 Task: Find connections with filter location Mabai with filter topic #Energywith filter profile language French with filter current company Cavista with filter school RK University with filter industry Child Day Care Services with filter service category Accounting with filter keywords title Management Consultant
Action: Mouse moved to (620, 105)
Screenshot: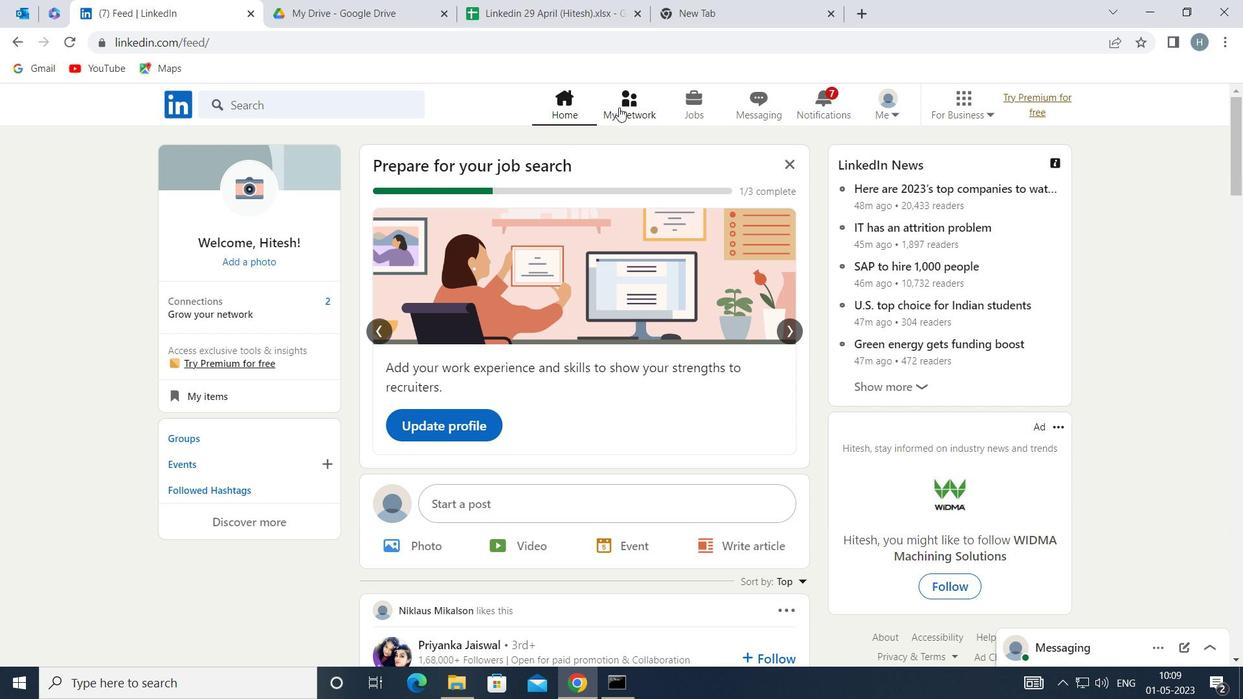 
Action: Mouse pressed left at (620, 105)
Screenshot: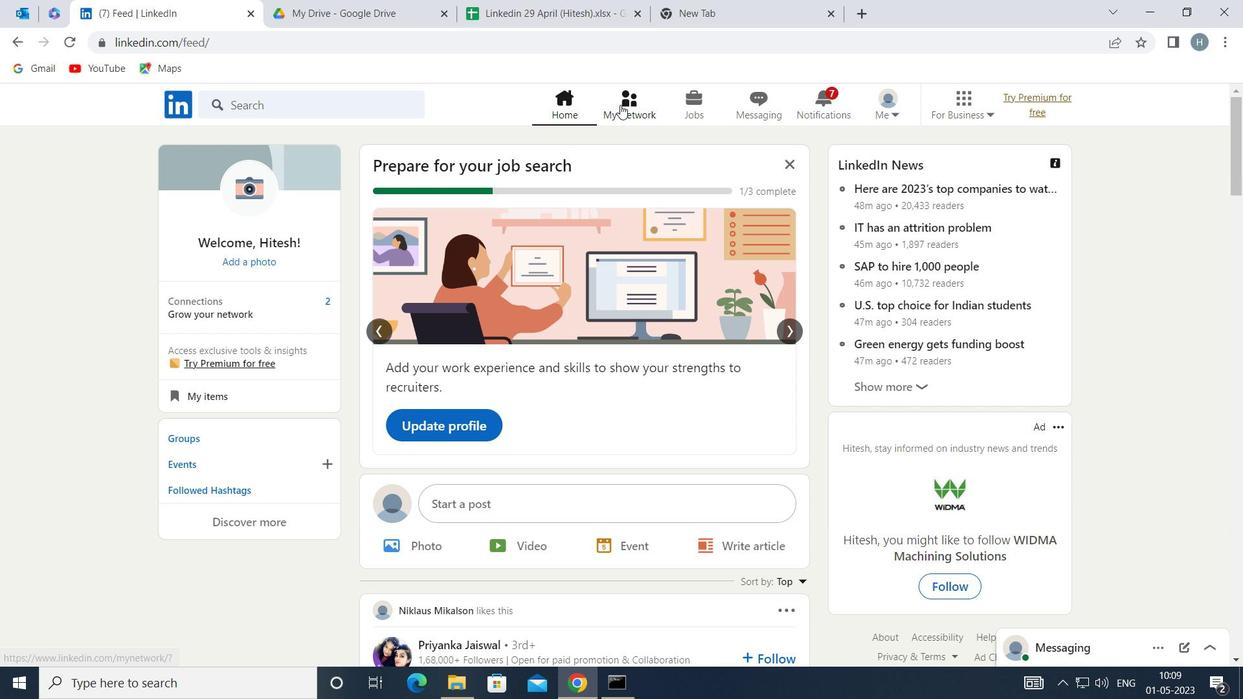 
Action: Mouse moved to (631, 106)
Screenshot: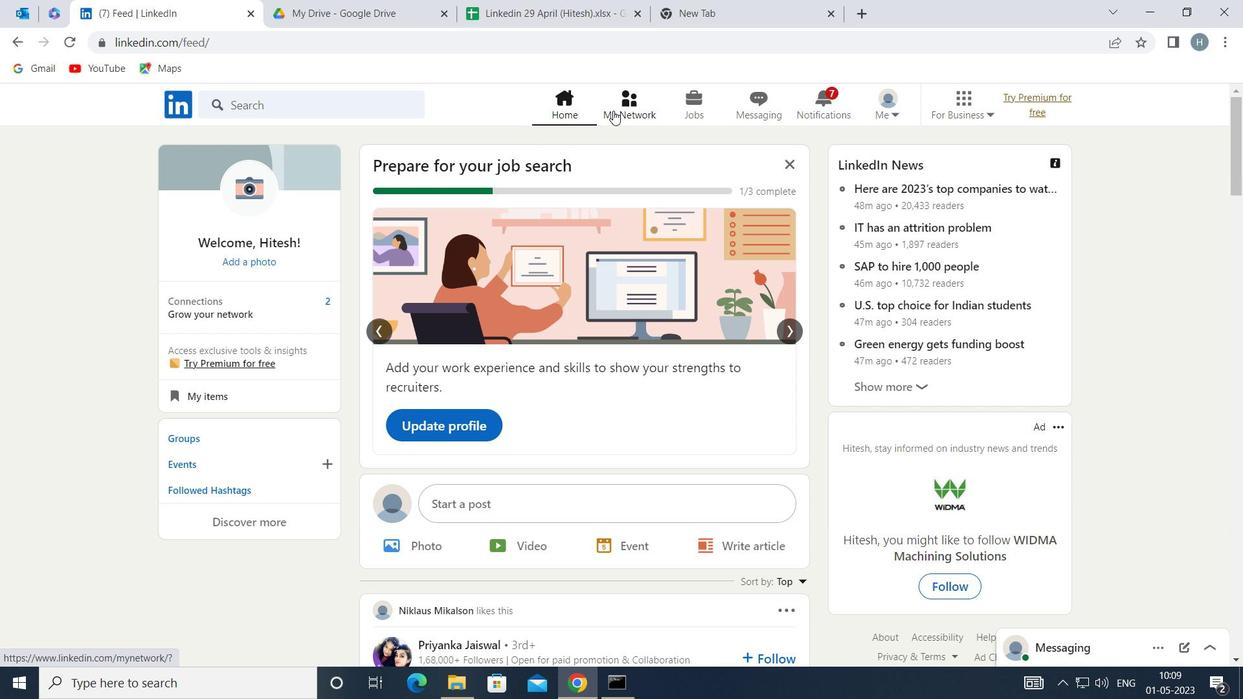 
Action: Mouse pressed left at (631, 106)
Screenshot: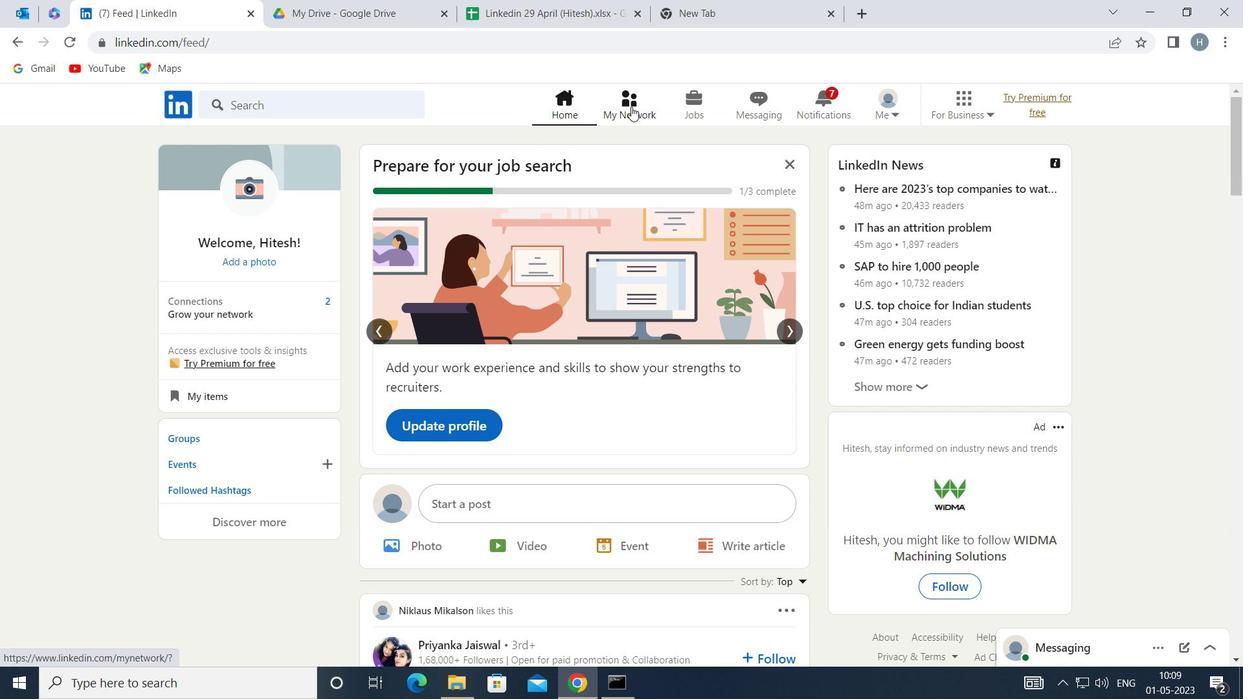 
Action: Mouse moved to (639, 103)
Screenshot: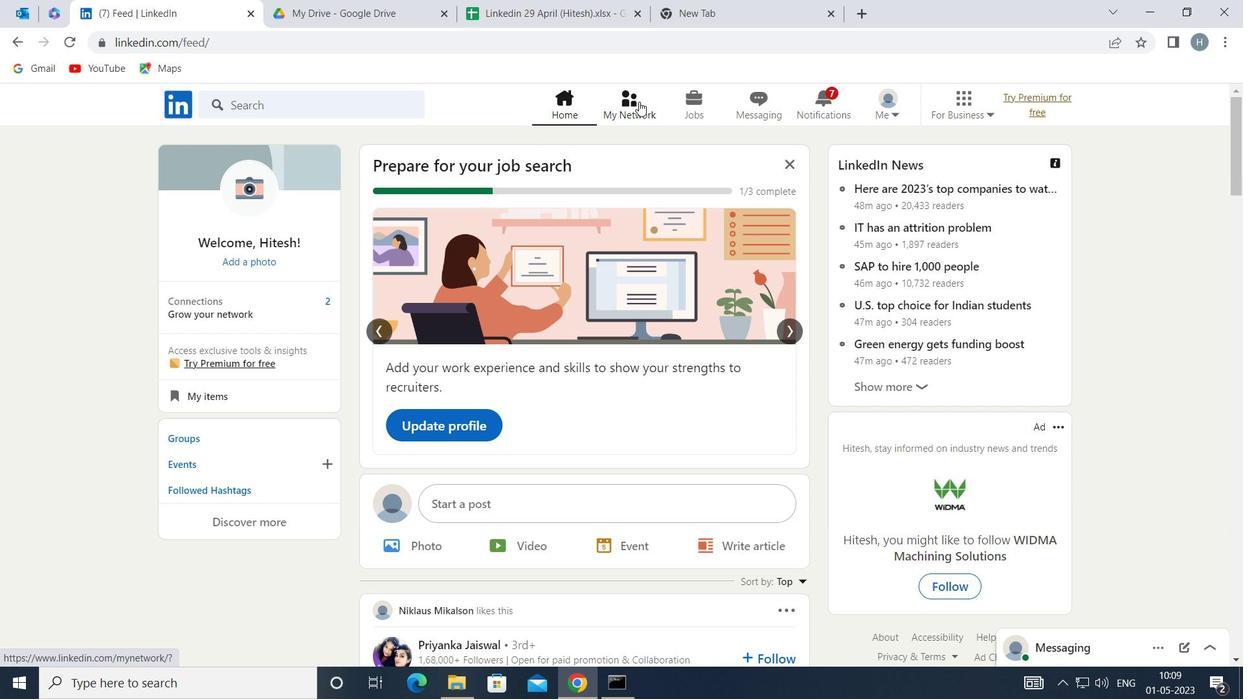 
Action: Mouse pressed left at (639, 103)
Screenshot: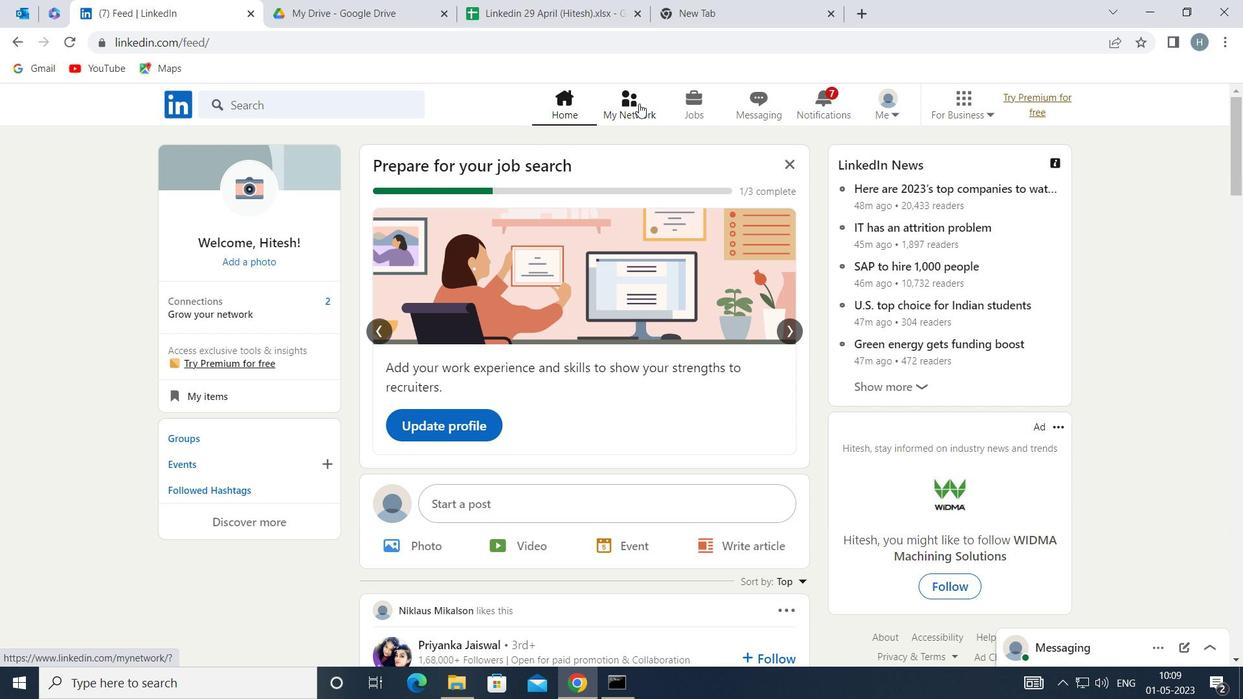 
Action: Mouse moved to (629, 110)
Screenshot: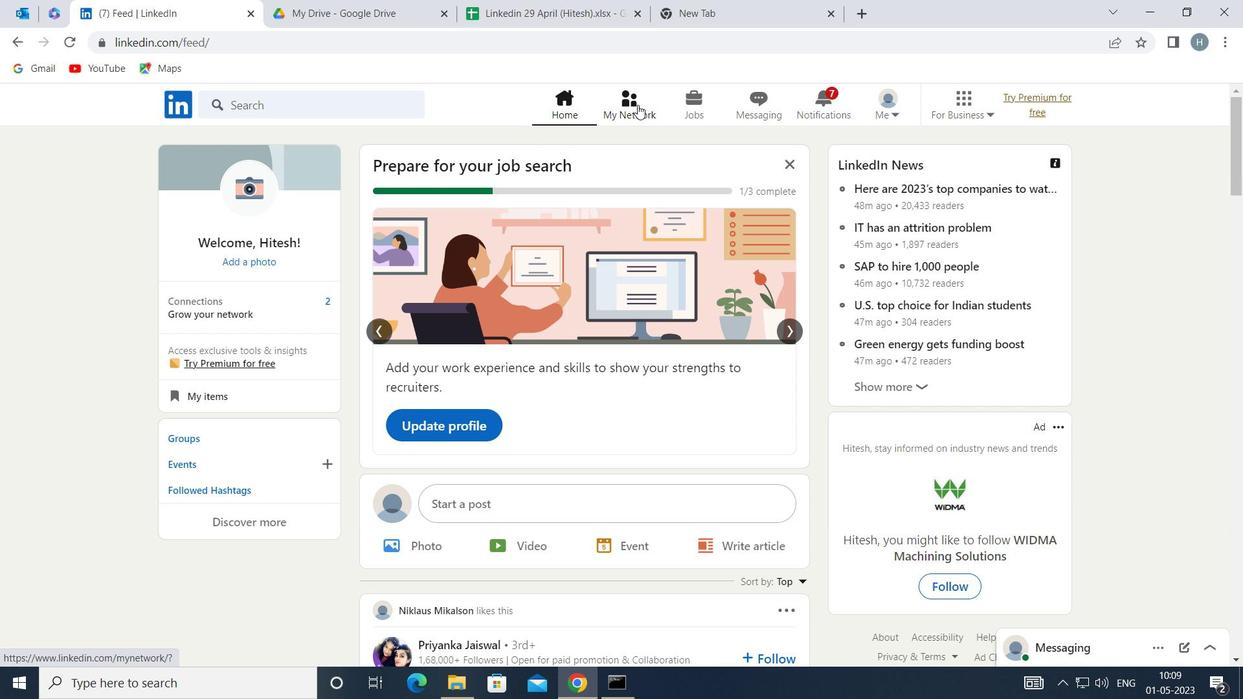 
Action: Mouse pressed left at (629, 110)
Screenshot: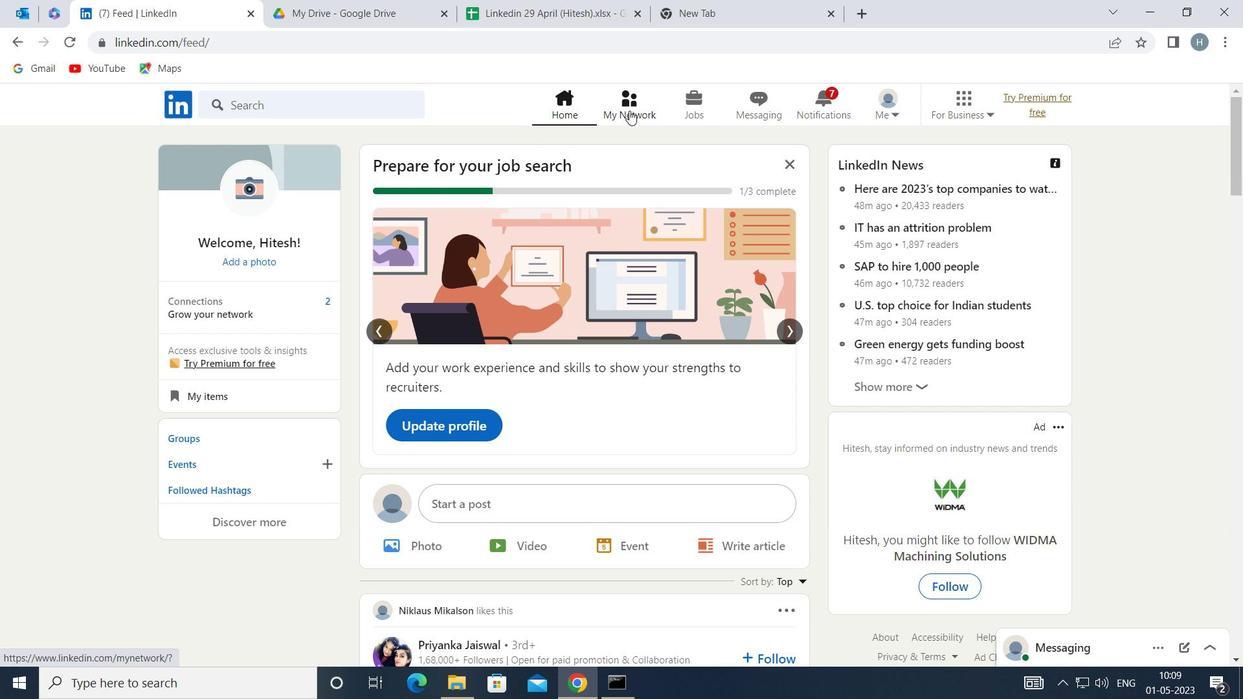 
Action: Mouse moved to (387, 193)
Screenshot: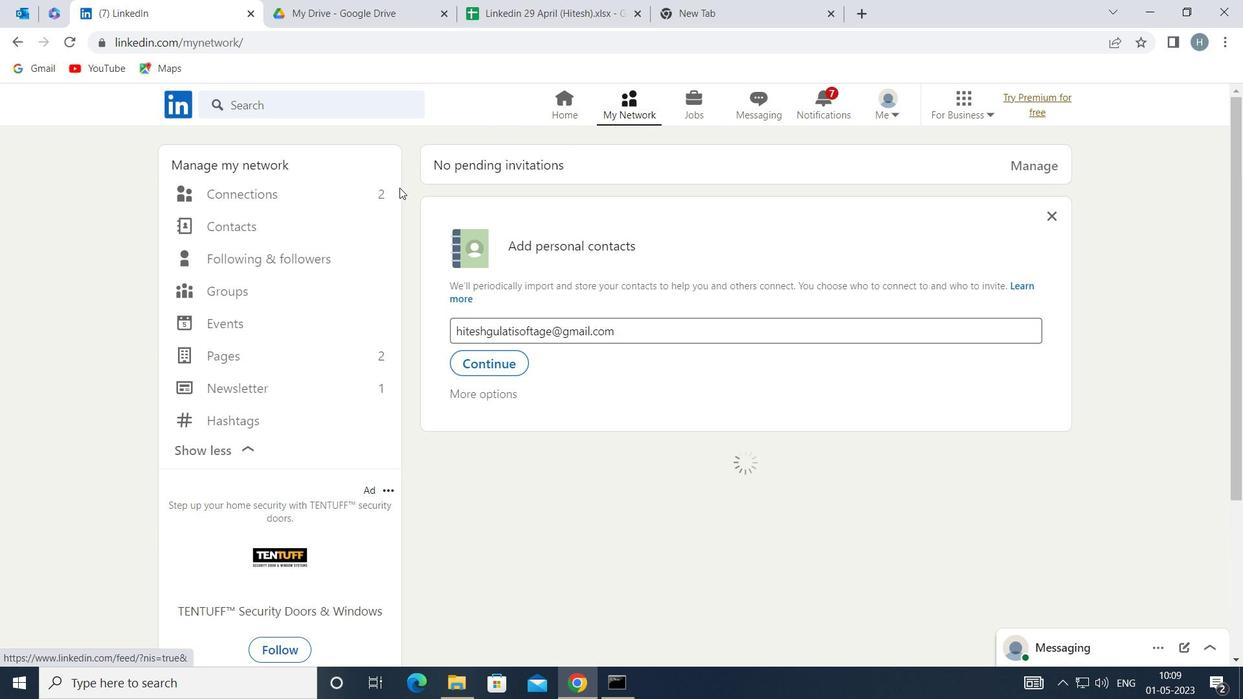 
Action: Mouse pressed left at (387, 193)
Screenshot: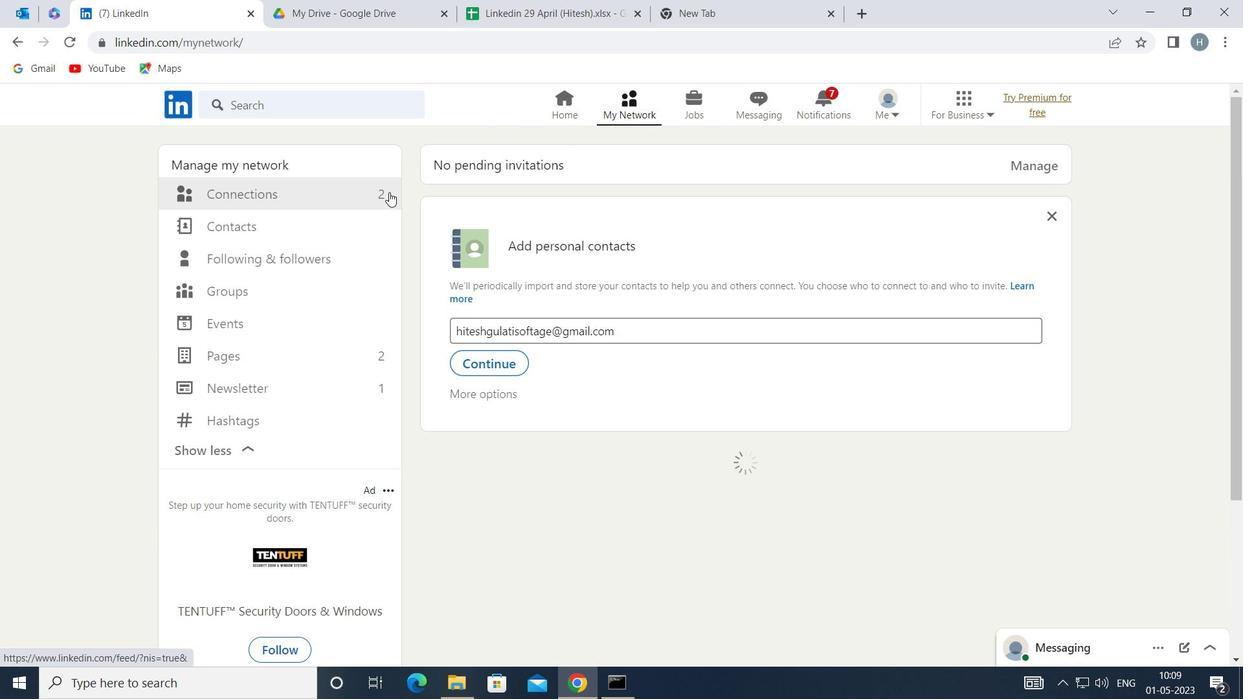 
Action: Mouse moved to (350, 193)
Screenshot: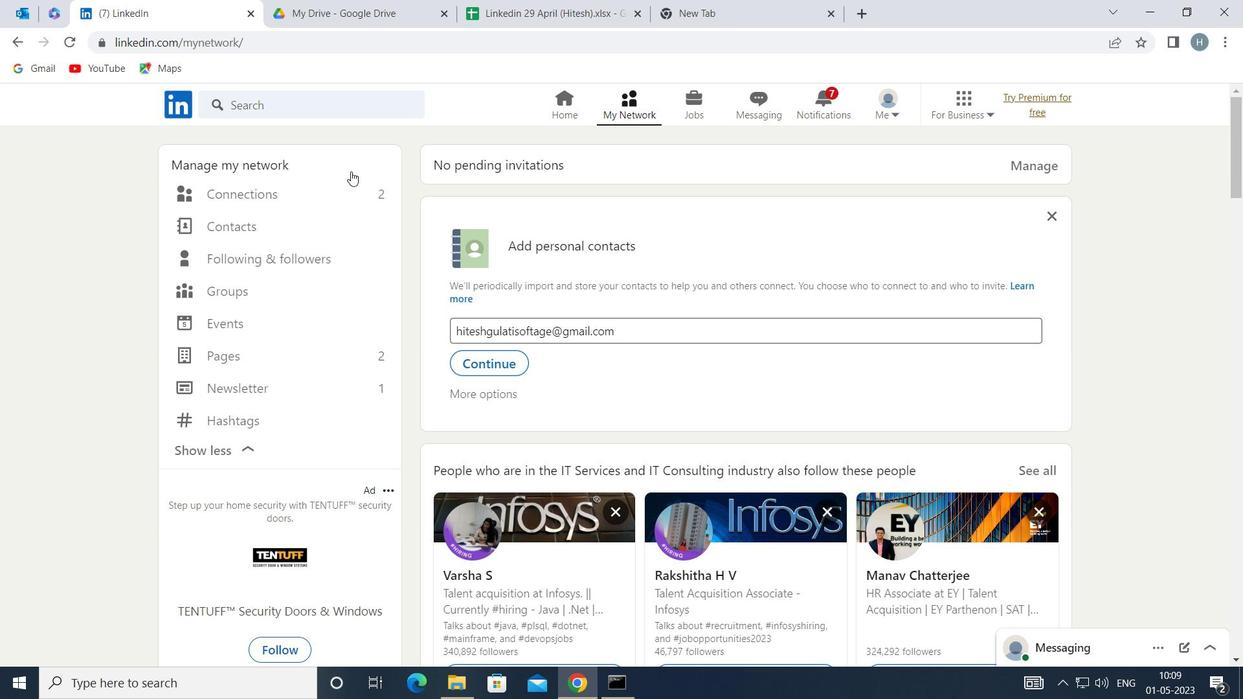 
Action: Mouse pressed left at (350, 193)
Screenshot: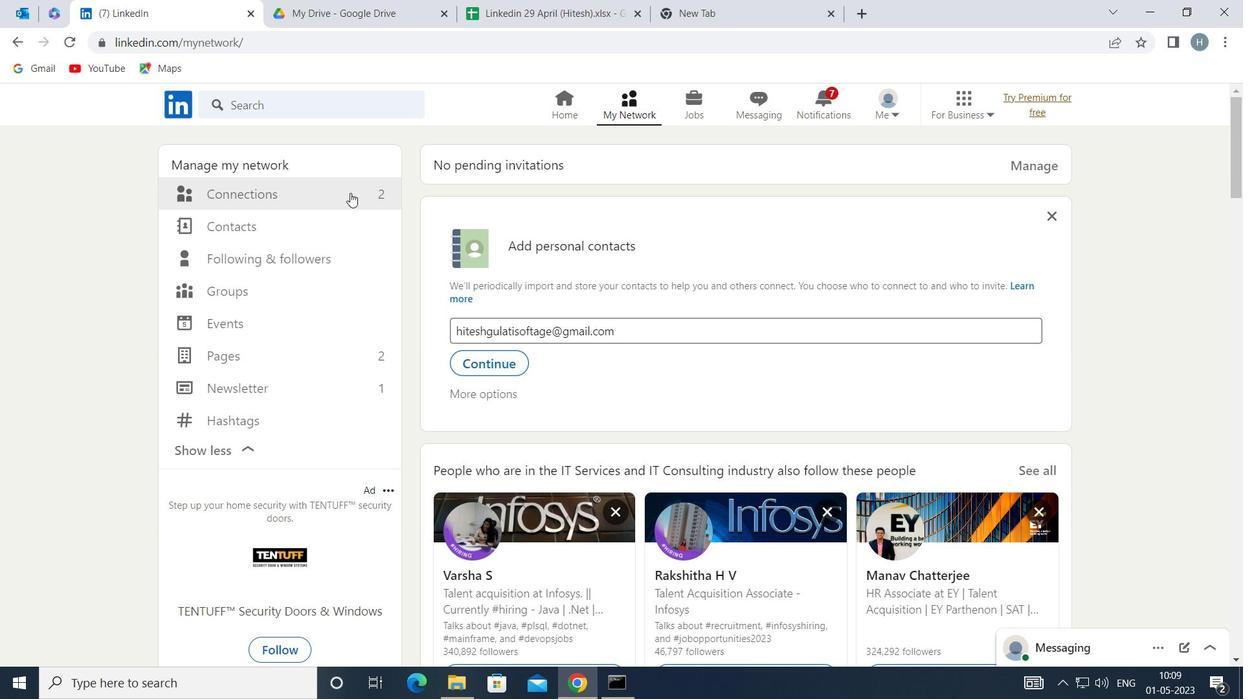 
Action: Mouse moved to (733, 198)
Screenshot: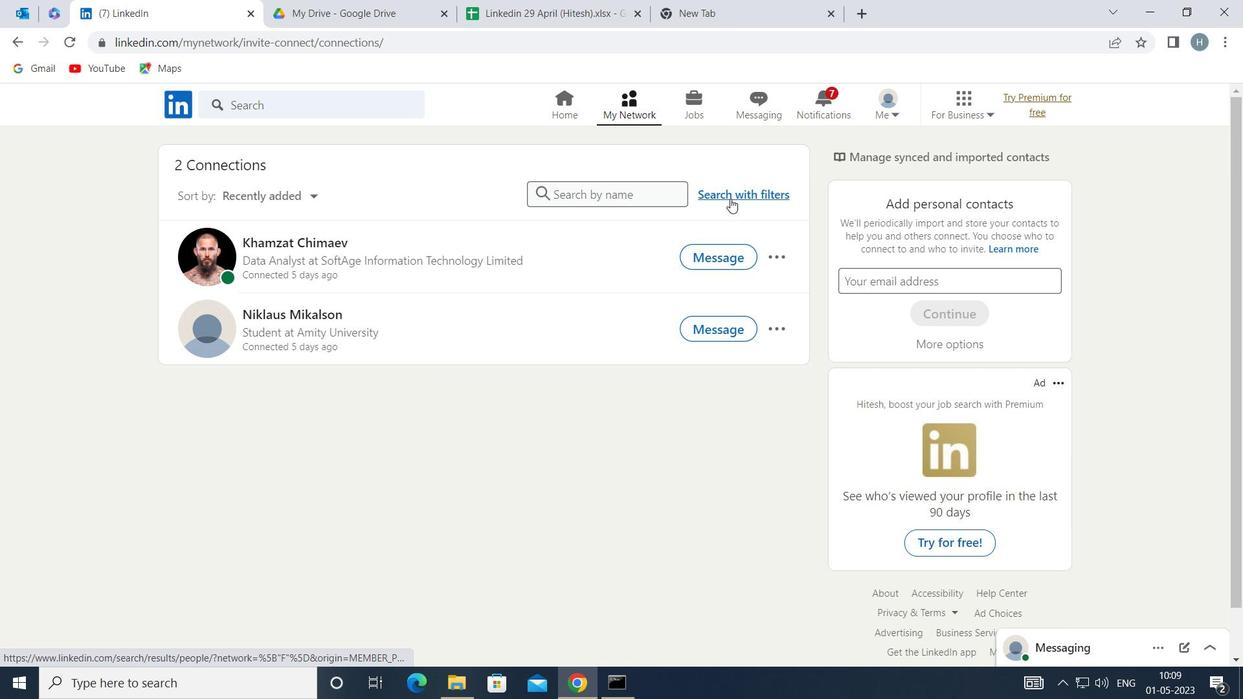 
Action: Mouse pressed left at (733, 198)
Screenshot: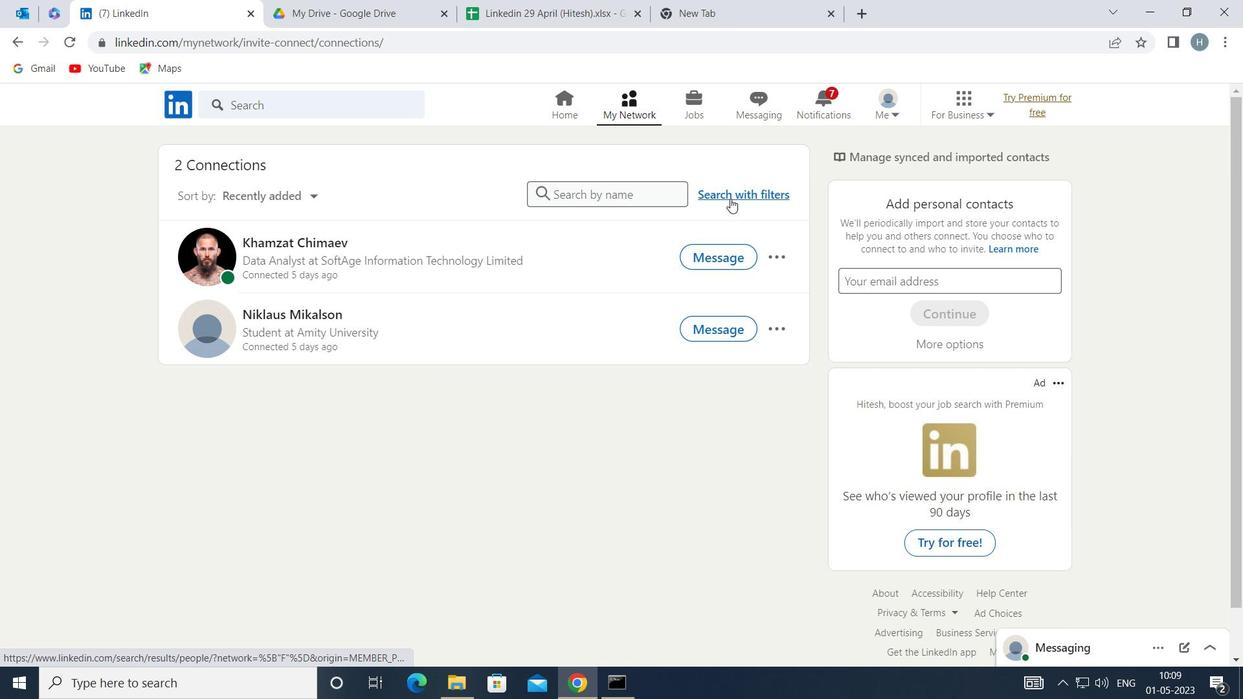 
Action: Mouse moved to (677, 153)
Screenshot: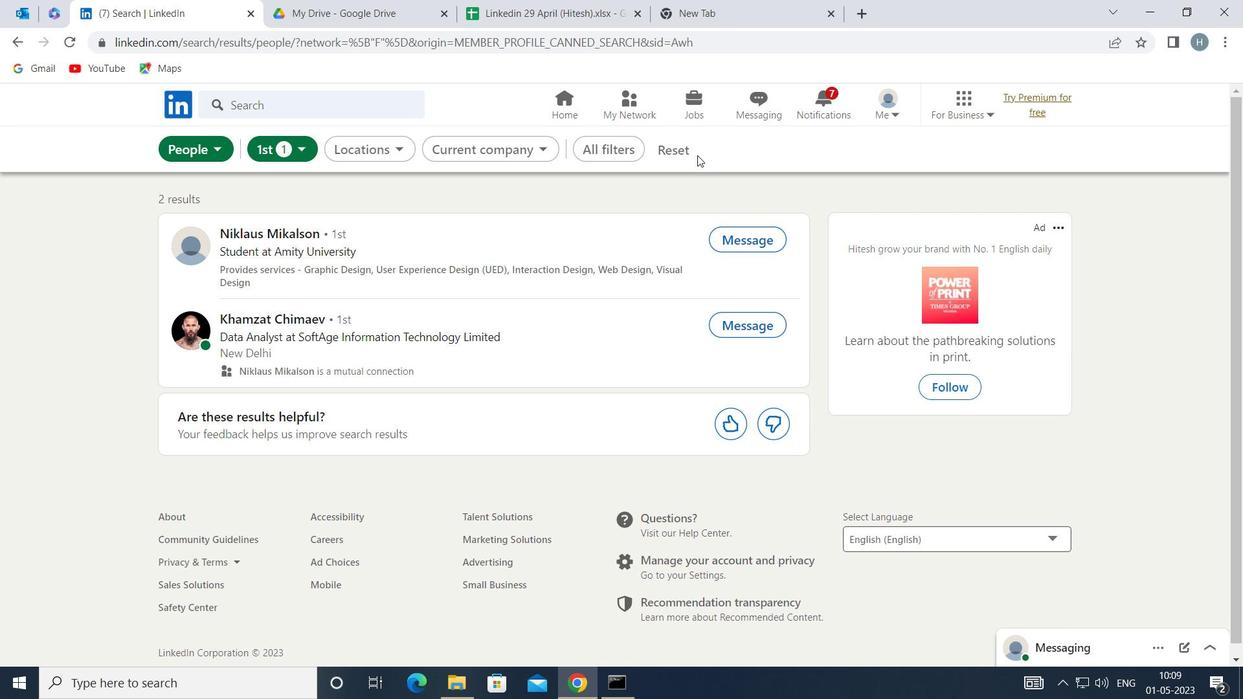 
Action: Mouse pressed left at (677, 153)
Screenshot: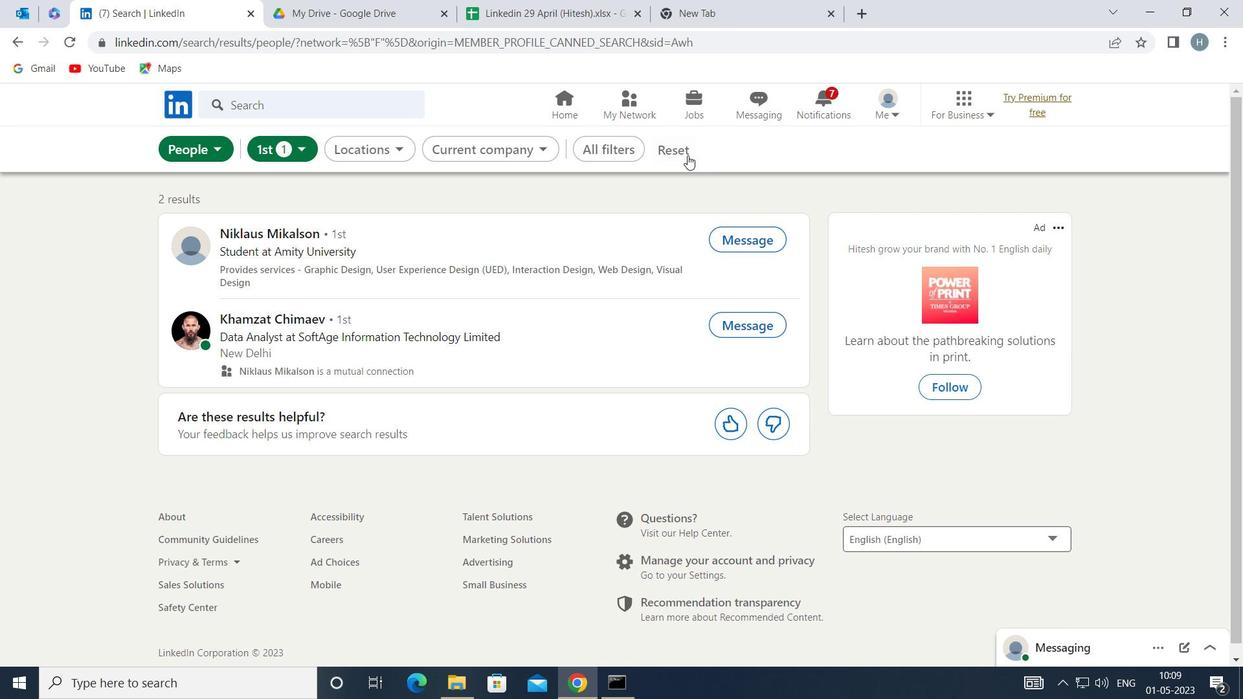 
Action: Mouse moved to (656, 150)
Screenshot: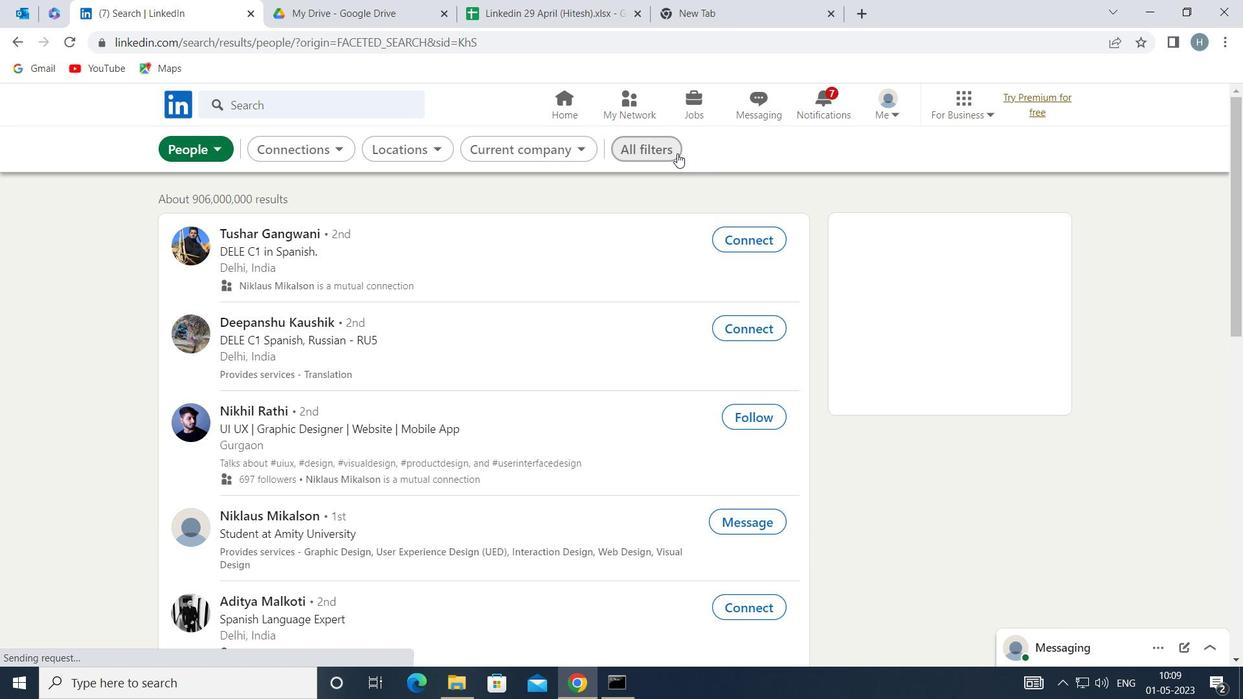 
Action: Mouse pressed left at (656, 150)
Screenshot: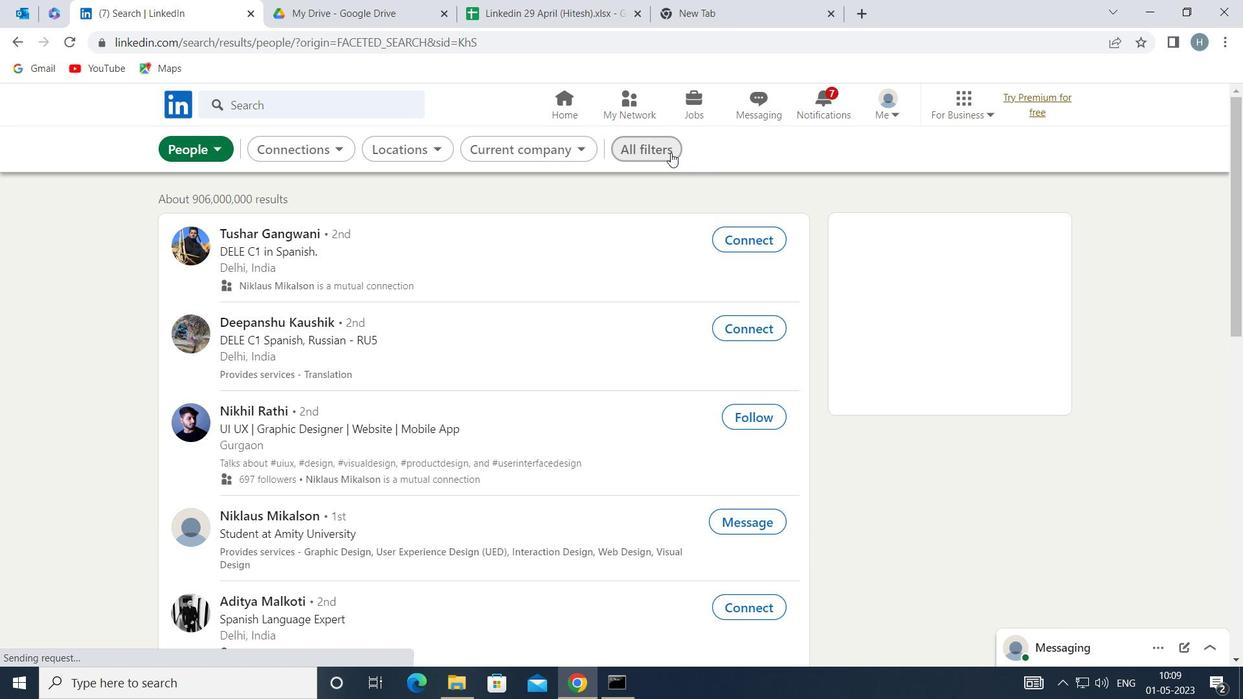 
Action: Mouse moved to (832, 356)
Screenshot: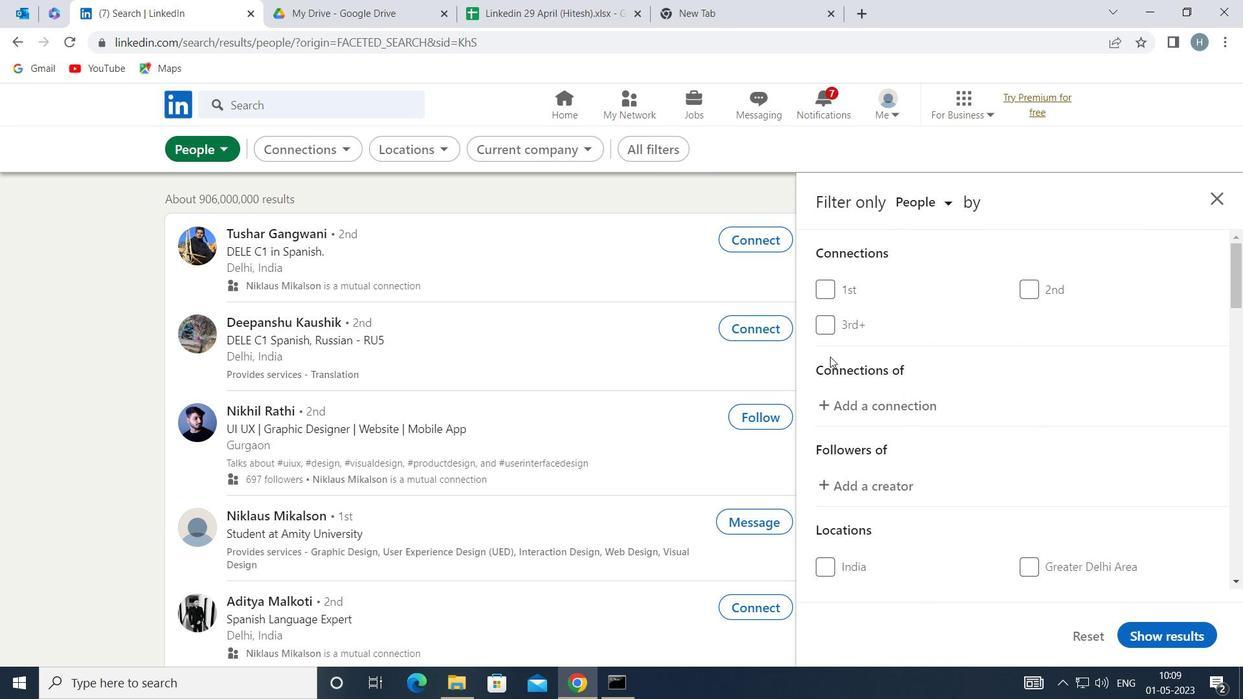 
Action: Mouse scrolled (832, 356) with delta (0, 0)
Screenshot: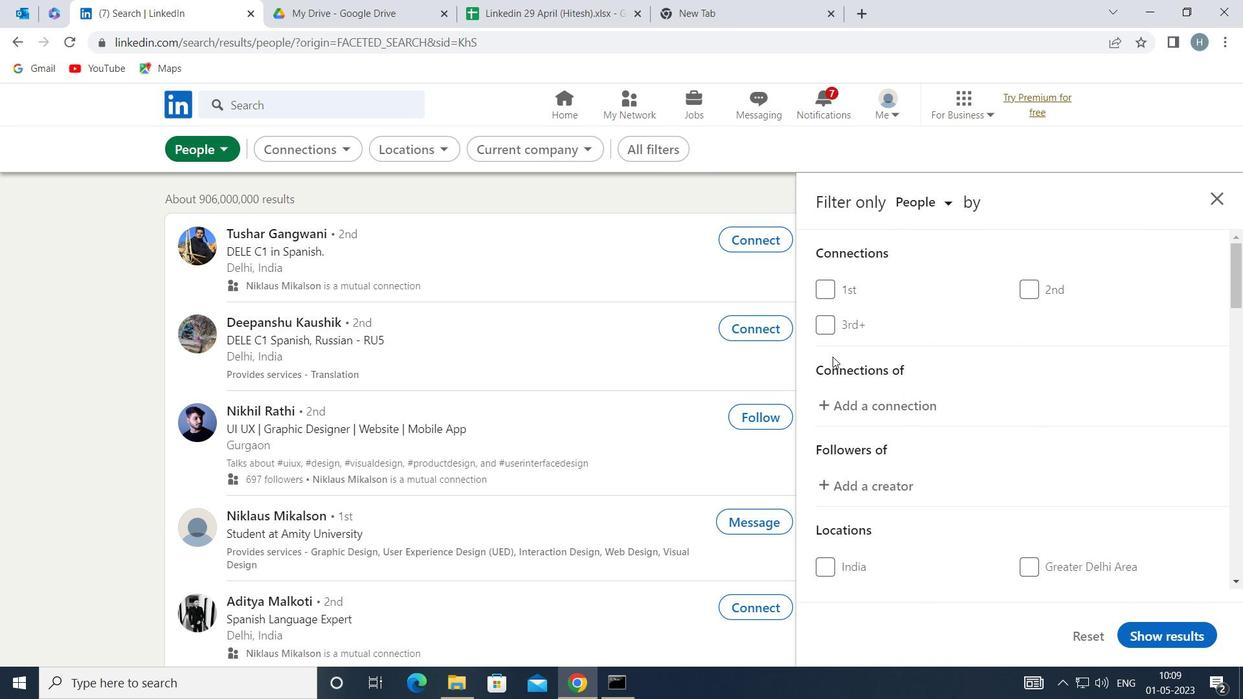 
Action: Mouse moved to (833, 356)
Screenshot: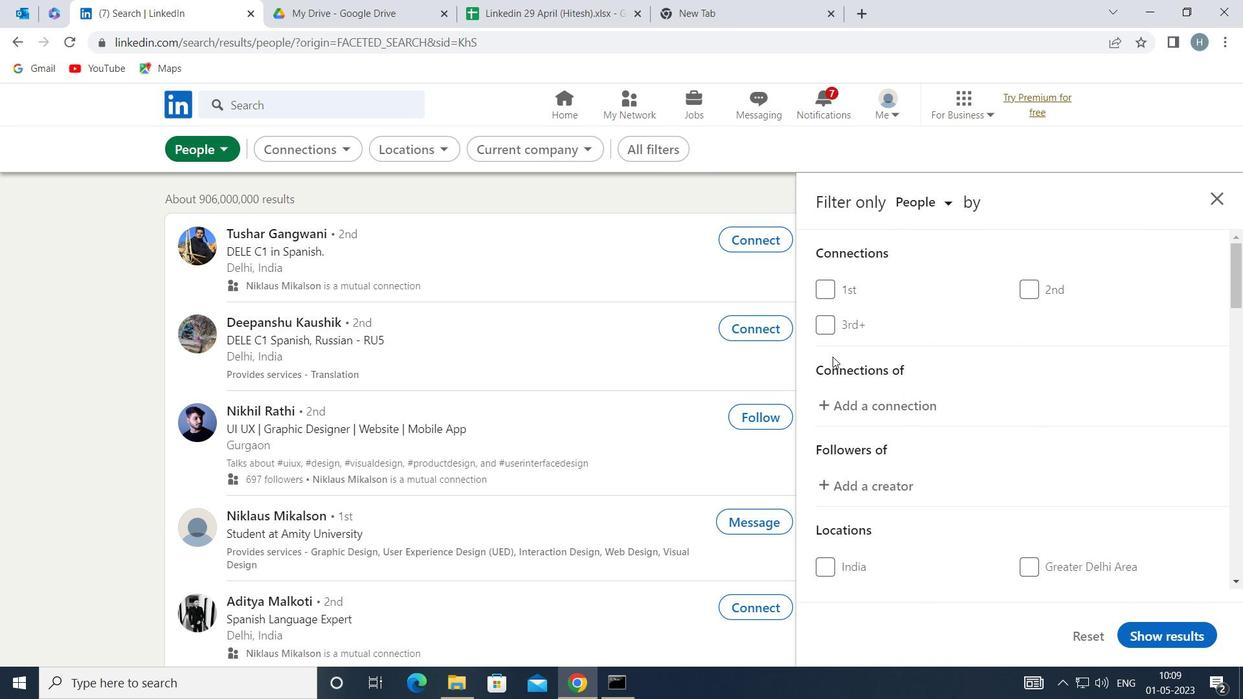 
Action: Mouse scrolled (833, 356) with delta (0, 0)
Screenshot: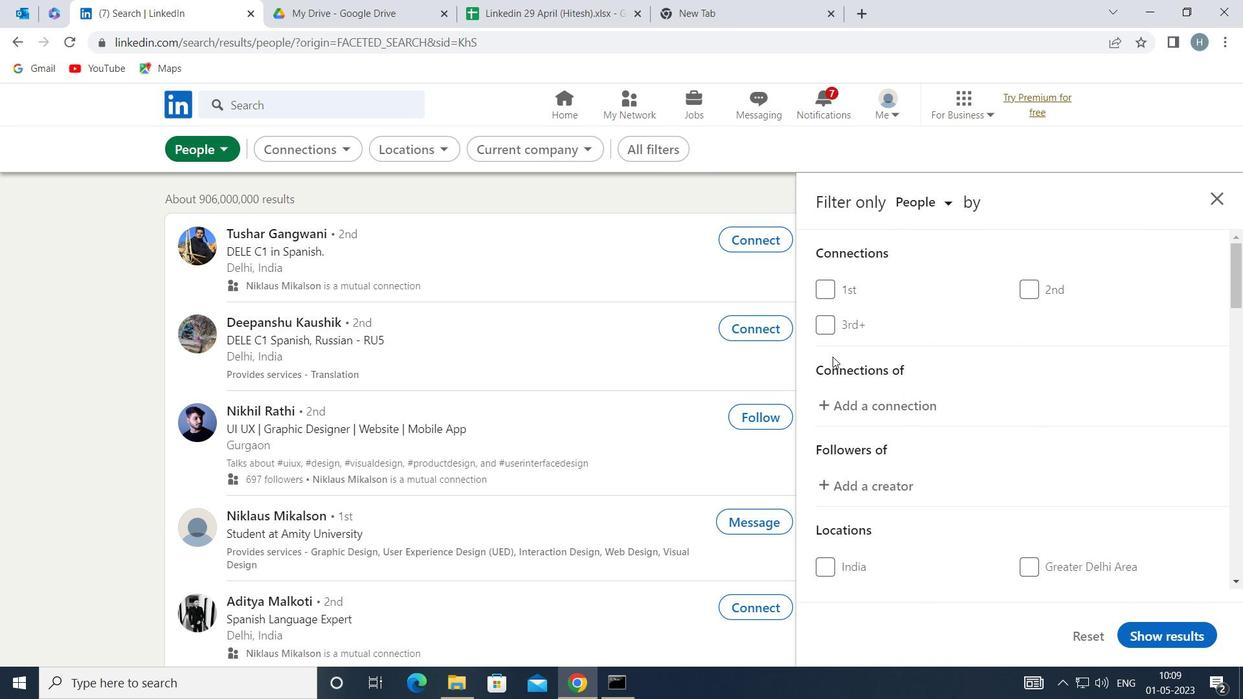 
Action: Mouse scrolled (833, 356) with delta (0, 0)
Screenshot: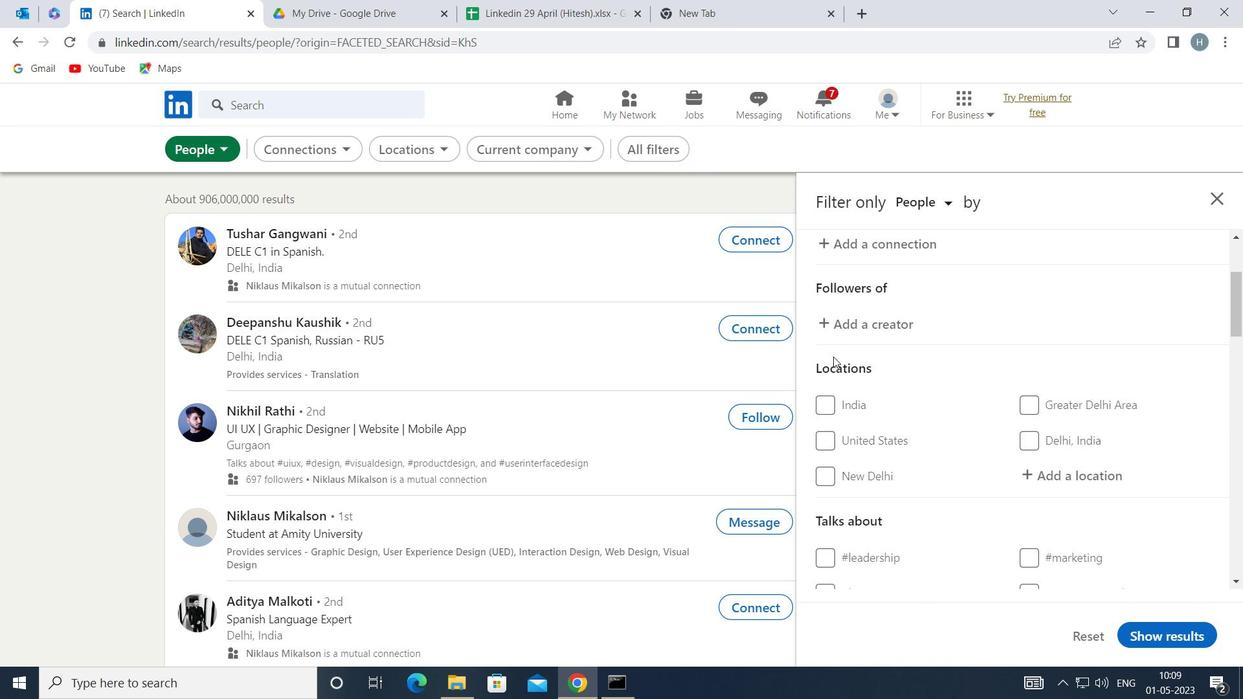 
Action: Mouse moved to (1028, 392)
Screenshot: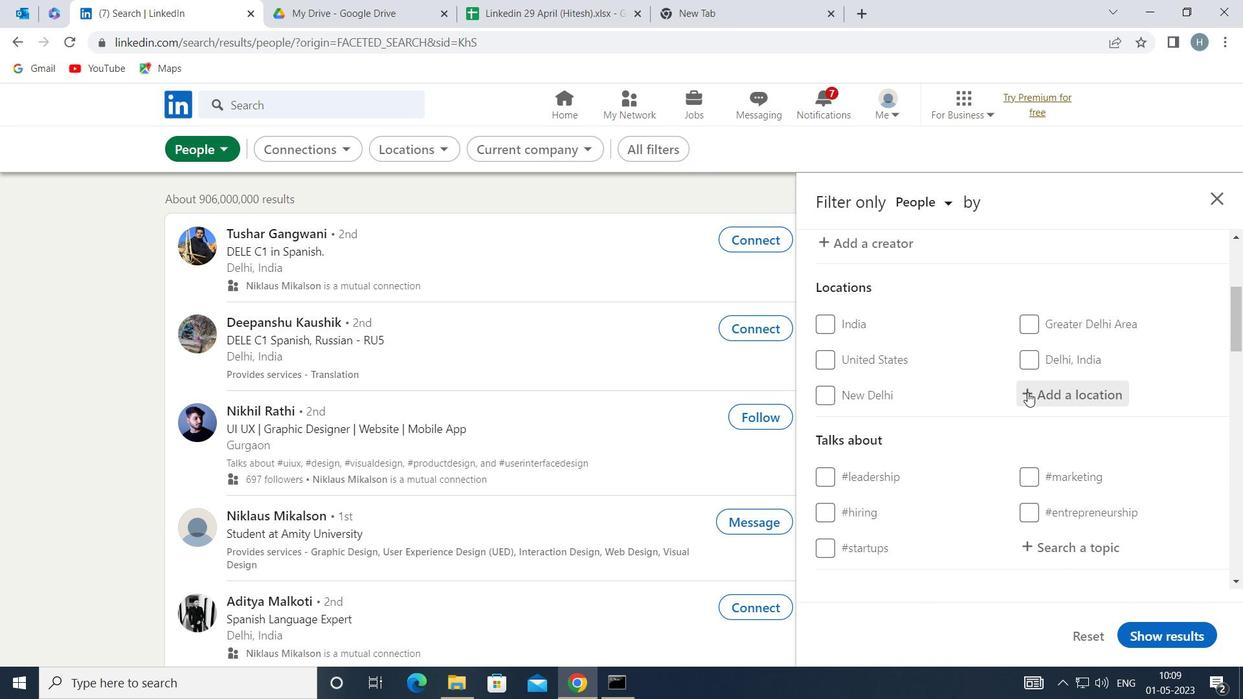 
Action: Mouse pressed left at (1028, 392)
Screenshot: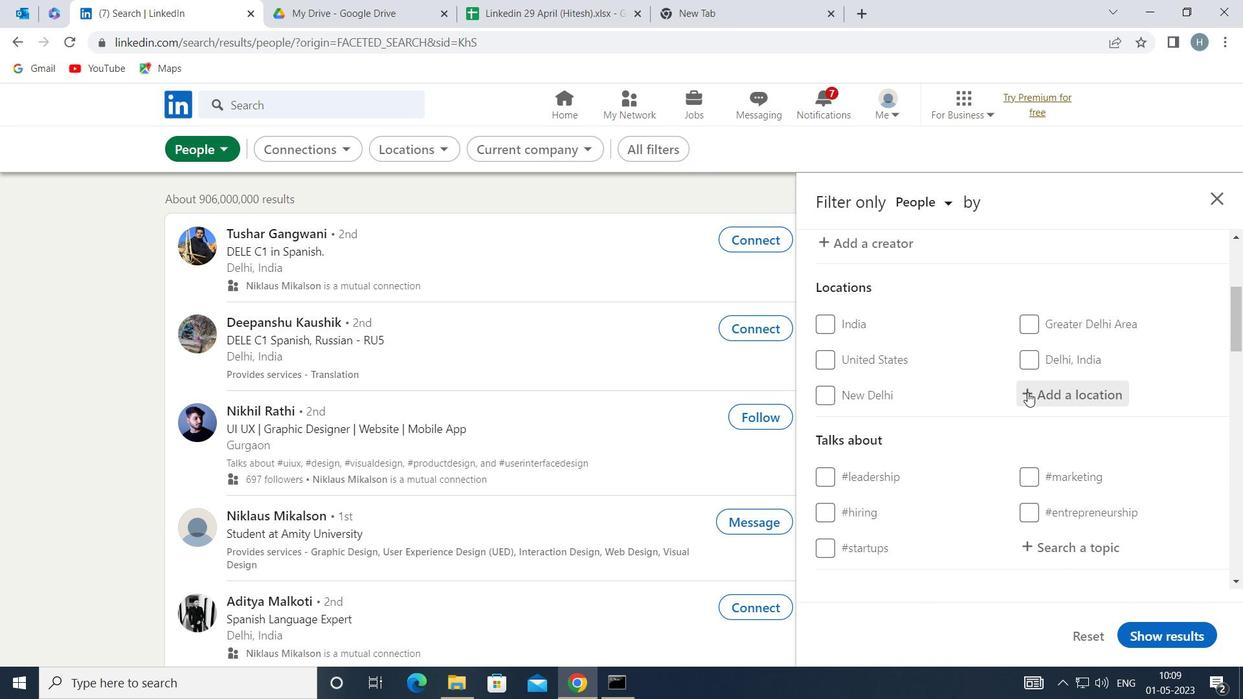 
Action: Key pressed <Key.shift>MABAI
Screenshot: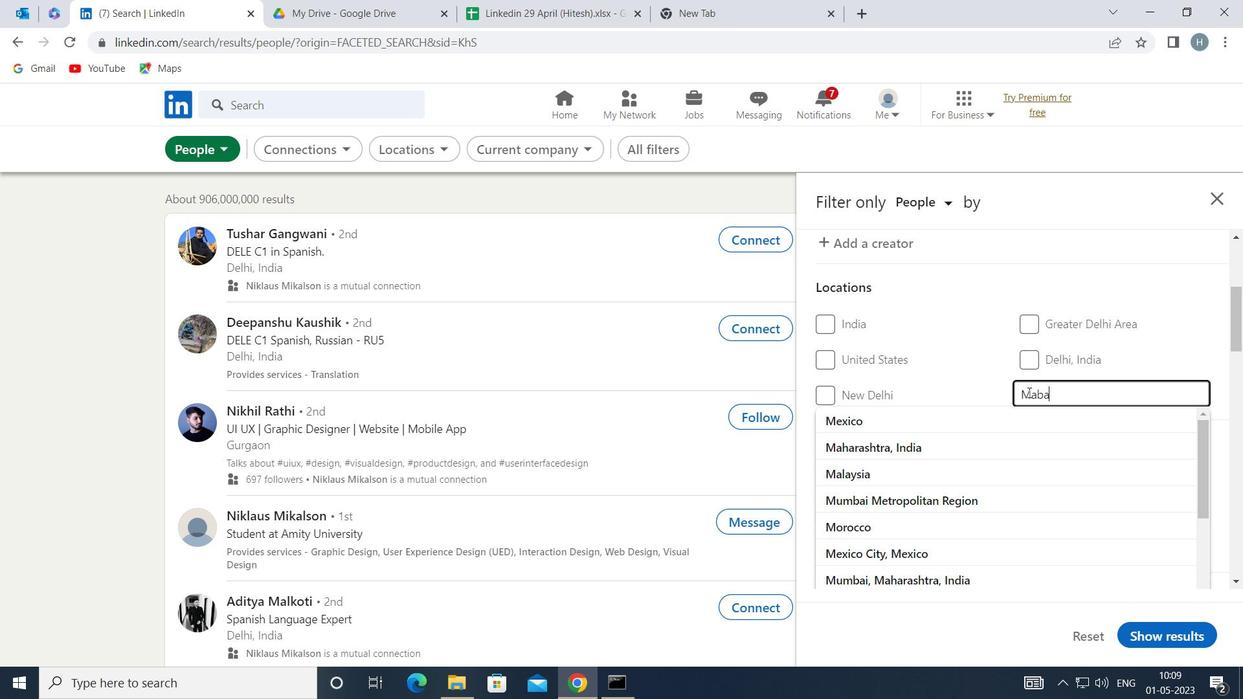 
Action: Mouse moved to (1052, 418)
Screenshot: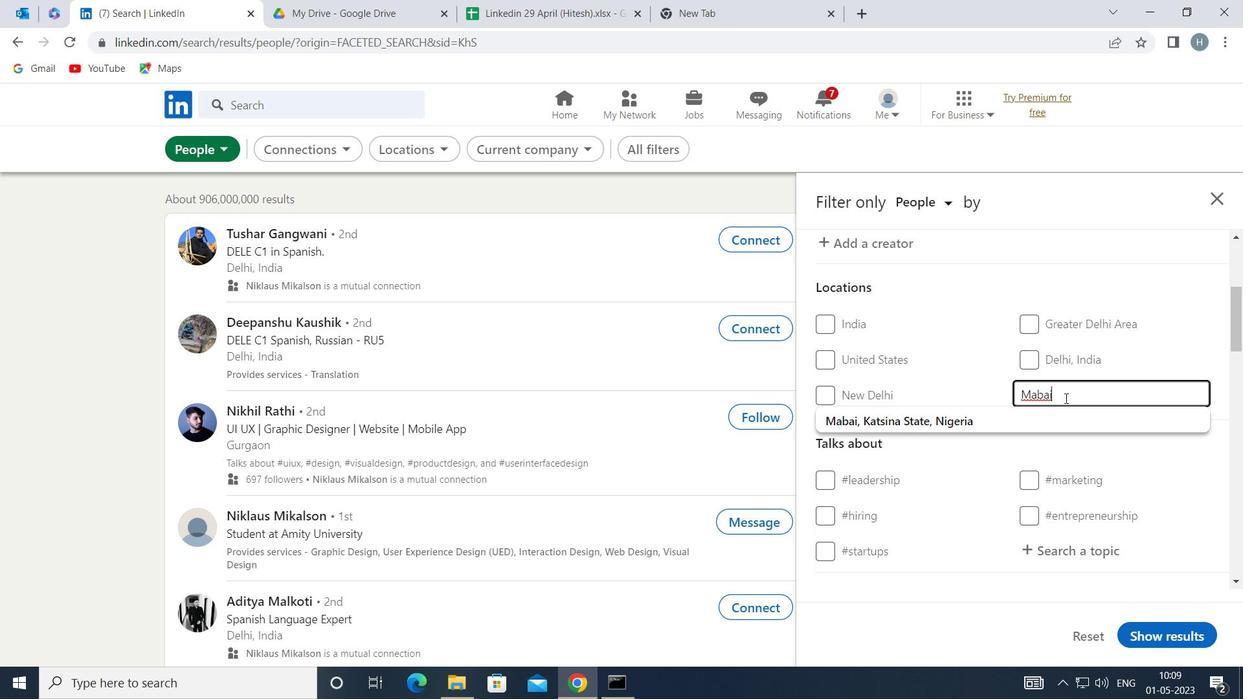 
Action: Mouse pressed left at (1052, 418)
Screenshot: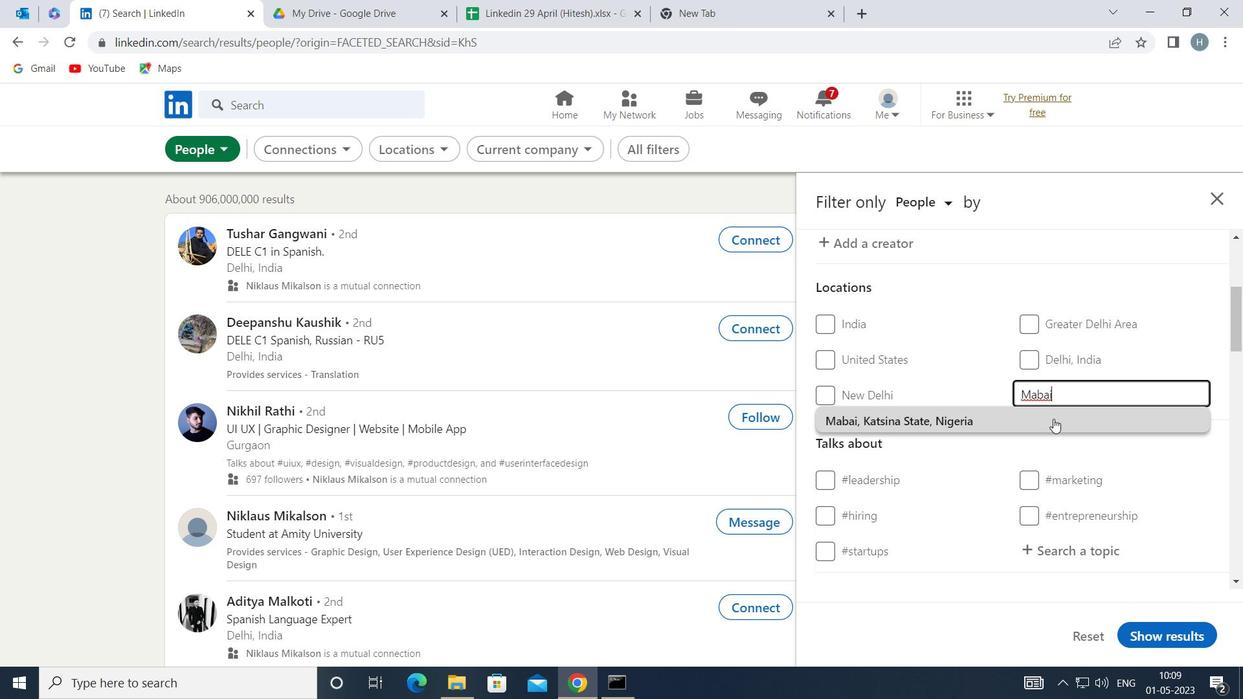 
Action: Mouse moved to (1015, 418)
Screenshot: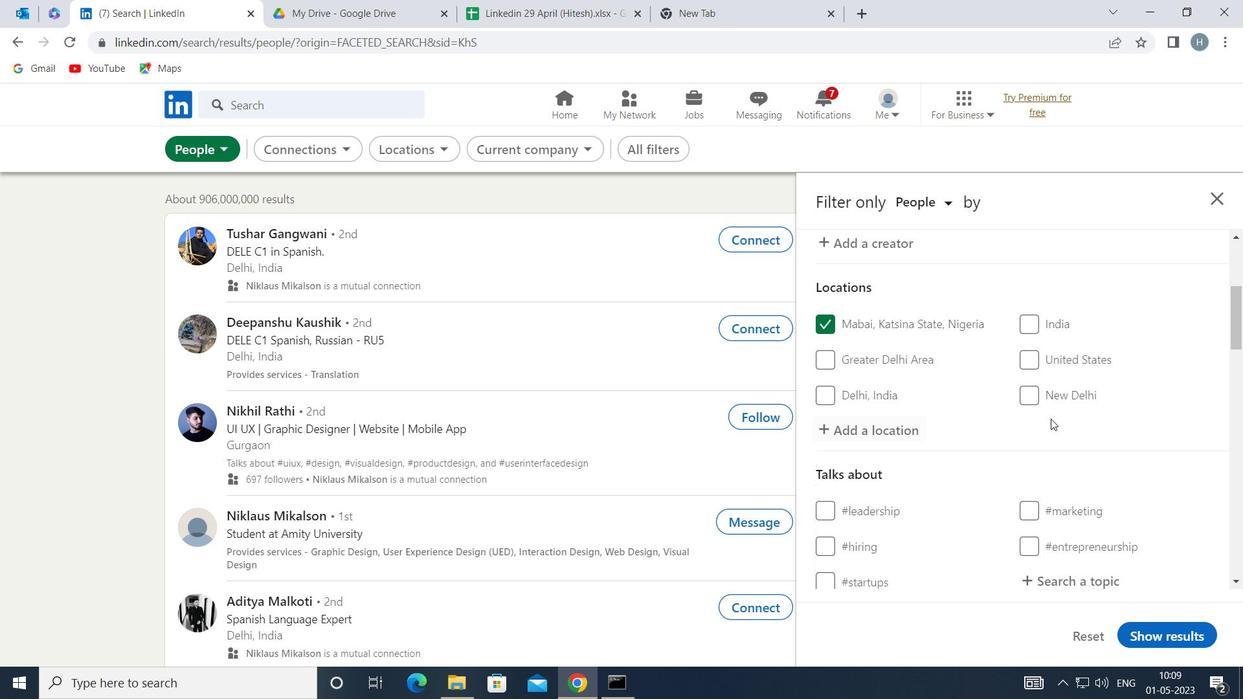 
Action: Mouse scrolled (1015, 418) with delta (0, 0)
Screenshot: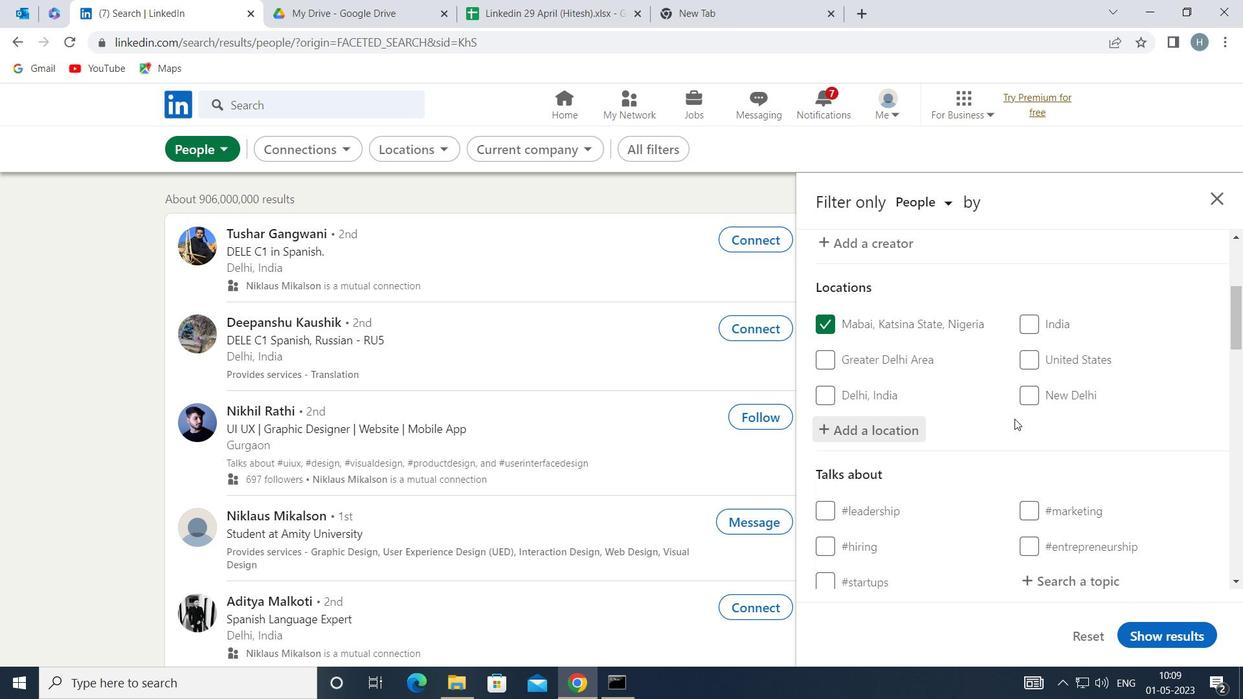 
Action: Mouse scrolled (1015, 418) with delta (0, 0)
Screenshot: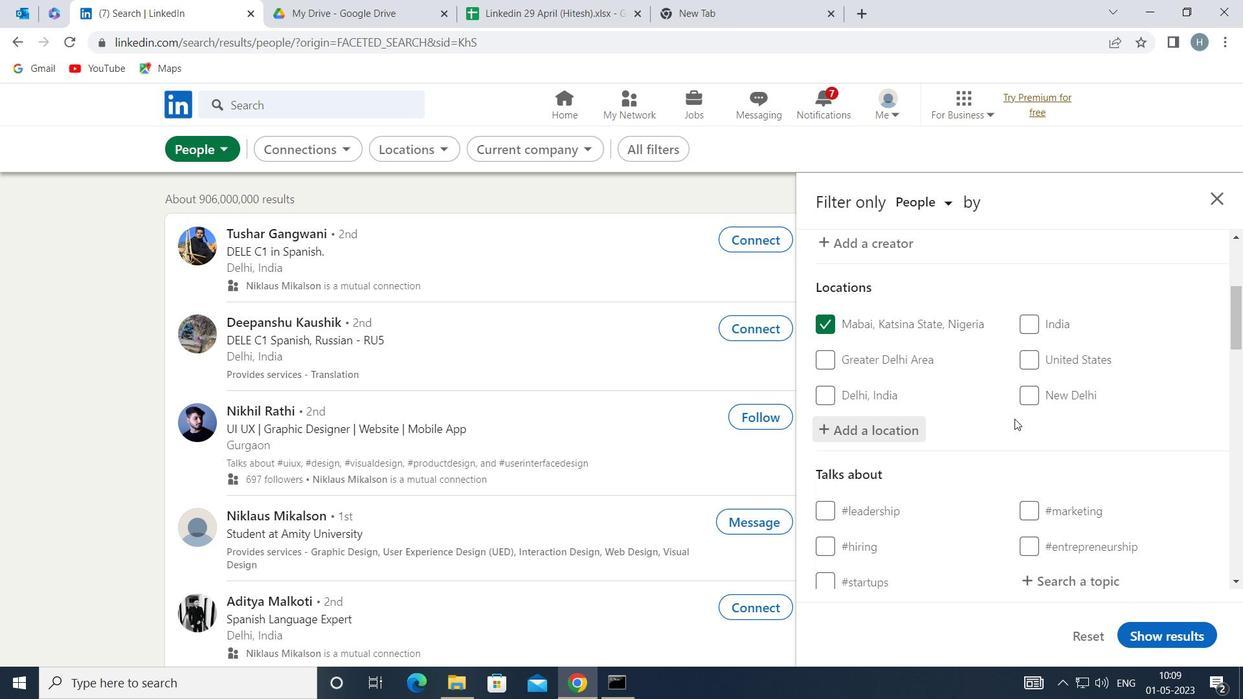 
Action: Mouse moved to (1054, 412)
Screenshot: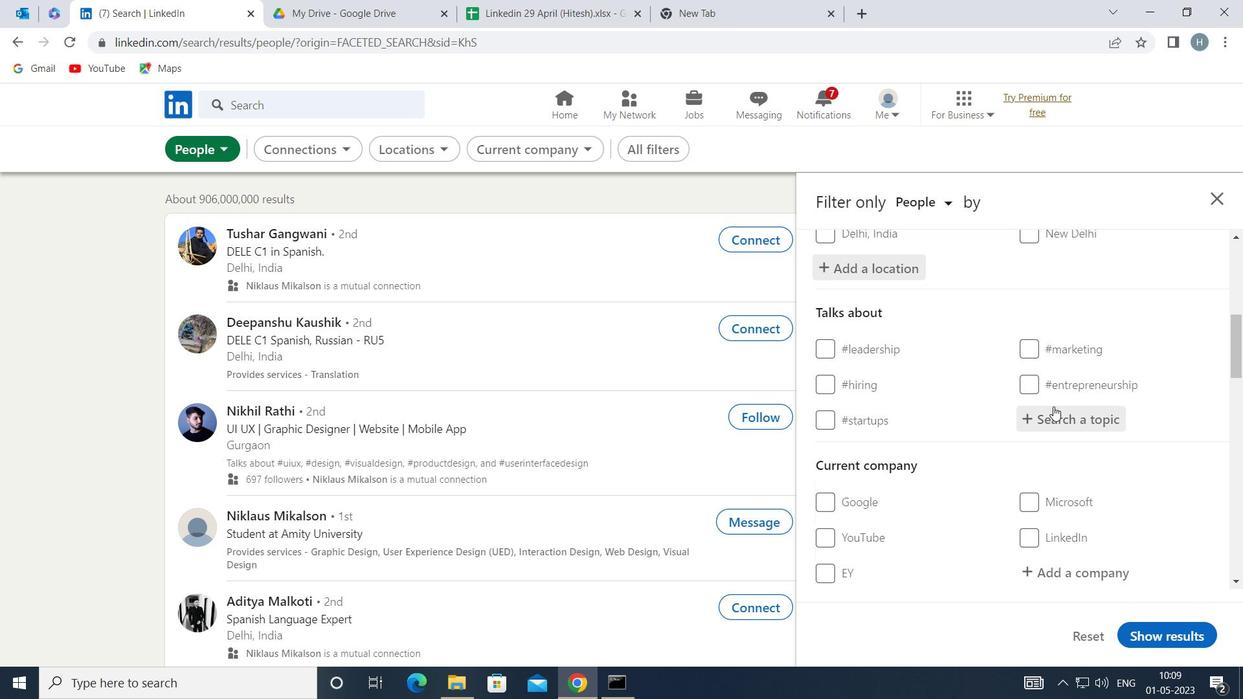 
Action: Mouse pressed left at (1054, 412)
Screenshot: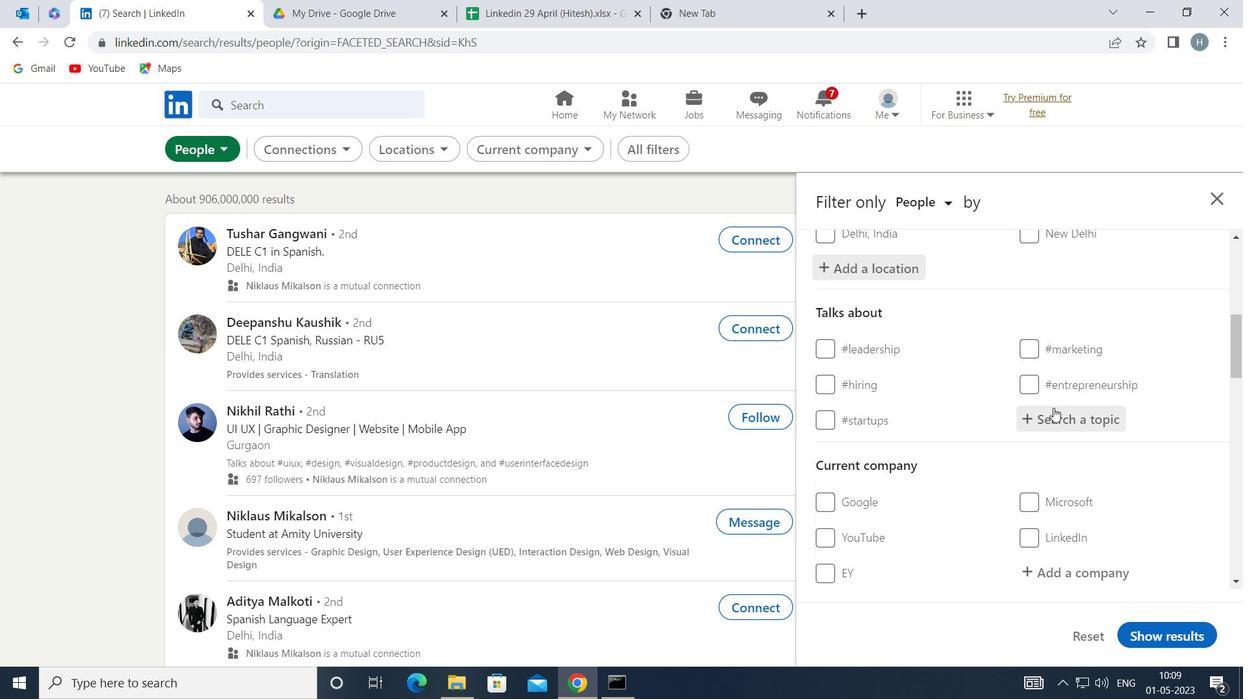 
Action: Mouse moved to (1053, 412)
Screenshot: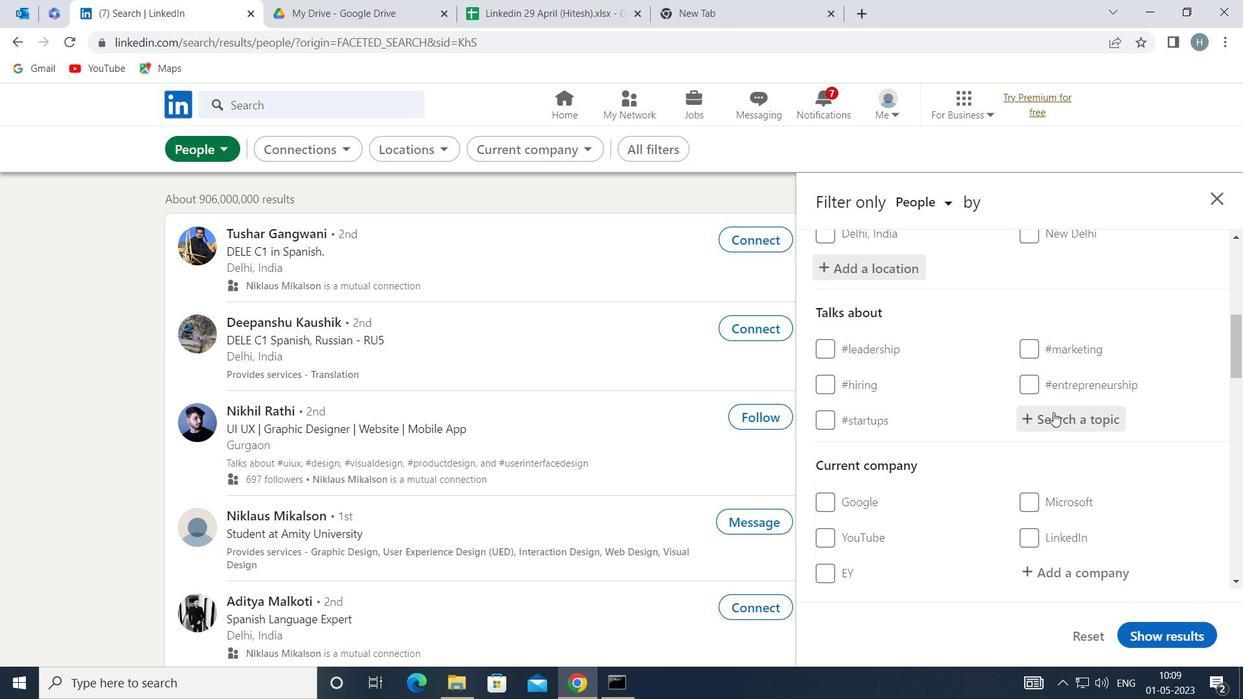 
Action: Key pressed <Key.shift>ENERGY
Screenshot: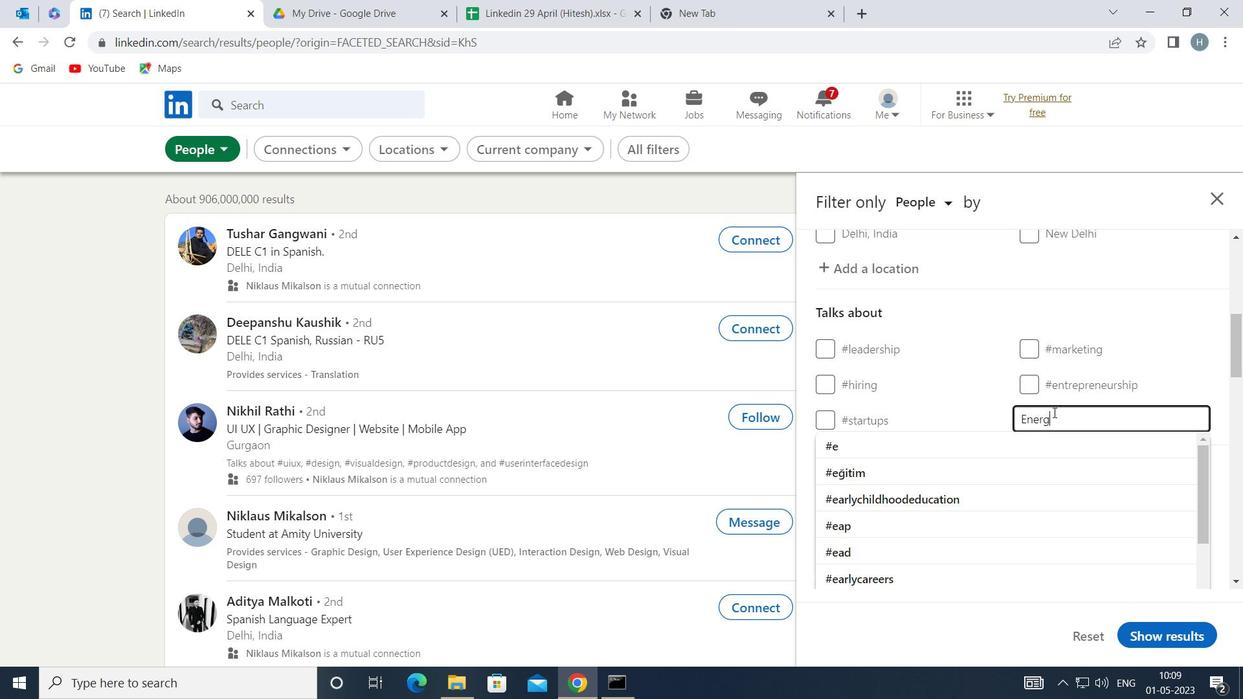 
Action: Mouse moved to (869, 448)
Screenshot: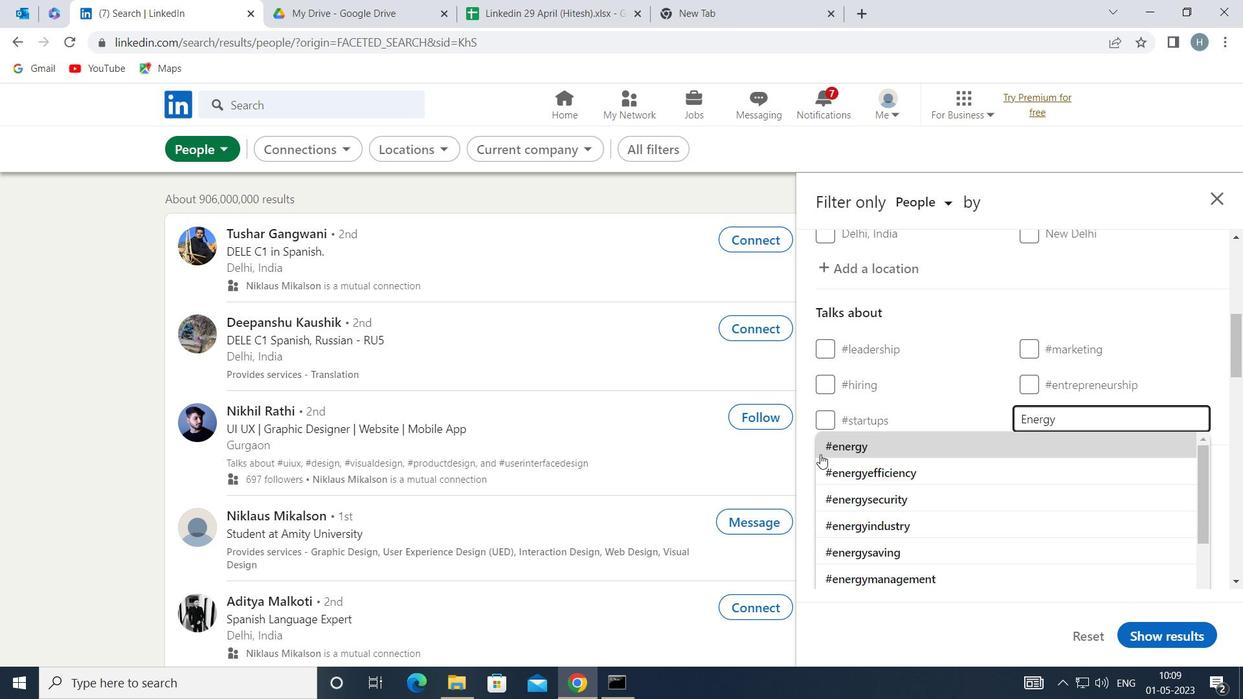 
Action: Mouse pressed left at (869, 448)
Screenshot: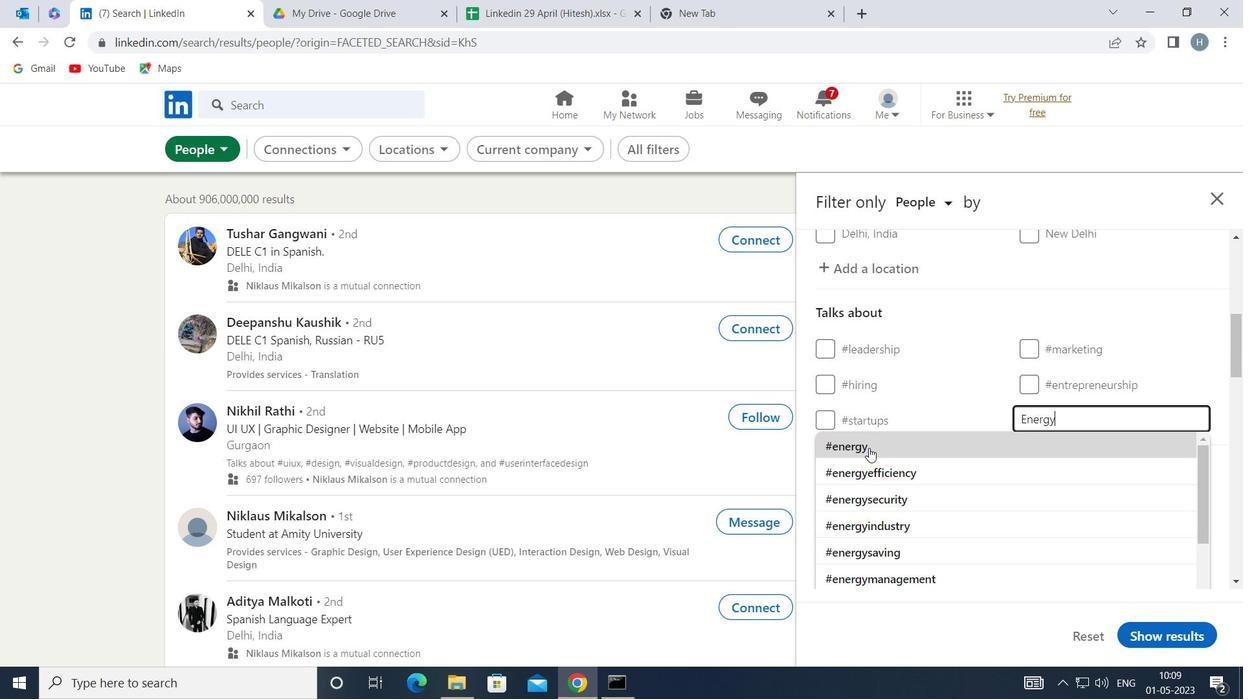 
Action: Mouse moved to (890, 440)
Screenshot: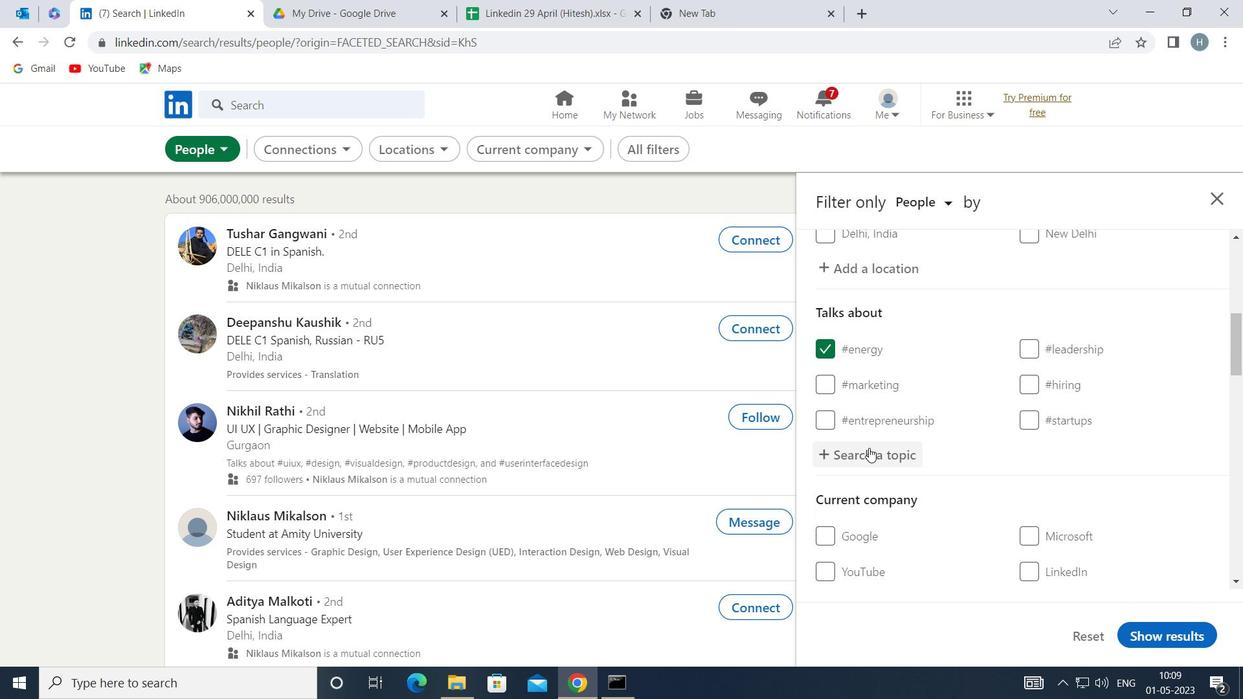 
Action: Mouse scrolled (890, 440) with delta (0, 0)
Screenshot: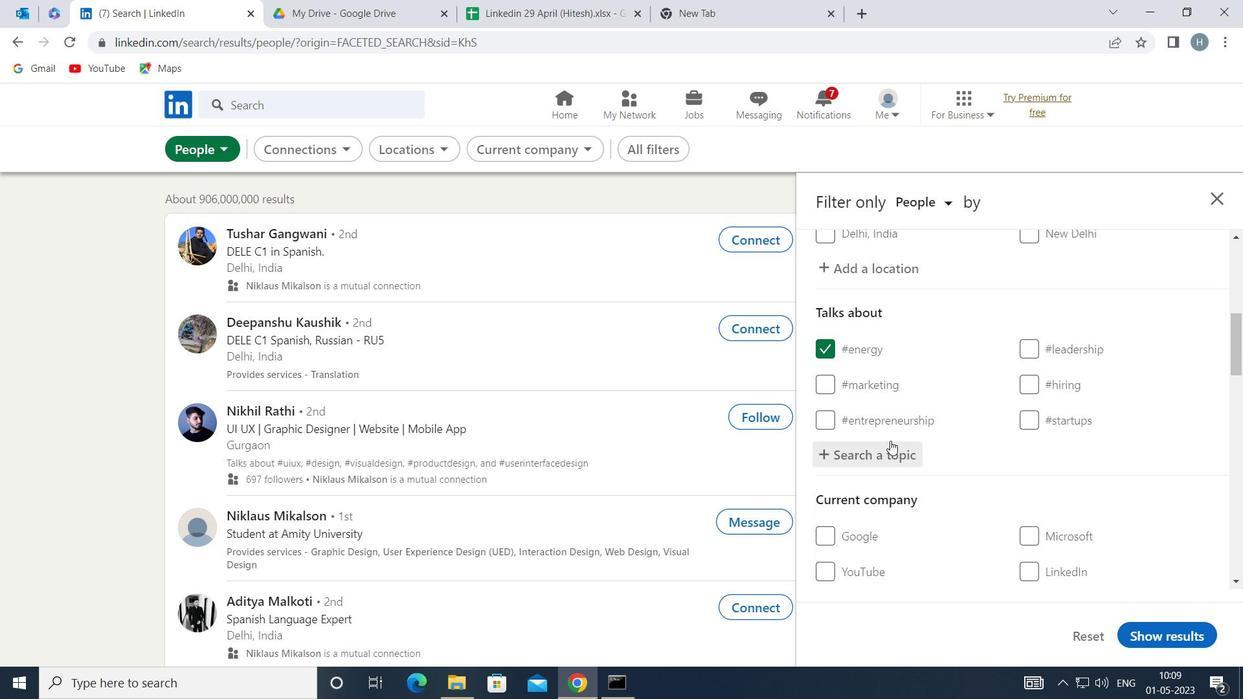 
Action: Mouse scrolled (890, 440) with delta (0, 0)
Screenshot: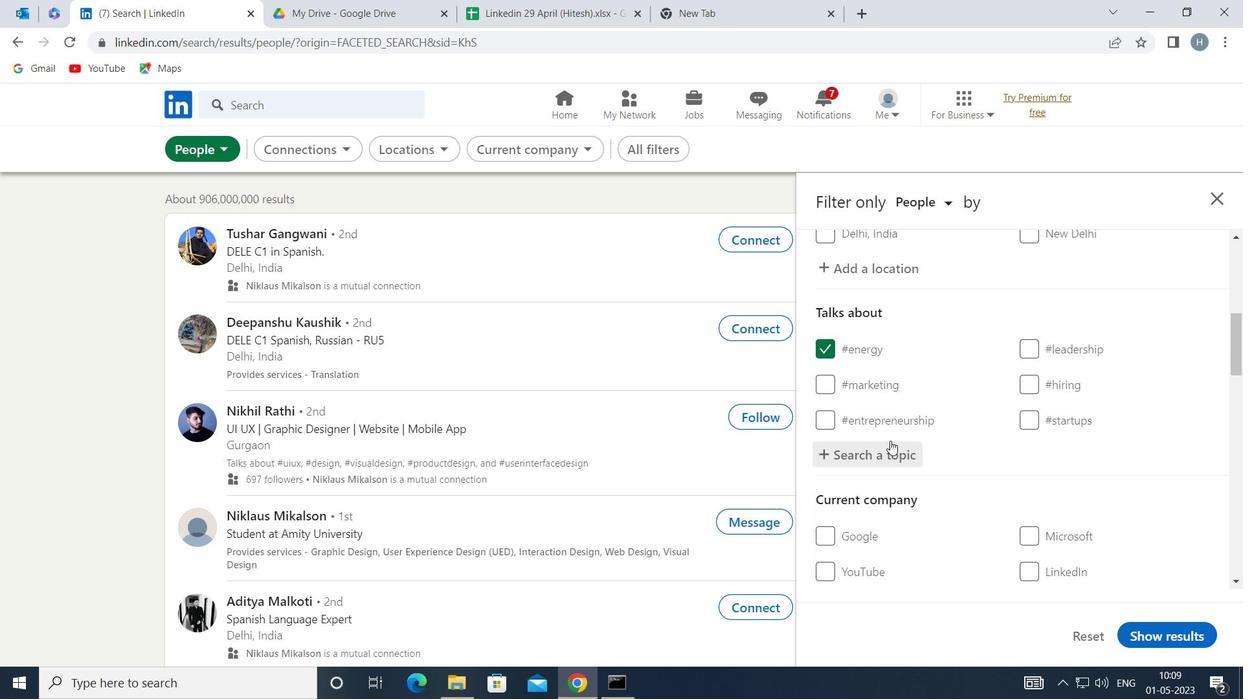 
Action: Mouse moved to (890, 440)
Screenshot: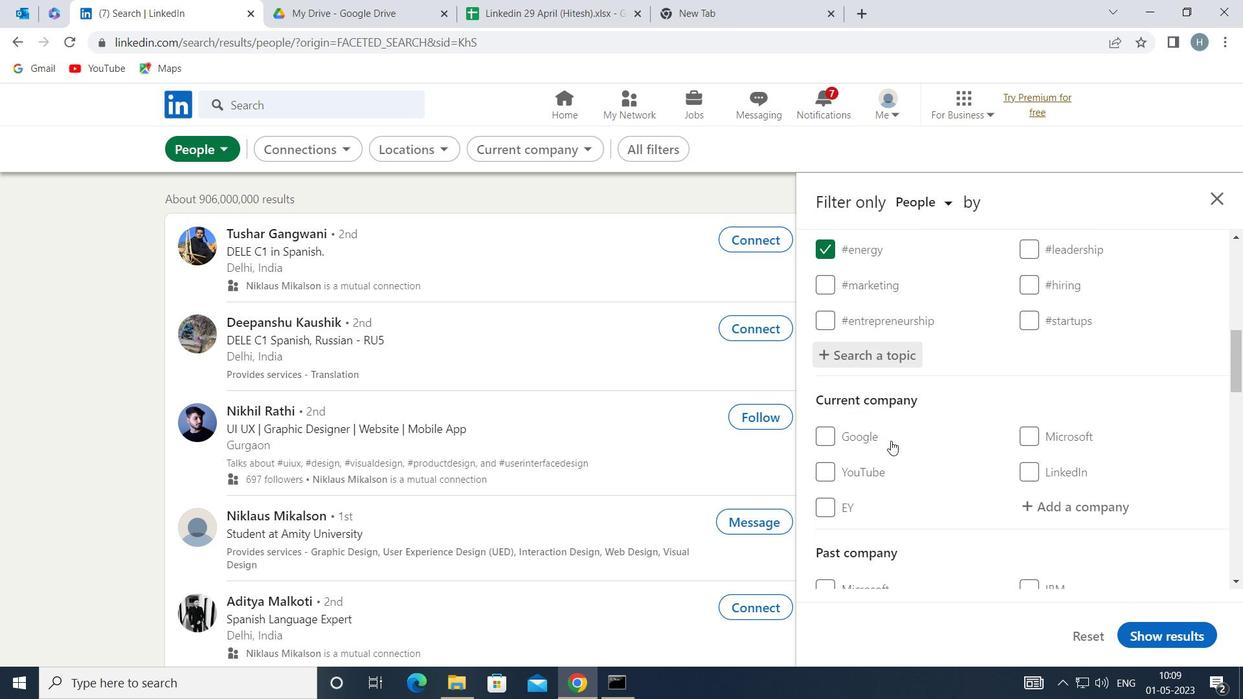 
Action: Mouse scrolled (890, 439) with delta (0, 0)
Screenshot: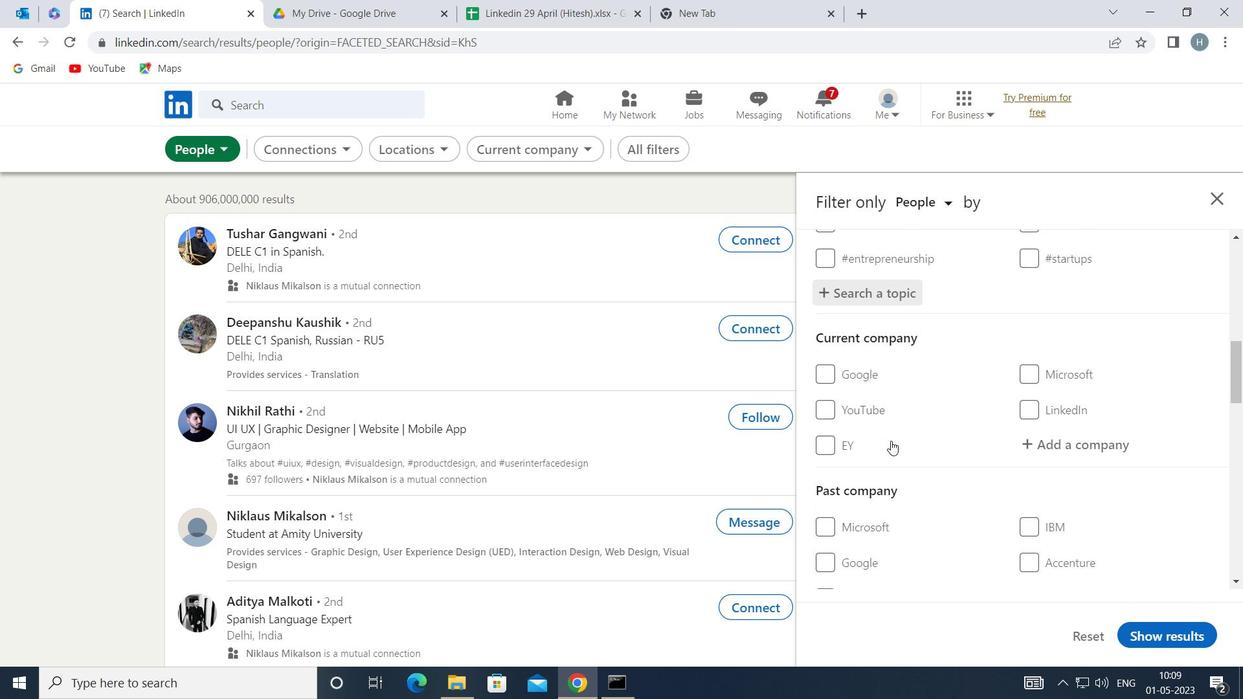 
Action: Mouse scrolled (890, 439) with delta (0, 0)
Screenshot: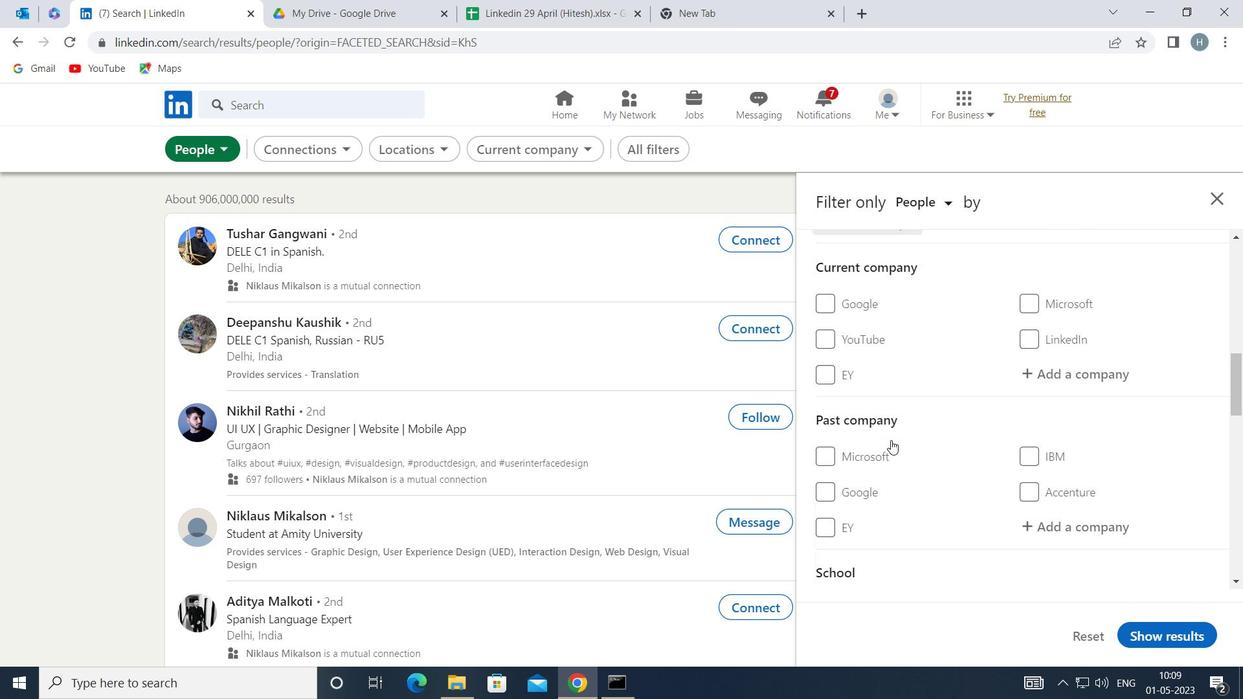 
Action: Mouse moved to (911, 447)
Screenshot: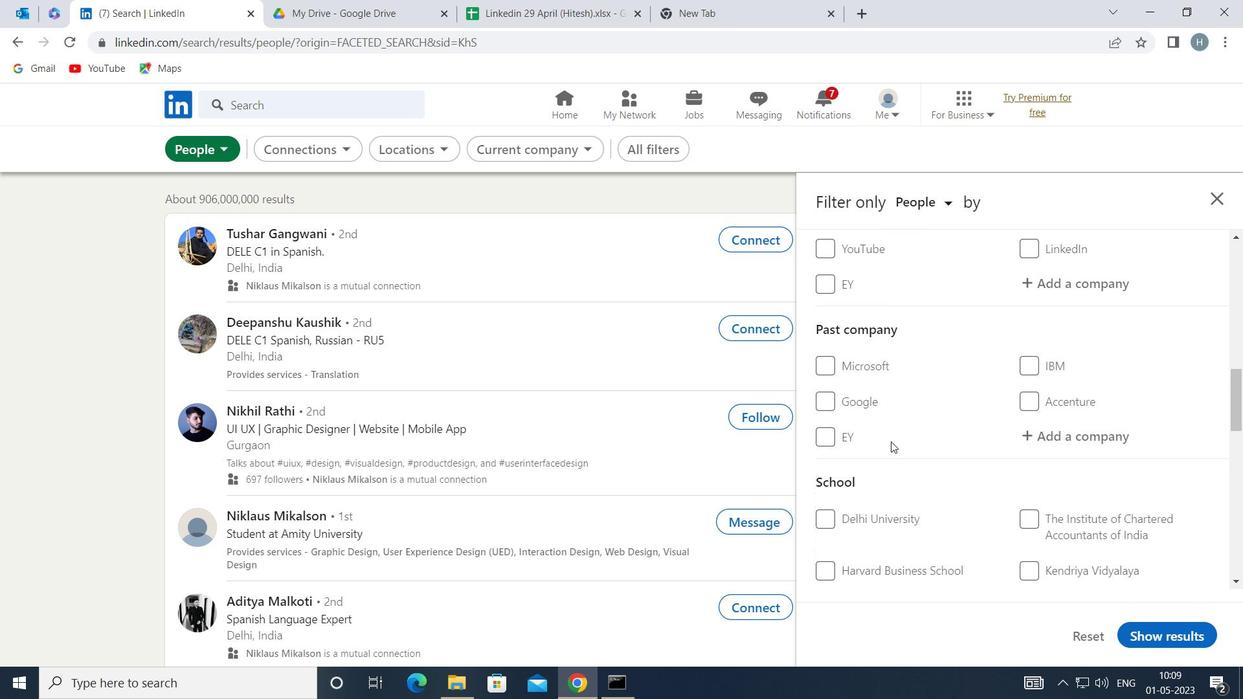 
Action: Mouse scrolled (911, 446) with delta (0, 0)
Screenshot: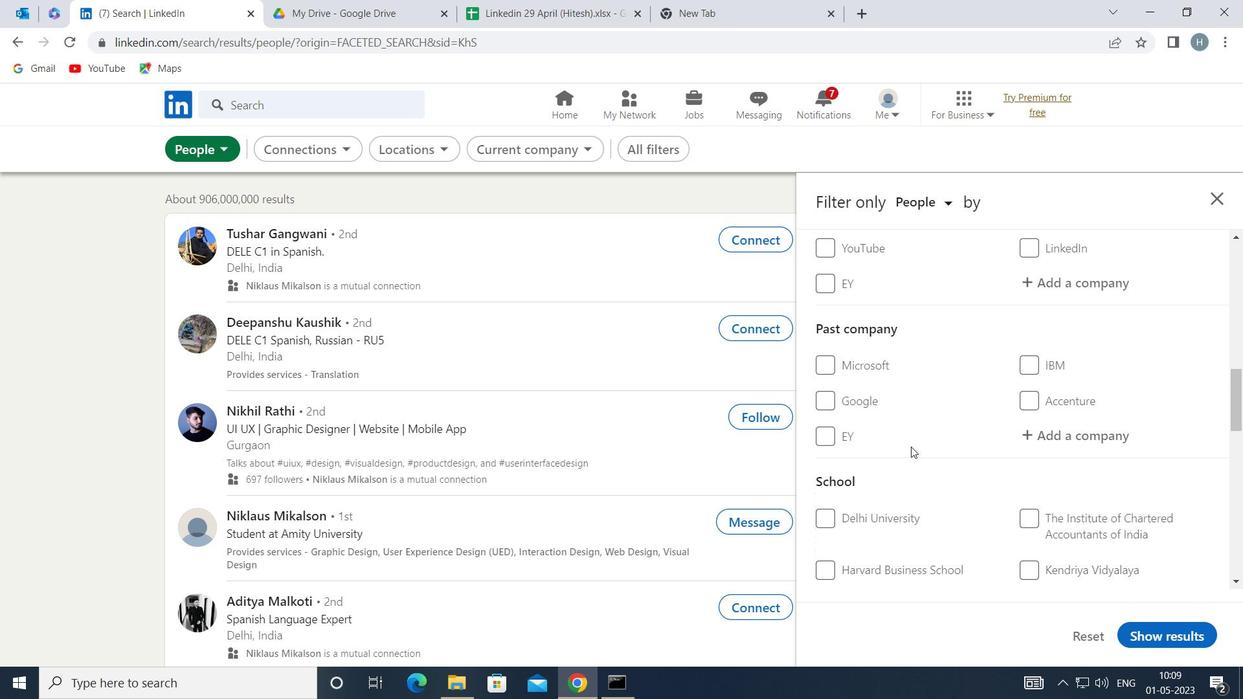 
Action: Mouse moved to (912, 448)
Screenshot: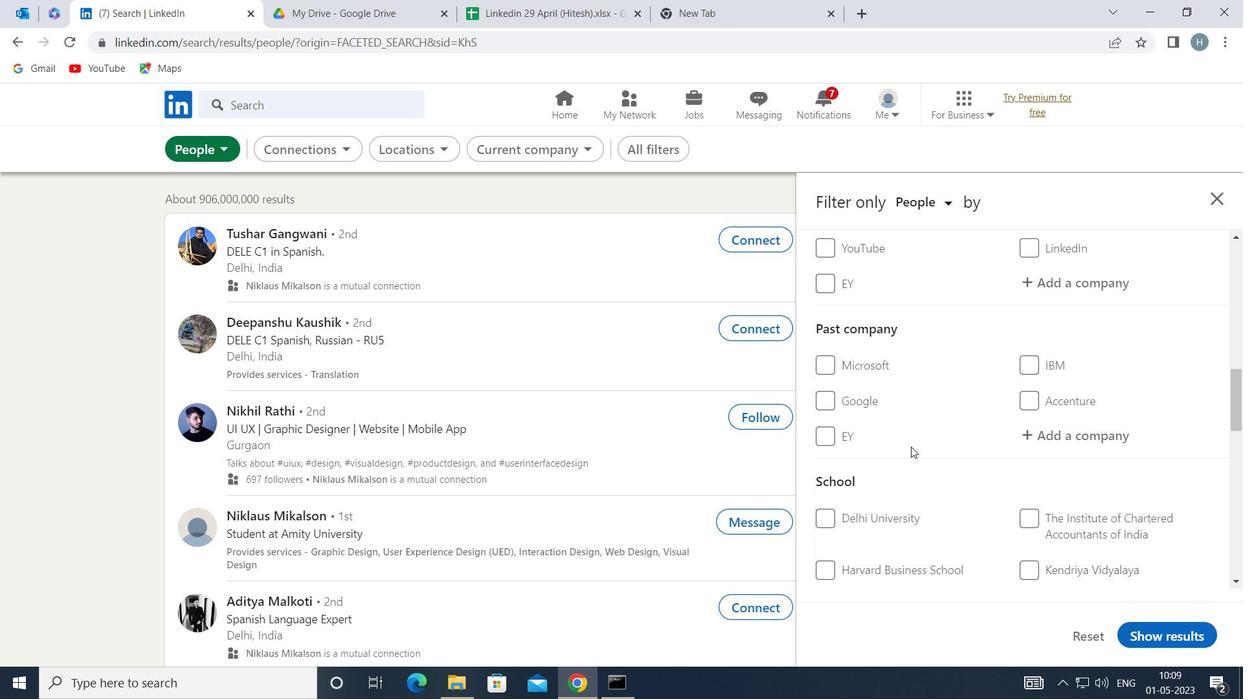 
Action: Mouse scrolled (912, 447) with delta (0, 0)
Screenshot: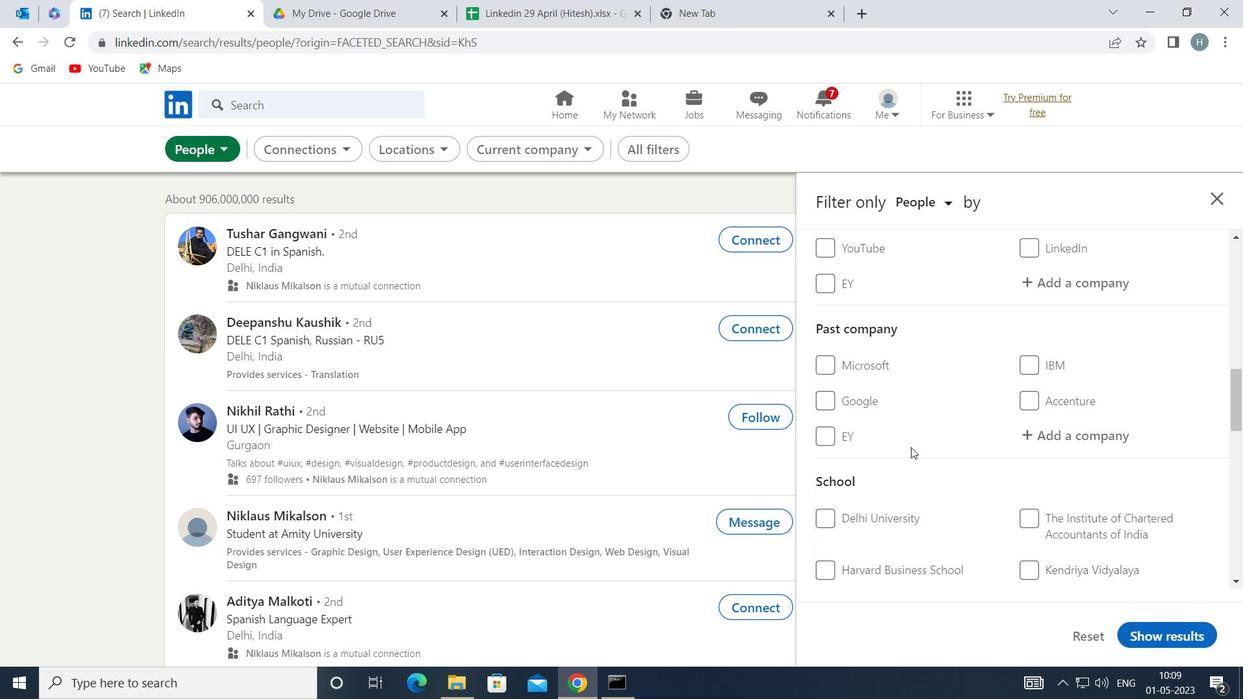 
Action: Mouse scrolled (912, 447) with delta (0, 0)
Screenshot: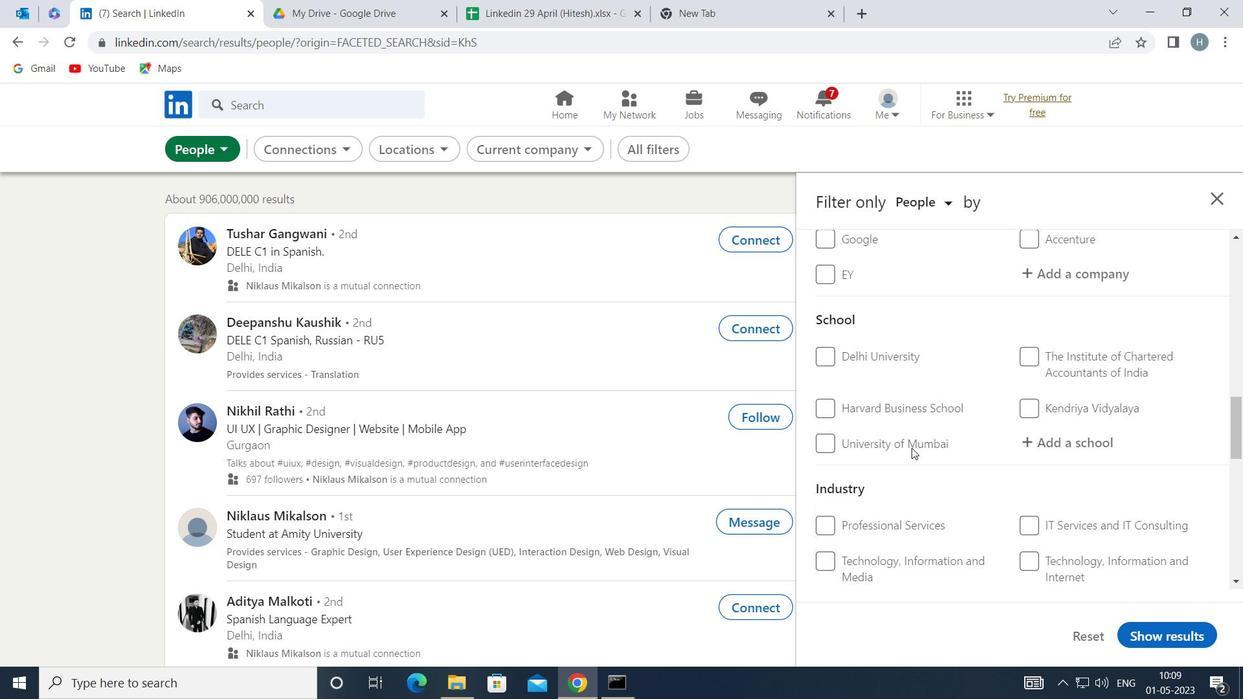 
Action: Mouse scrolled (912, 447) with delta (0, 0)
Screenshot: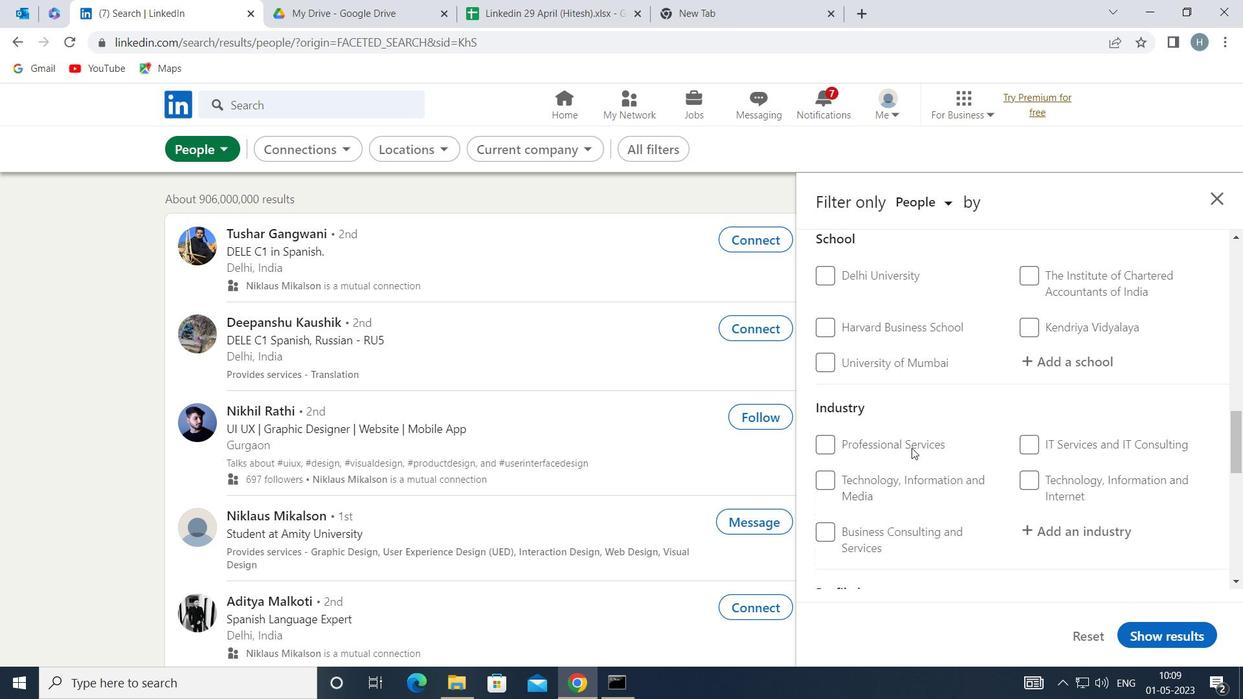 
Action: Mouse moved to (927, 456)
Screenshot: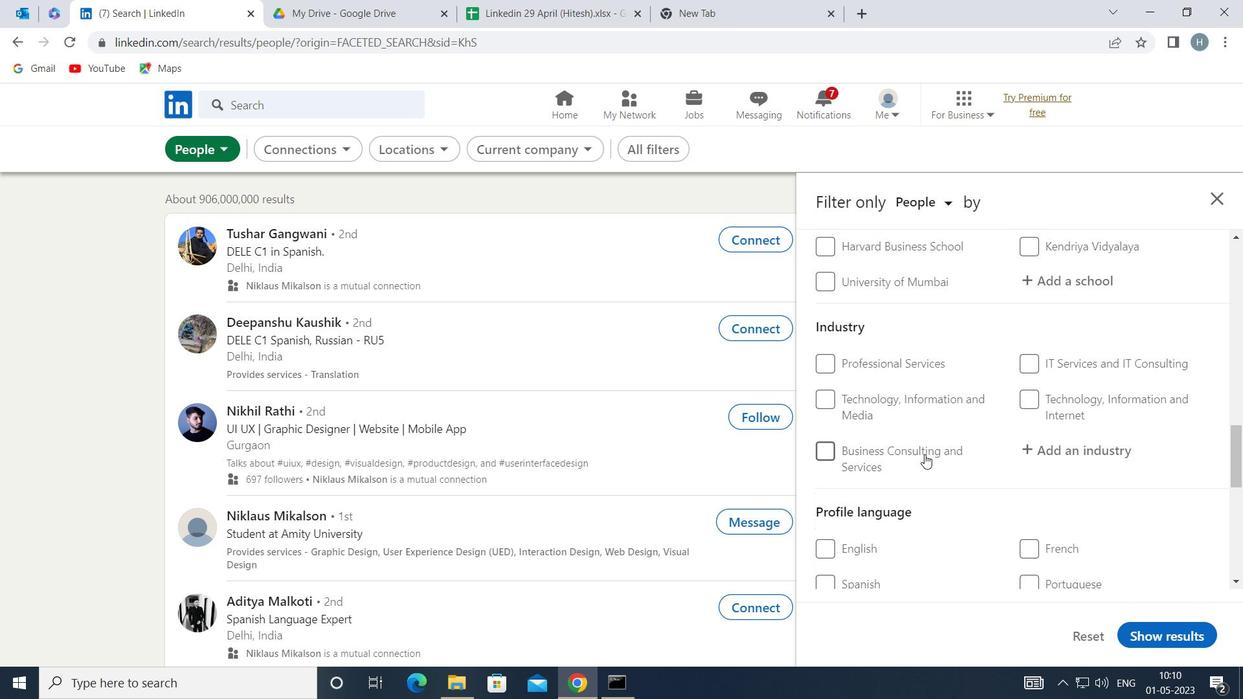 
Action: Mouse scrolled (927, 455) with delta (0, 0)
Screenshot: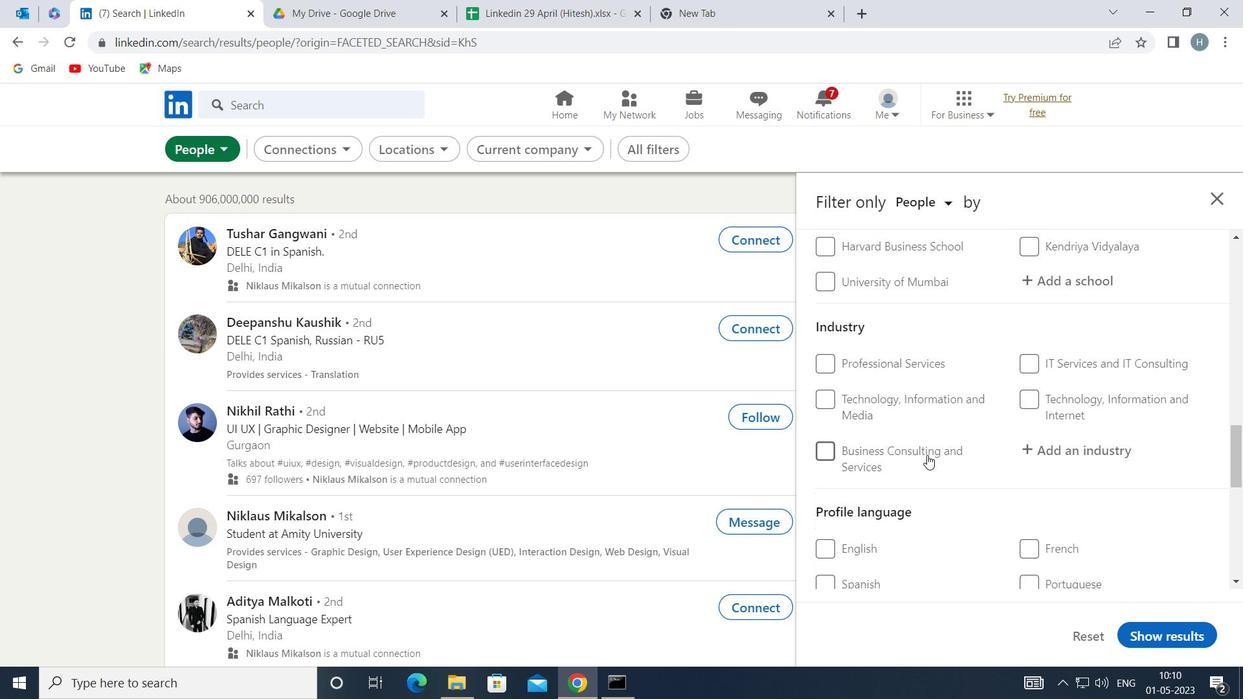 
Action: Mouse moved to (1033, 470)
Screenshot: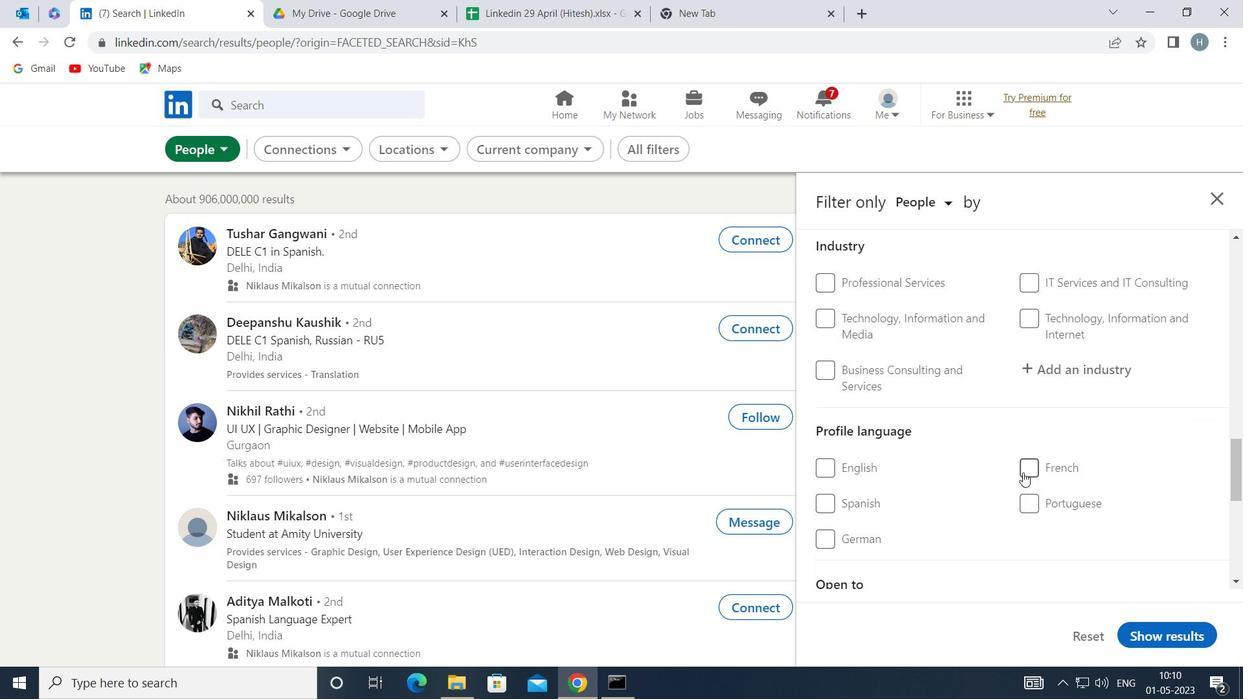 
Action: Mouse pressed left at (1033, 470)
Screenshot: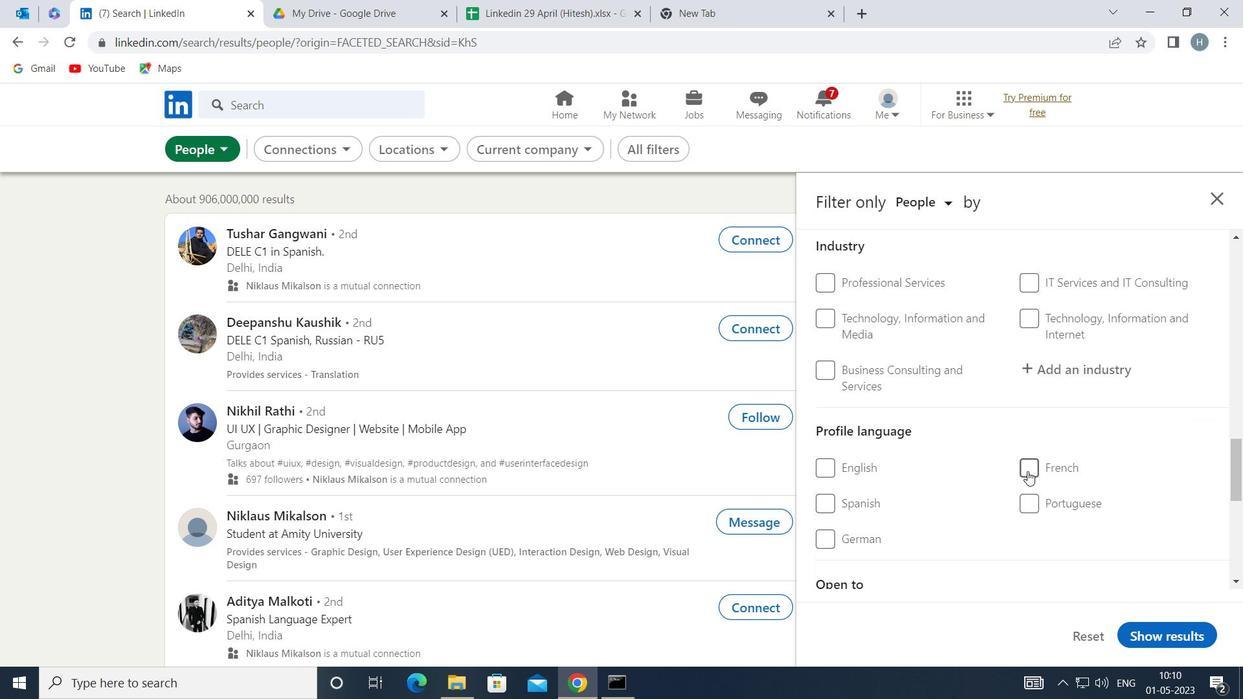 
Action: Mouse moved to (978, 479)
Screenshot: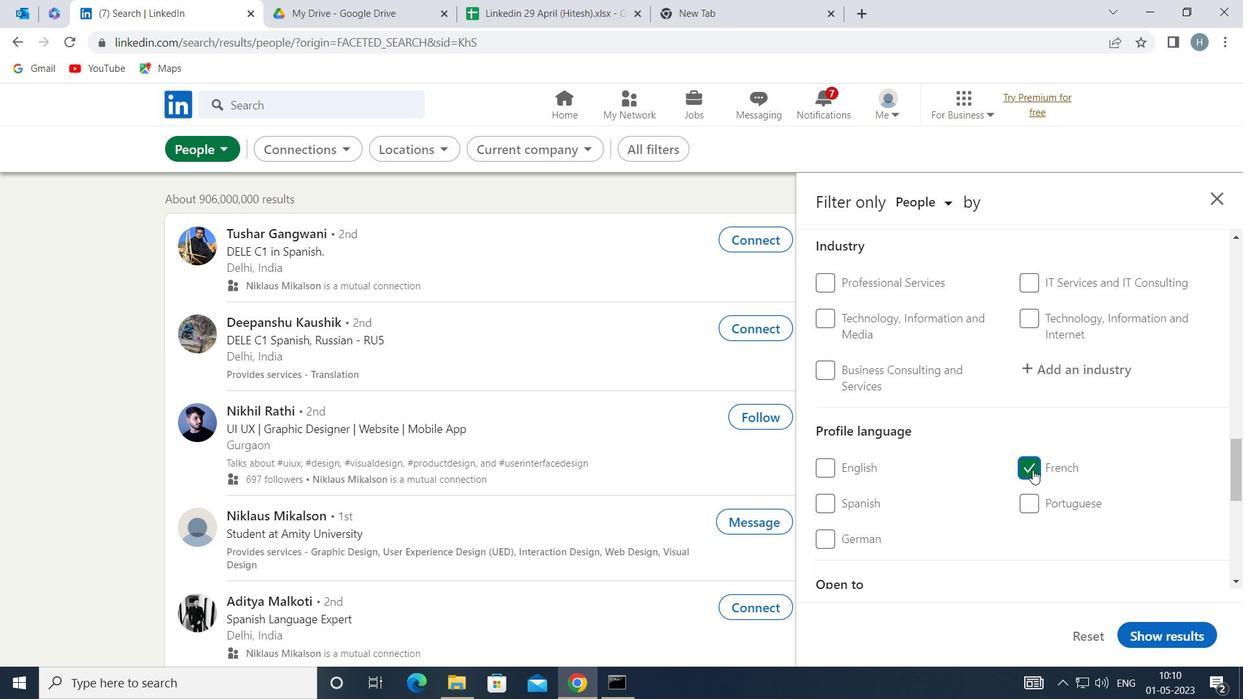 
Action: Mouse scrolled (978, 480) with delta (0, 0)
Screenshot: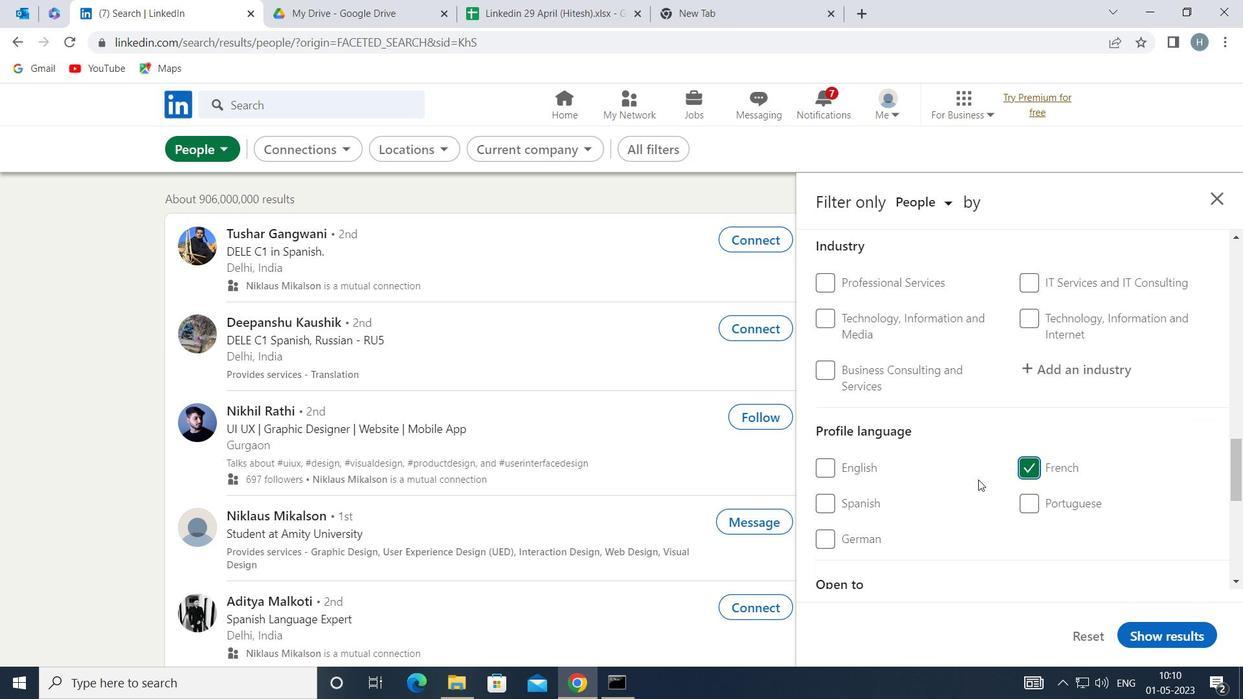 
Action: Mouse moved to (977, 479)
Screenshot: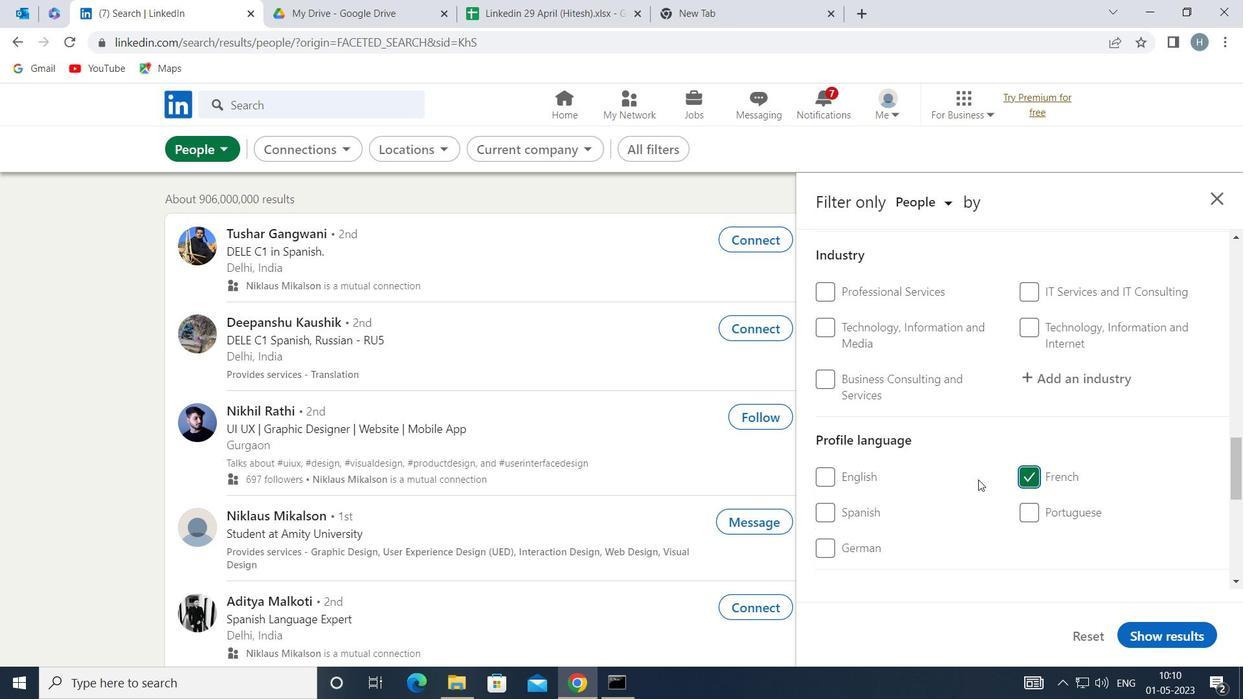 
Action: Mouse scrolled (977, 480) with delta (0, 0)
Screenshot: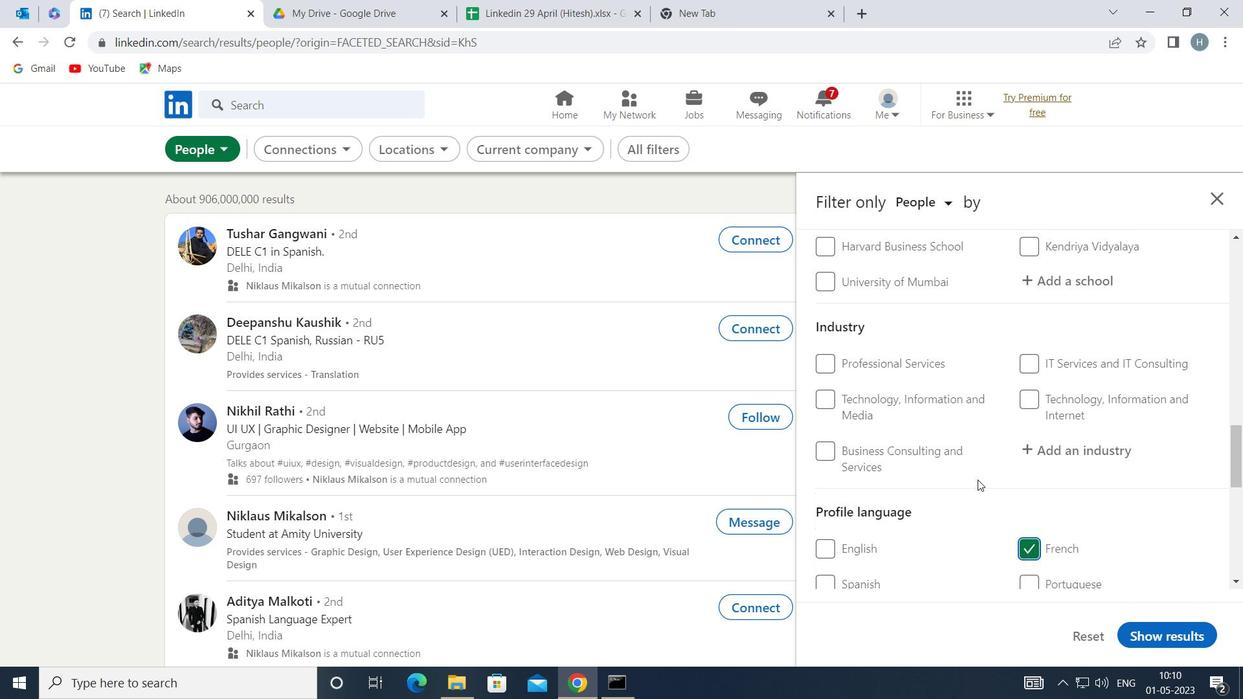 
Action: Mouse moved to (977, 477)
Screenshot: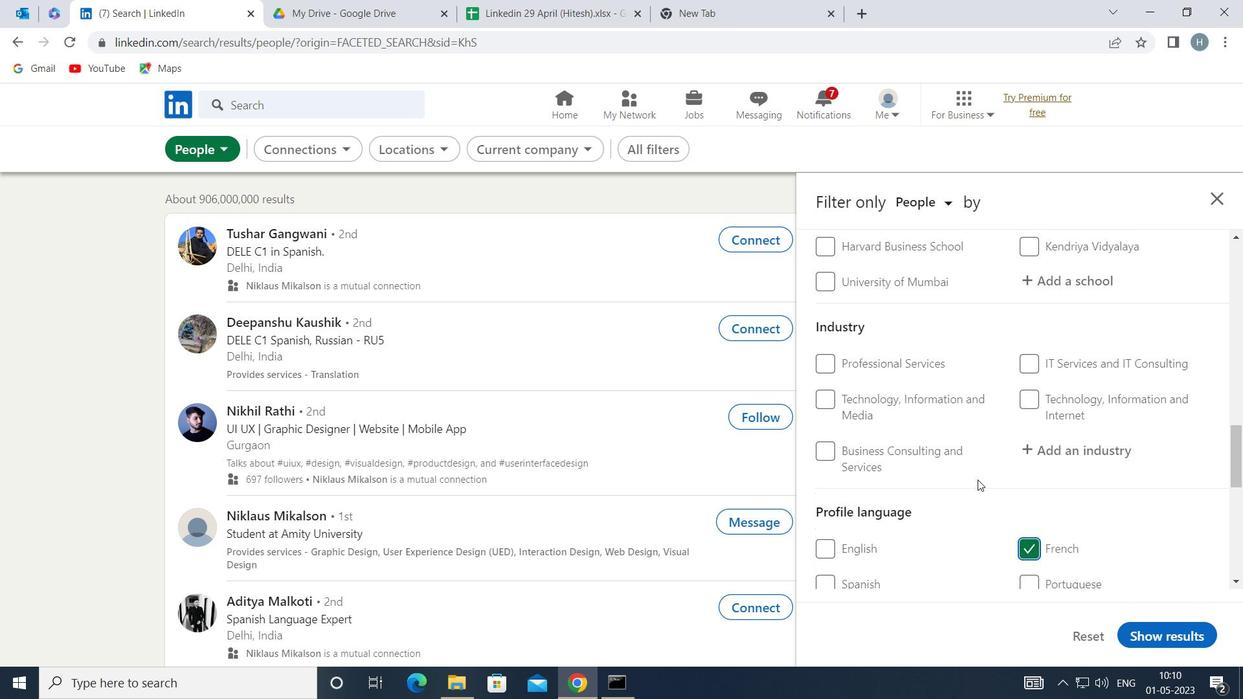 
Action: Mouse scrolled (977, 478) with delta (0, 0)
Screenshot: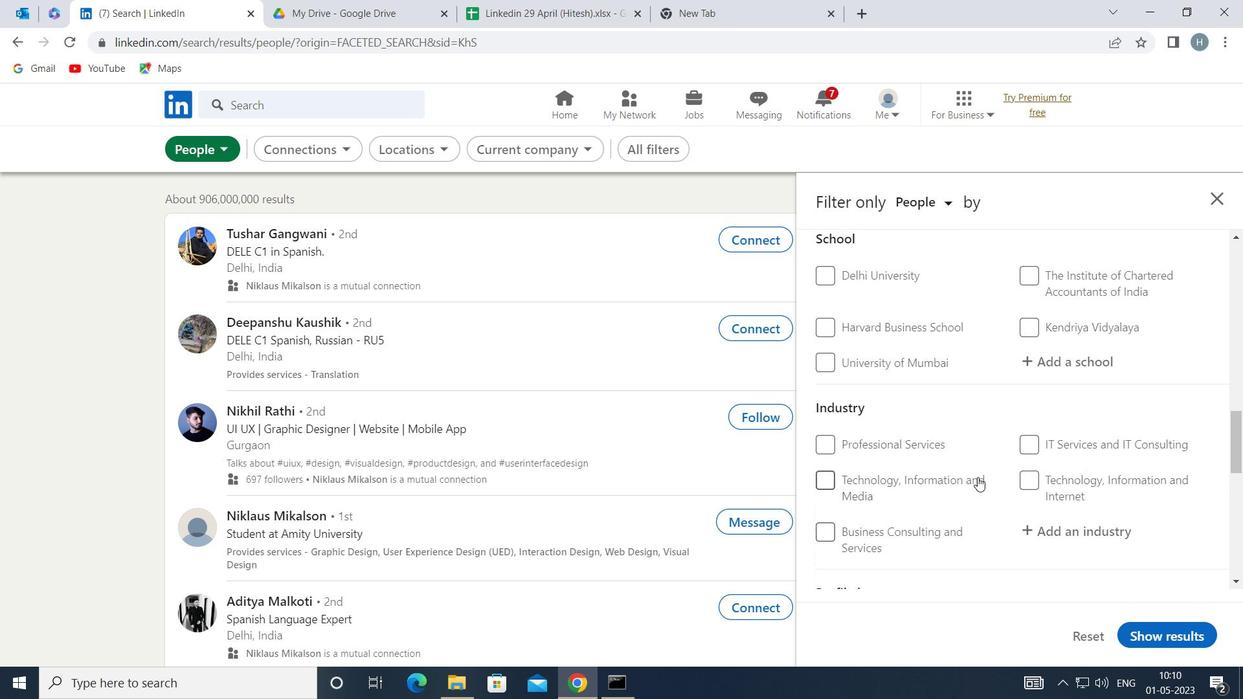 
Action: Mouse moved to (978, 475)
Screenshot: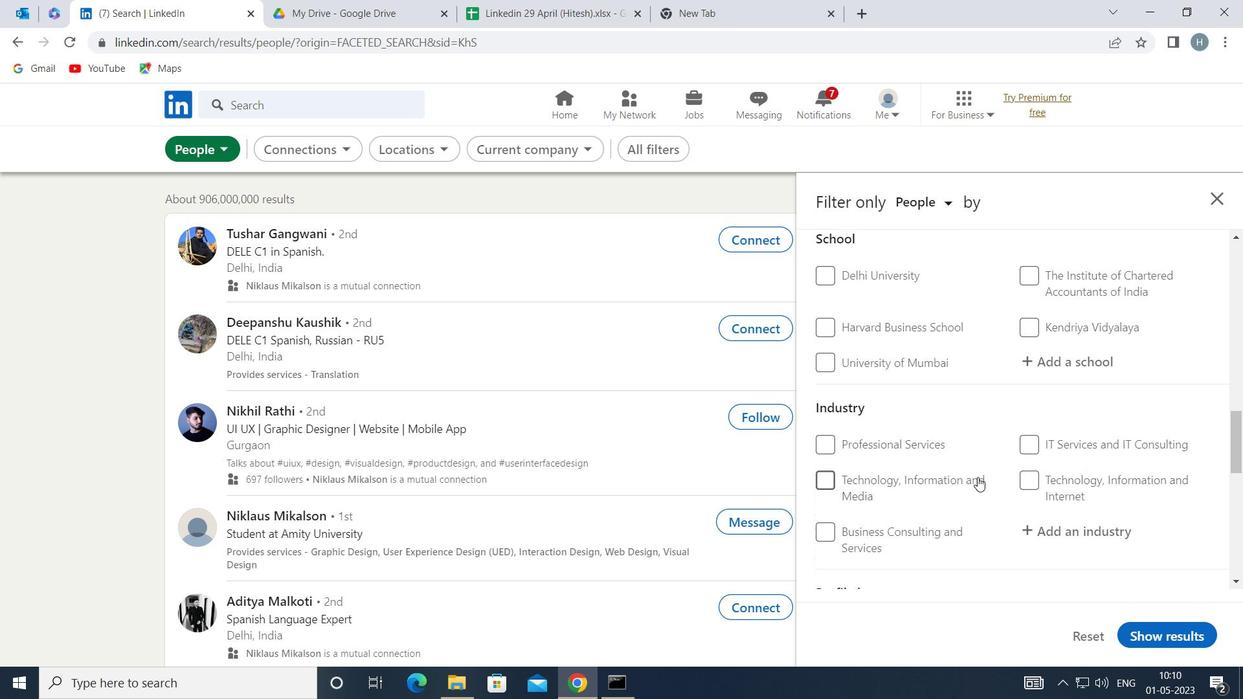 
Action: Mouse scrolled (978, 476) with delta (0, 0)
Screenshot: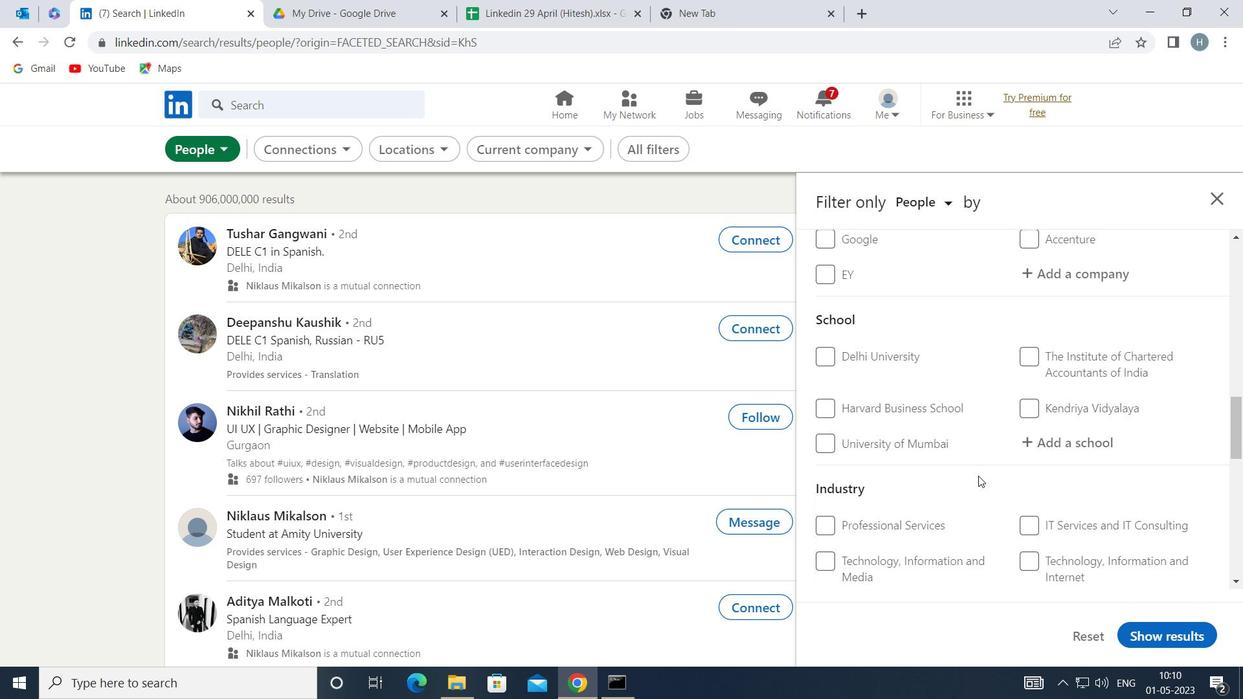 
Action: Mouse scrolled (978, 476) with delta (0, 0)
Screenshot: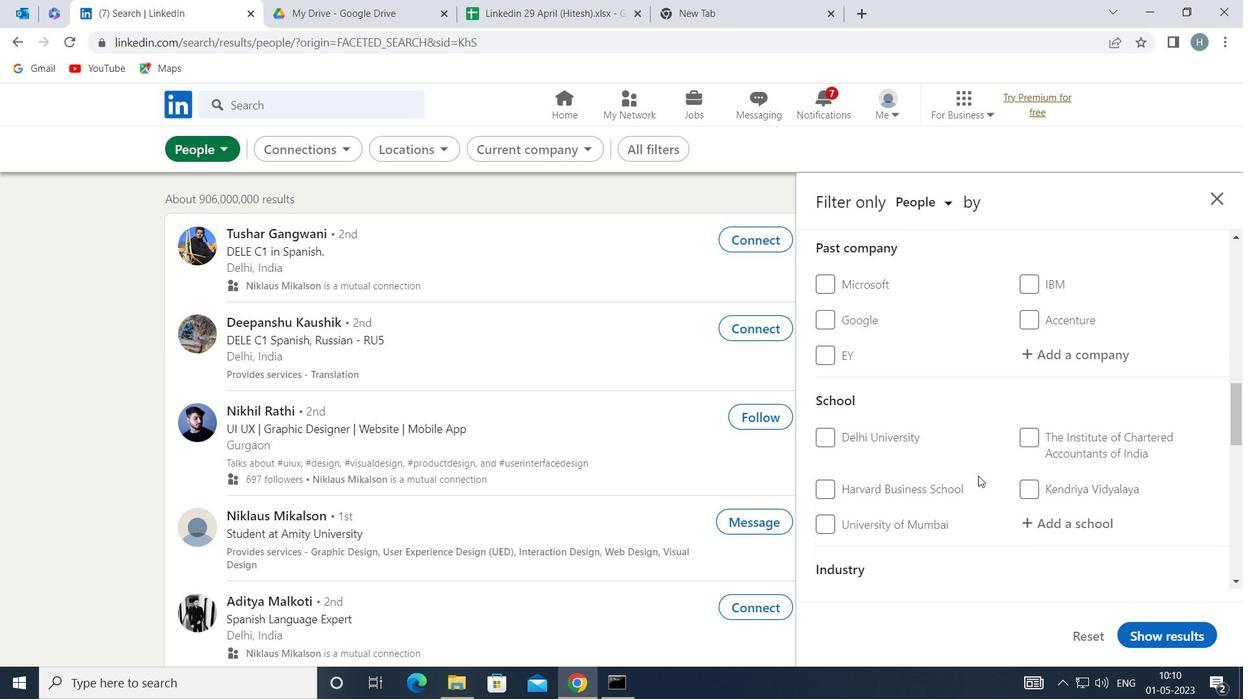 
Action: Mouse scrolled (978, 476) with delta (0, 0)
Screenshot: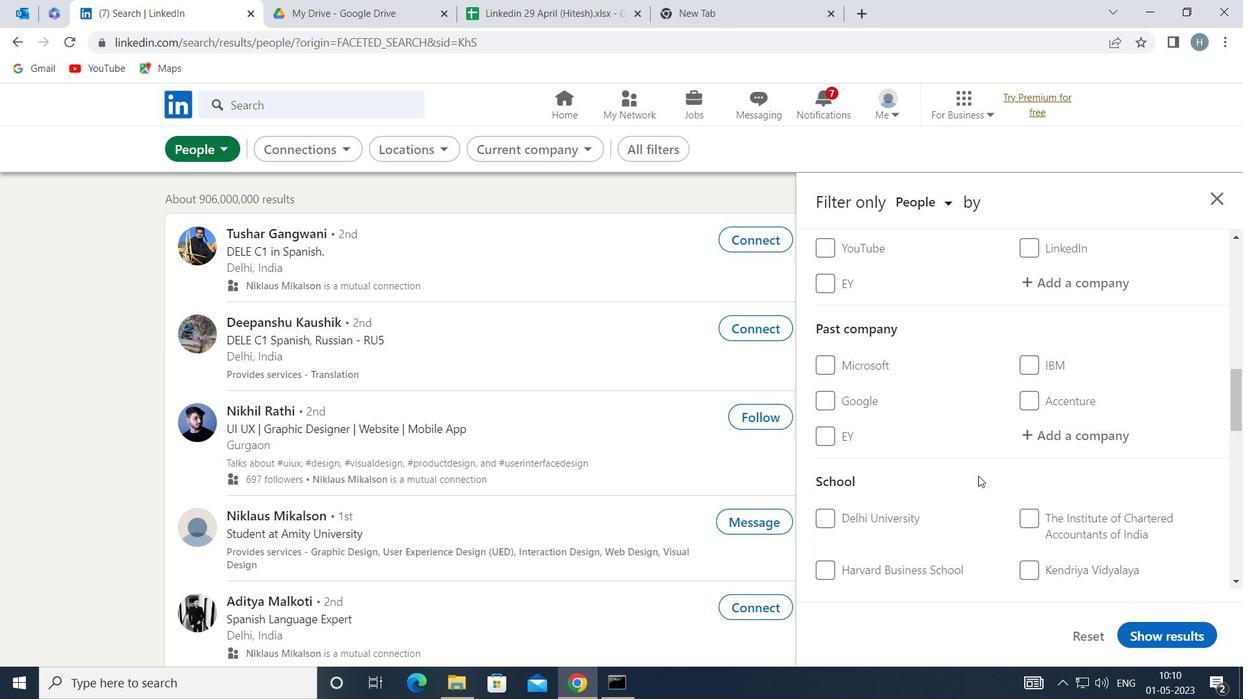 
Action: Mouse scrolled (978, 476) with delta (0, 0)
Screenshot: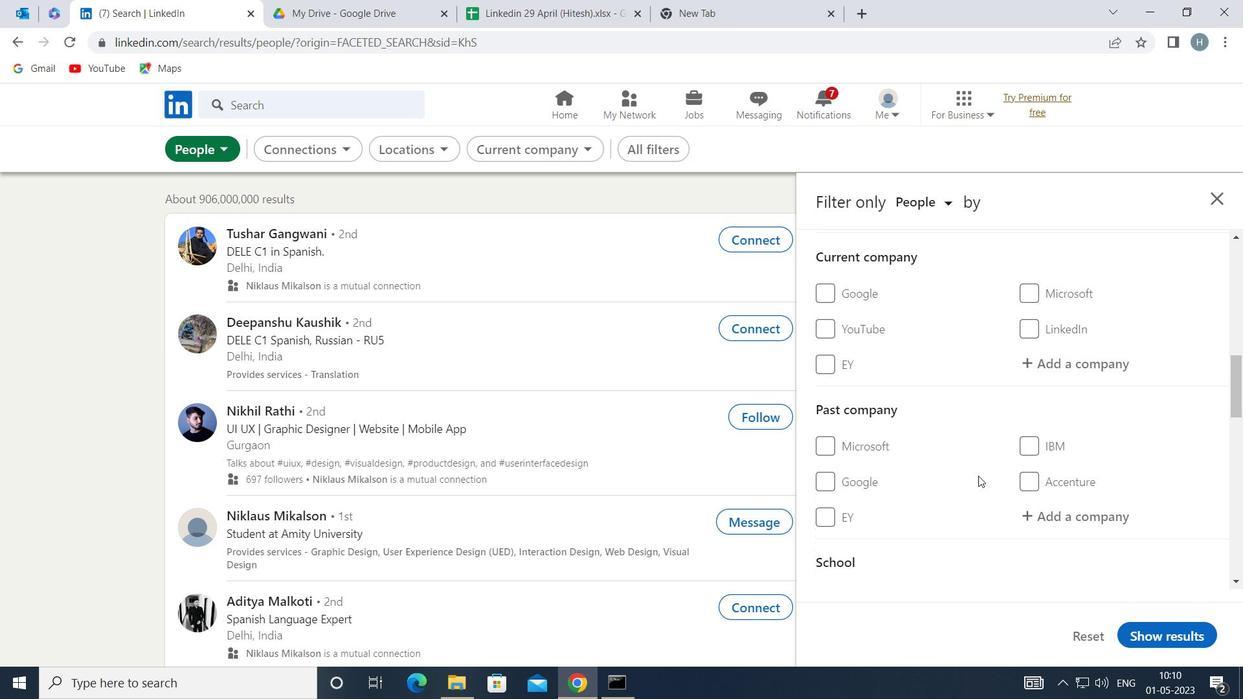 
Action: Mouse moved to (1048, 451)
Screenshot: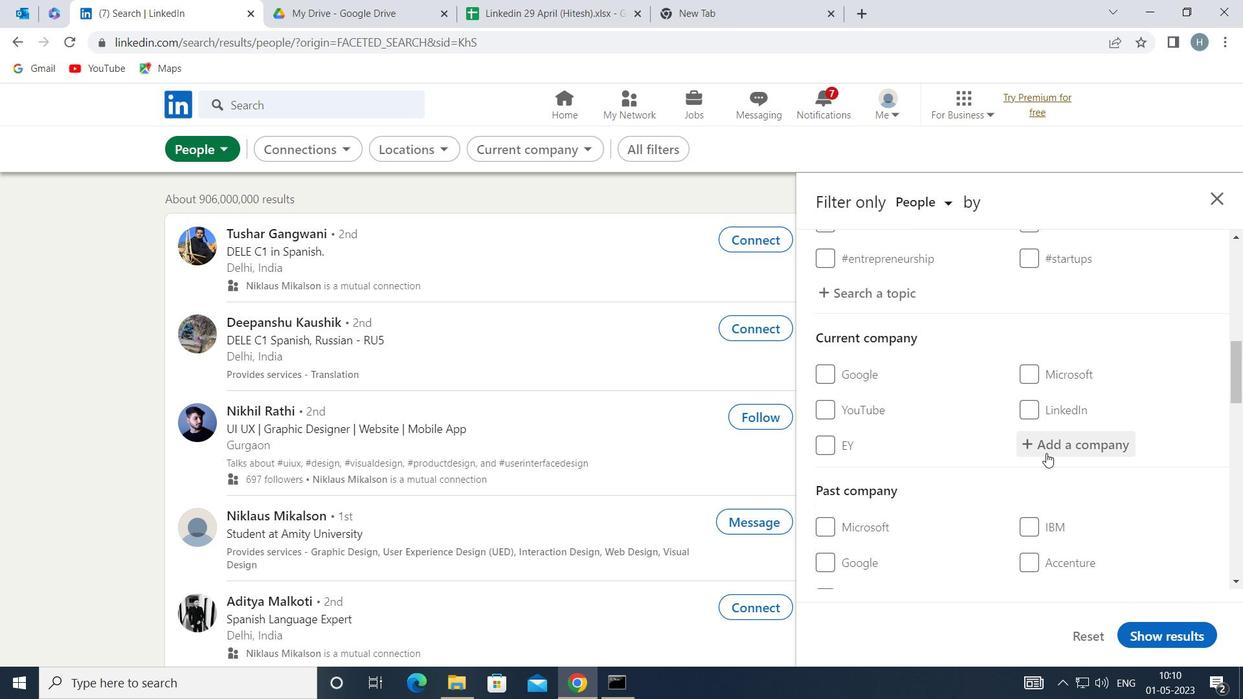 
Action: Mouse pressed left at (1048, 451)
Screenshot: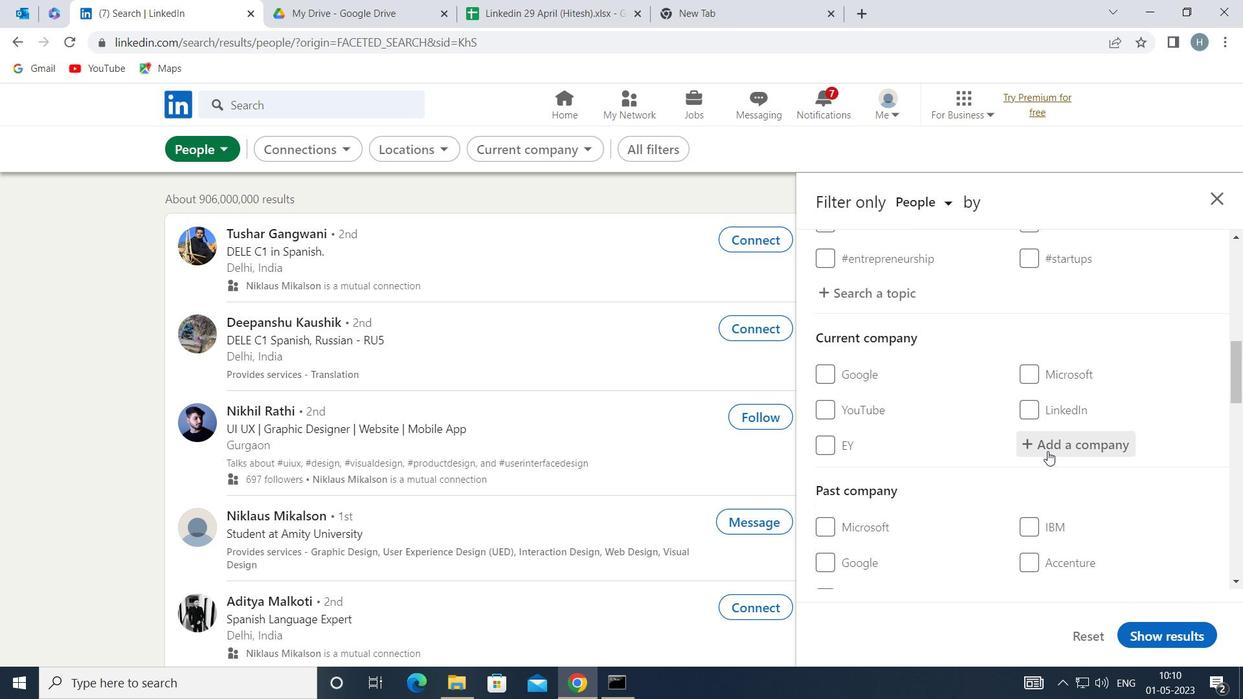 
Action: Mouse moved to (1048, 448)
Screenshot: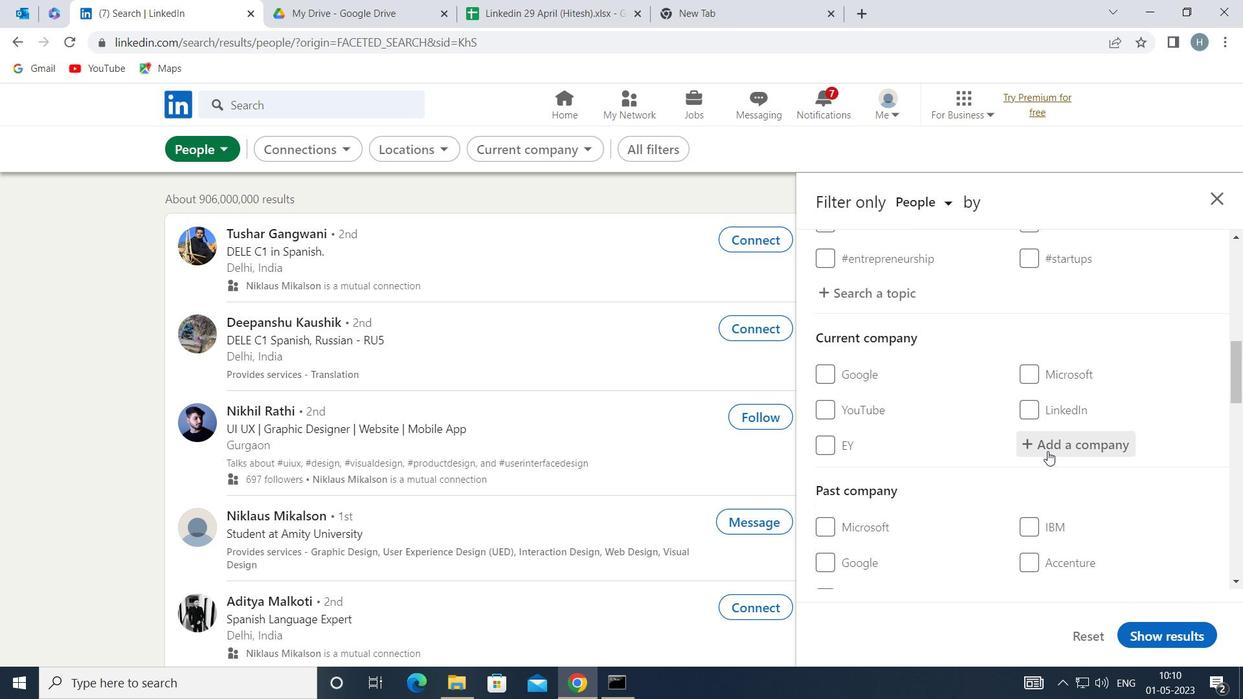 
Action: Key pressed <Key.shift>CAVISTA
Screenshot: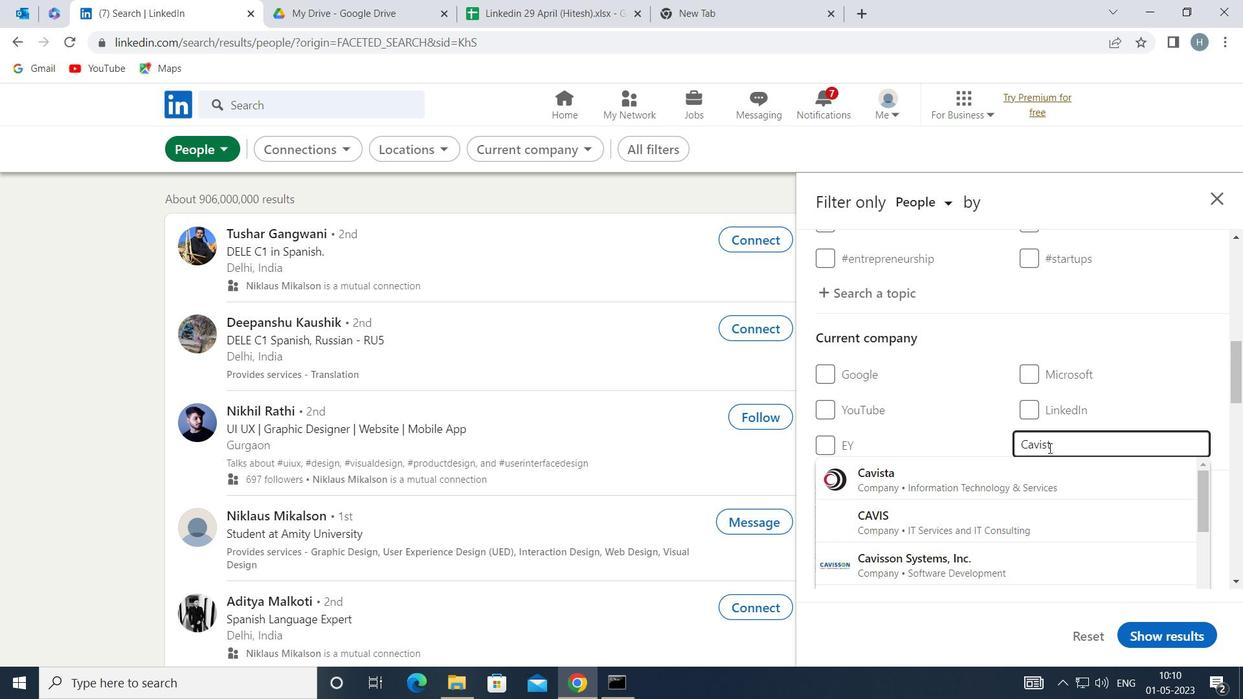 
Action: Mouse moved to (980, 483)
Screenshot: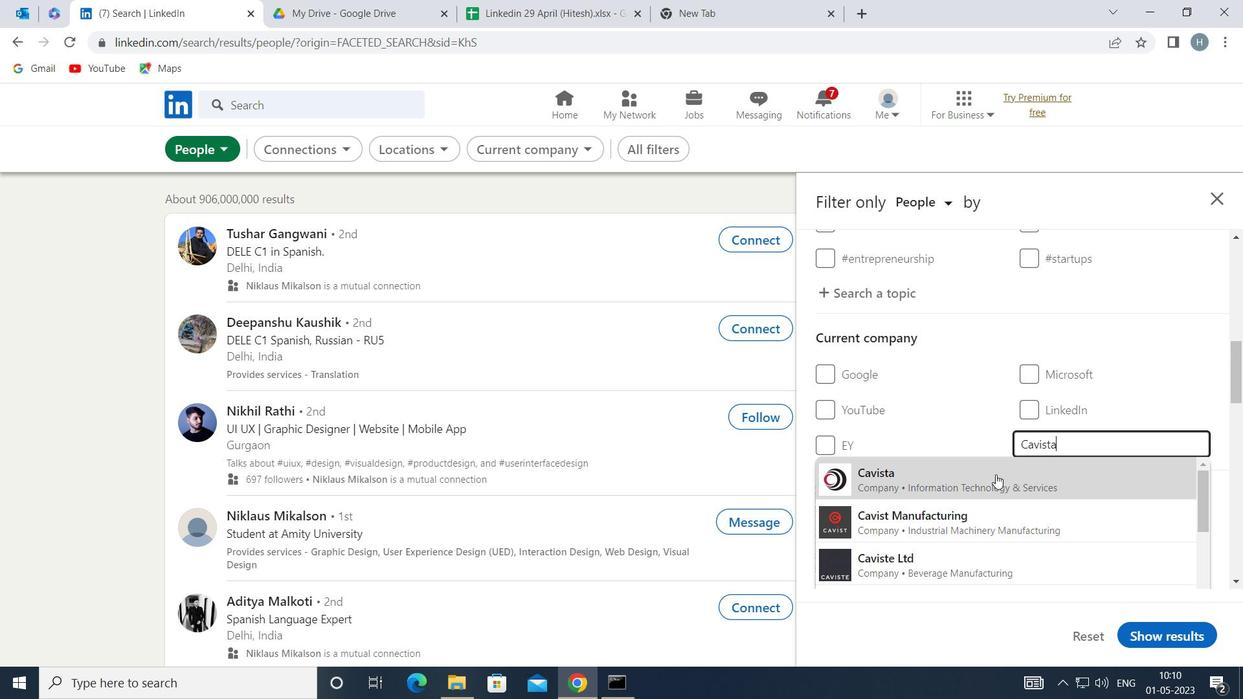 
Action: Mouse pressed left at (980, 483)
Screenshot: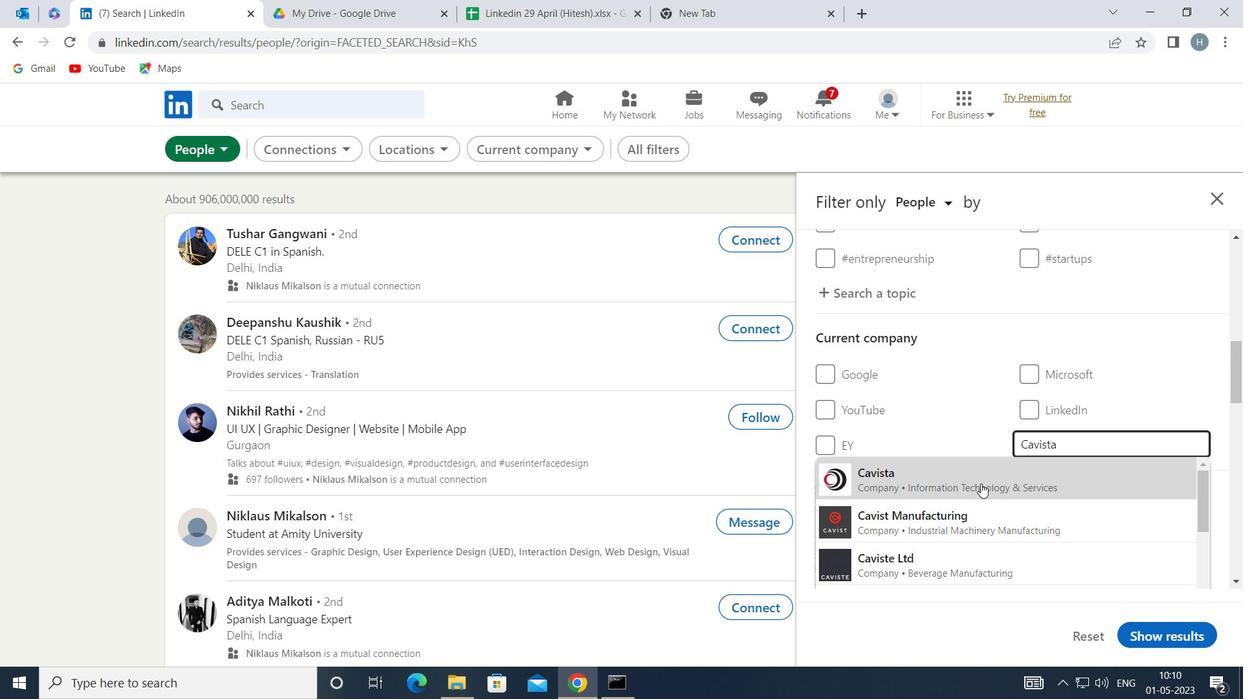 
Action: Mouse moved to (986, 470)
Screenshot: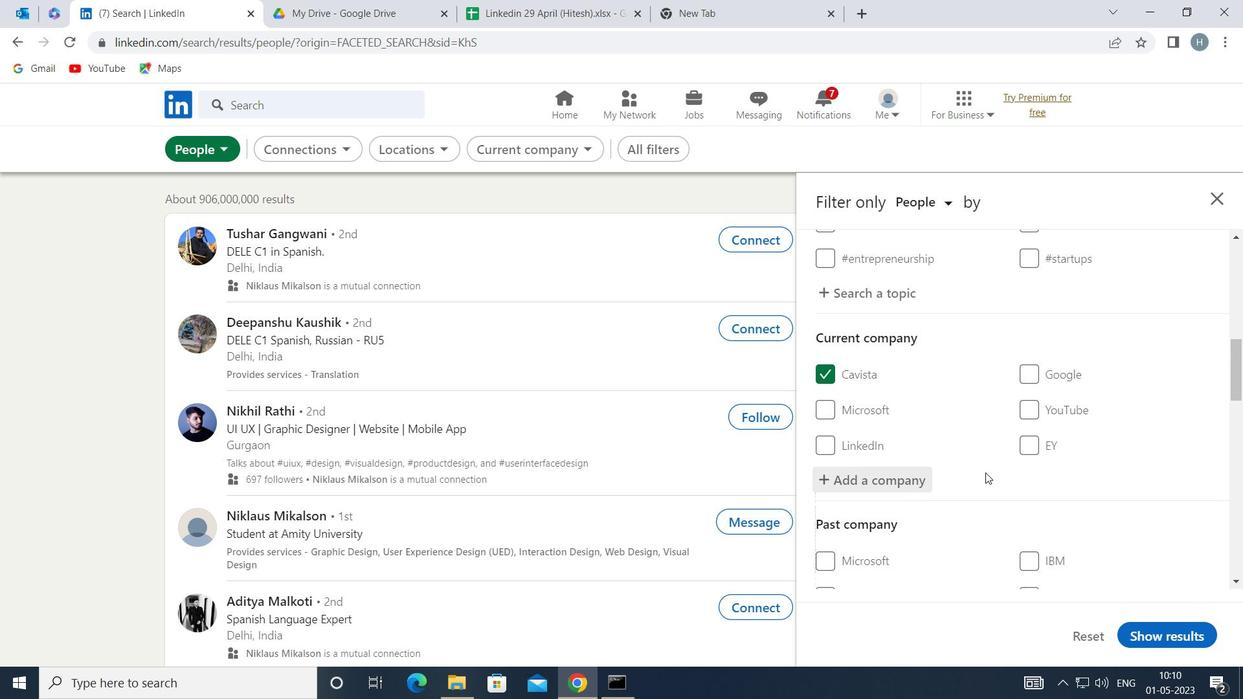 
Action: Mouse scrolled (986, 470) with delta (0, 0)
Screenshot: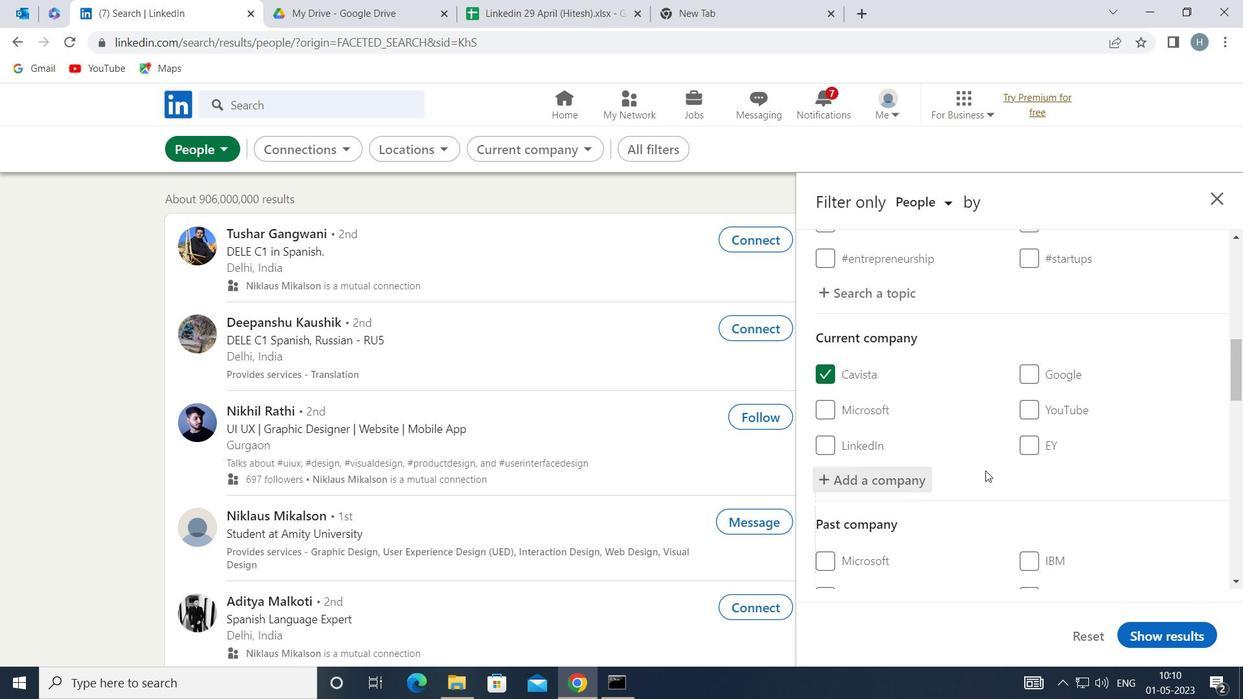 
Action: Mouse scrolled (986, 470) with delta (0, 0)
Screenshot: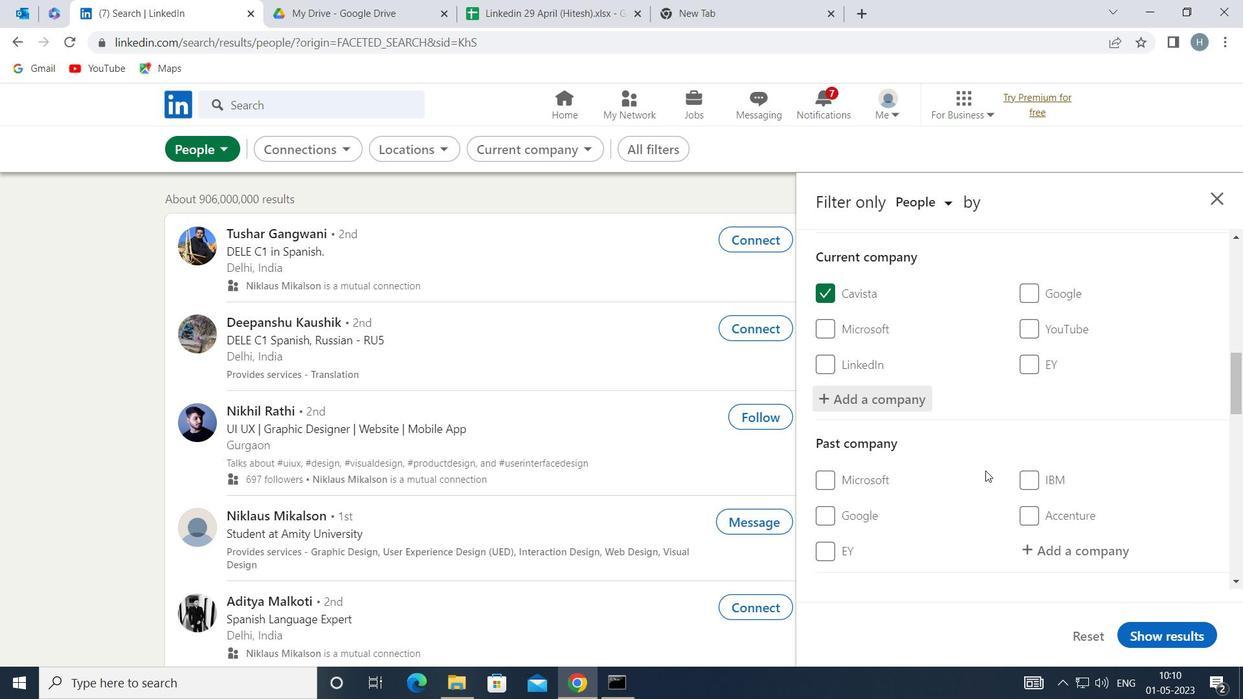 
Action: Mouse scrolled (986, 470) with delta (0, 0)
Screenshot: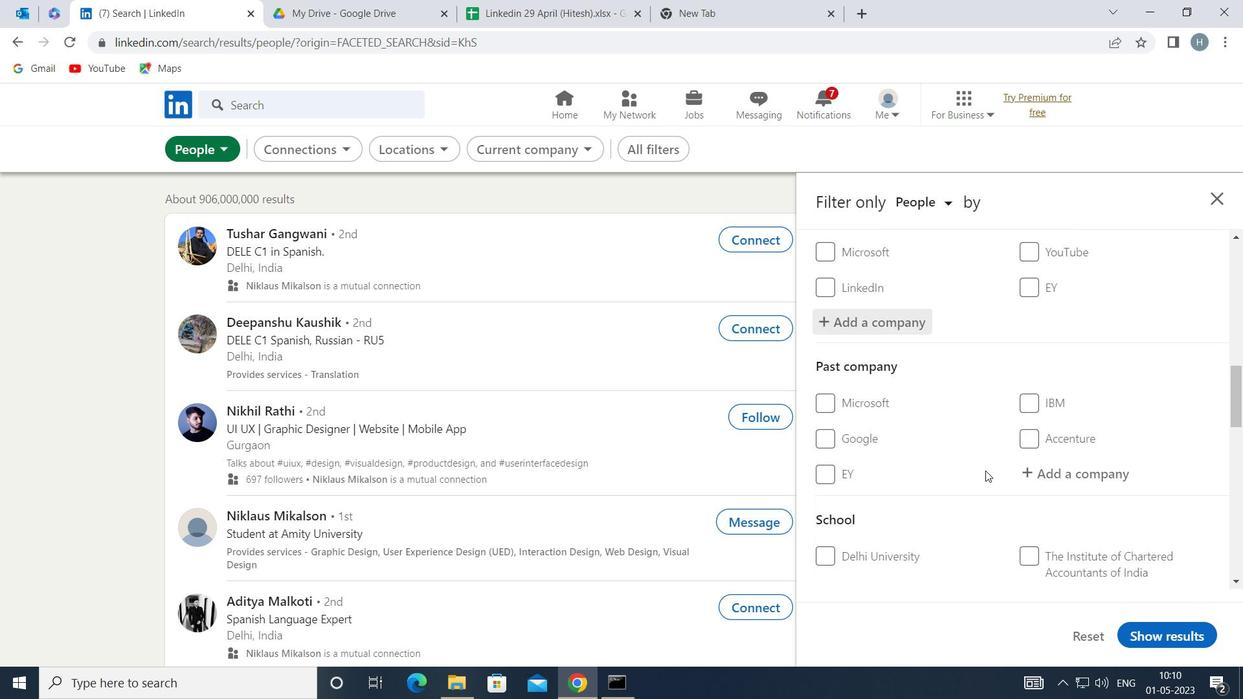 
Action: Mouse scrolled (986, 470) with delta (0, 0)
Screenshot: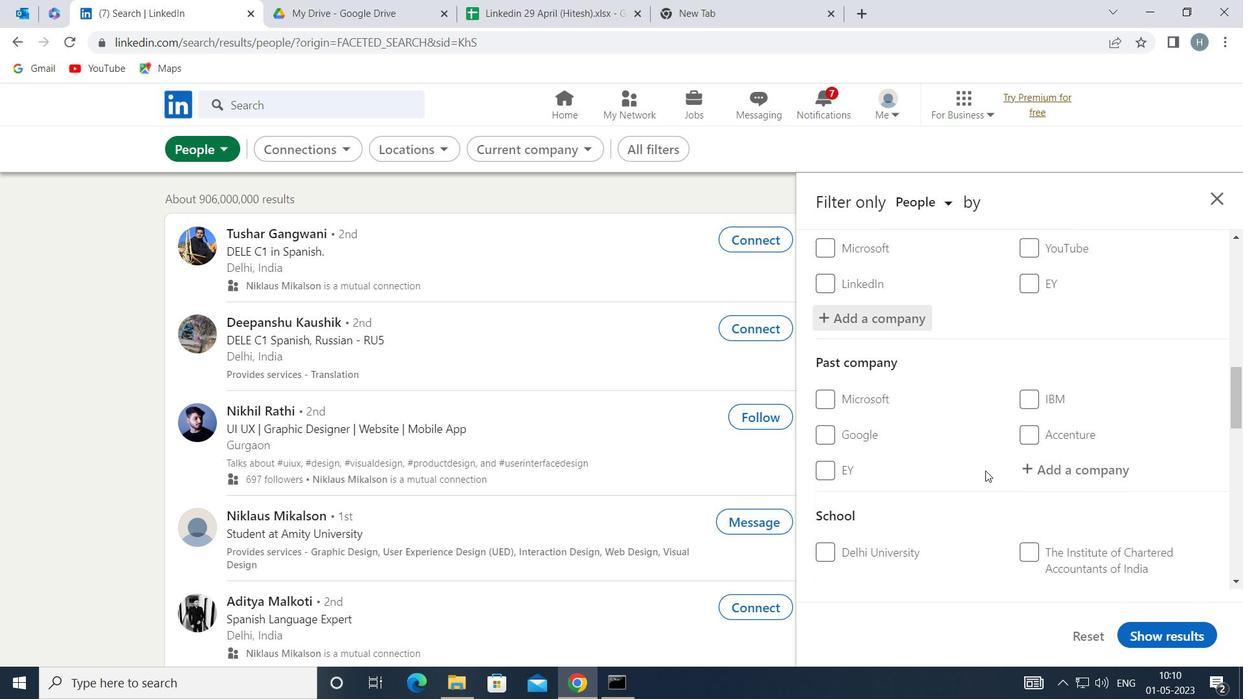 
Action: Mouse scrolled (986, 471) with delta (0, 0)
Screenshot: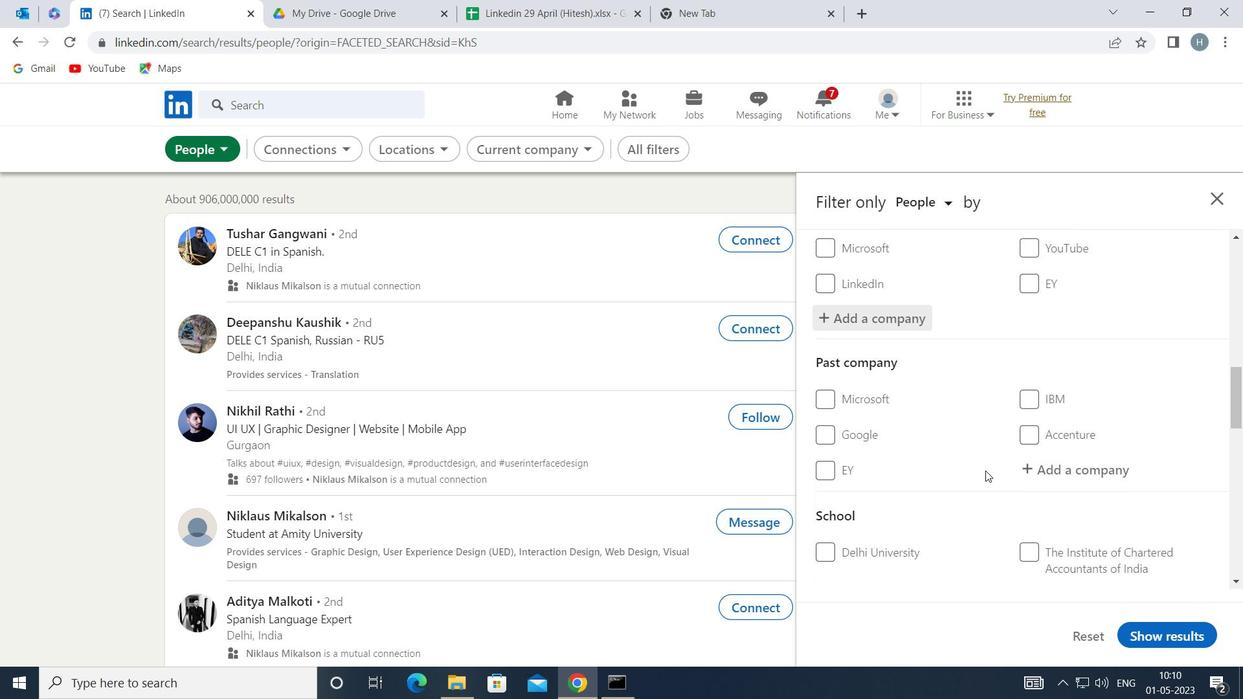 
Action: Mouse moved to (1041, 499)
Screenshot: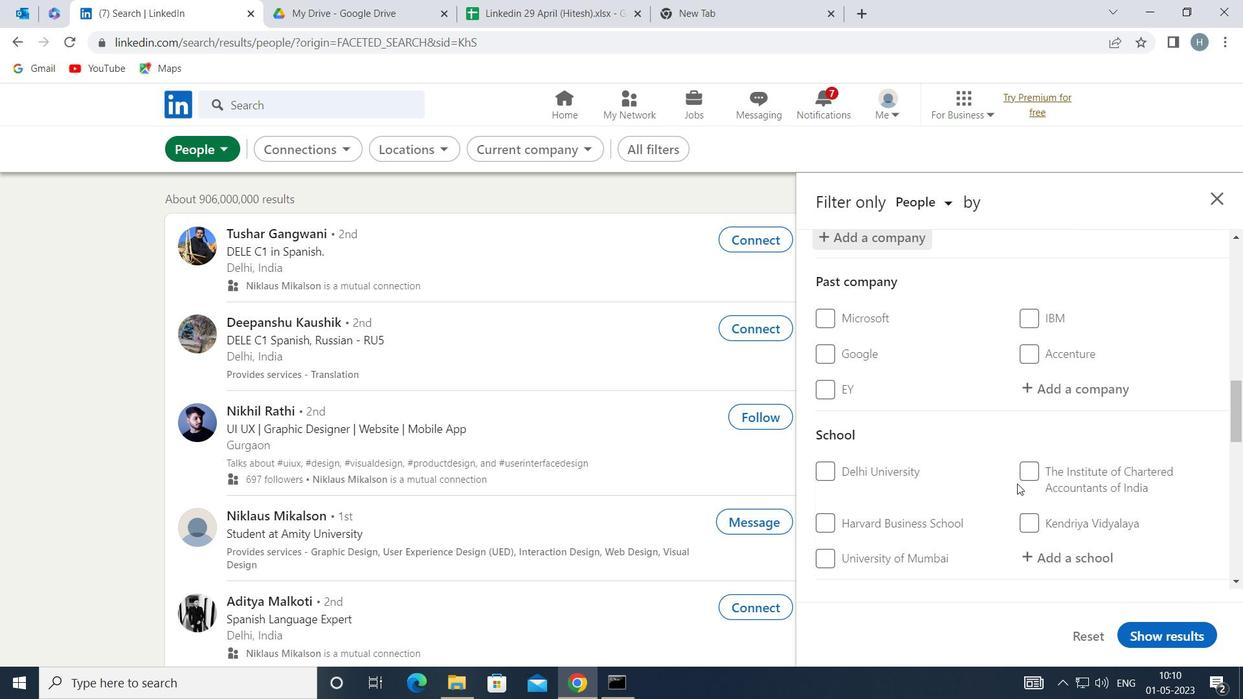
Action: Mouse scrolled (1041, 499) with delta (0, 0)
Screenshot: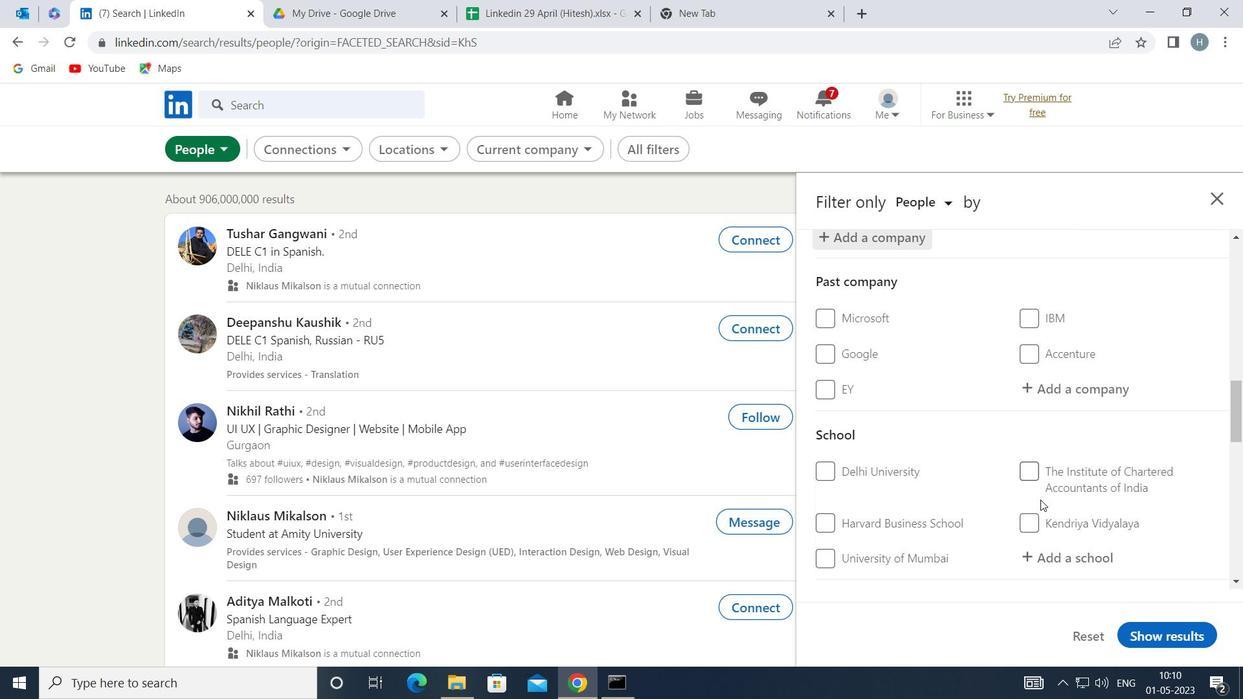 
Action: Mouse moved to (1048, 470)
Screenshot: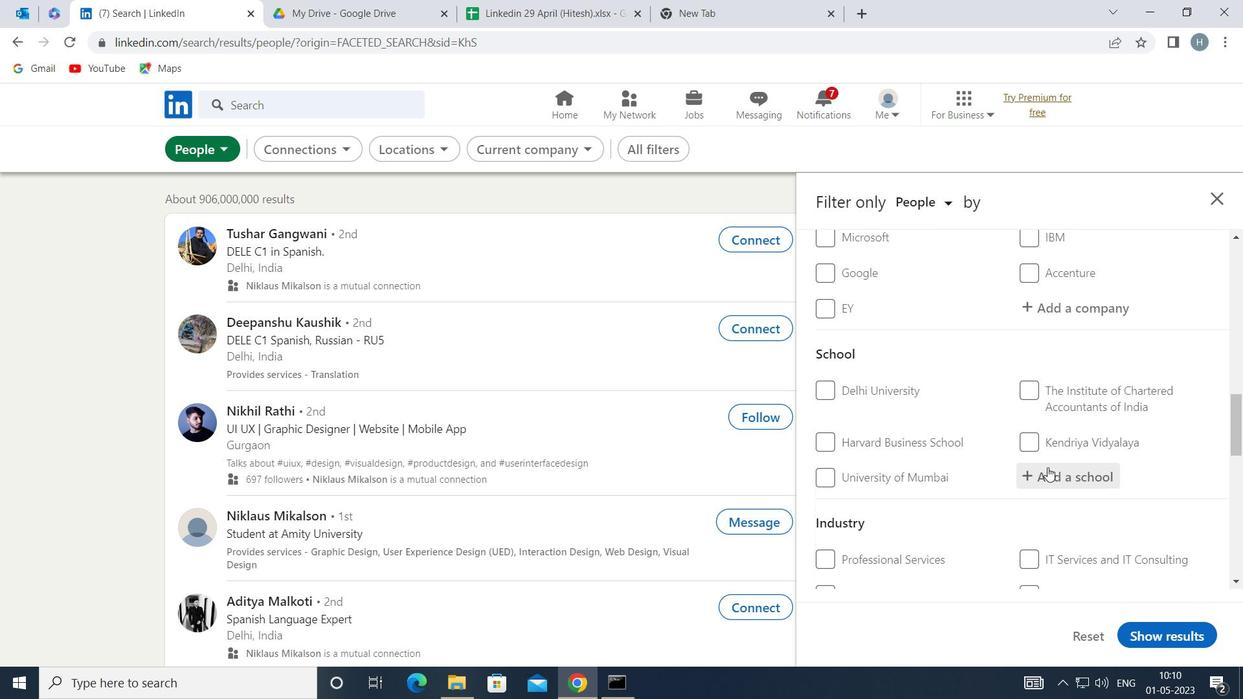 
Action: Mouse pressed left at (1048, 470)
Screenshot: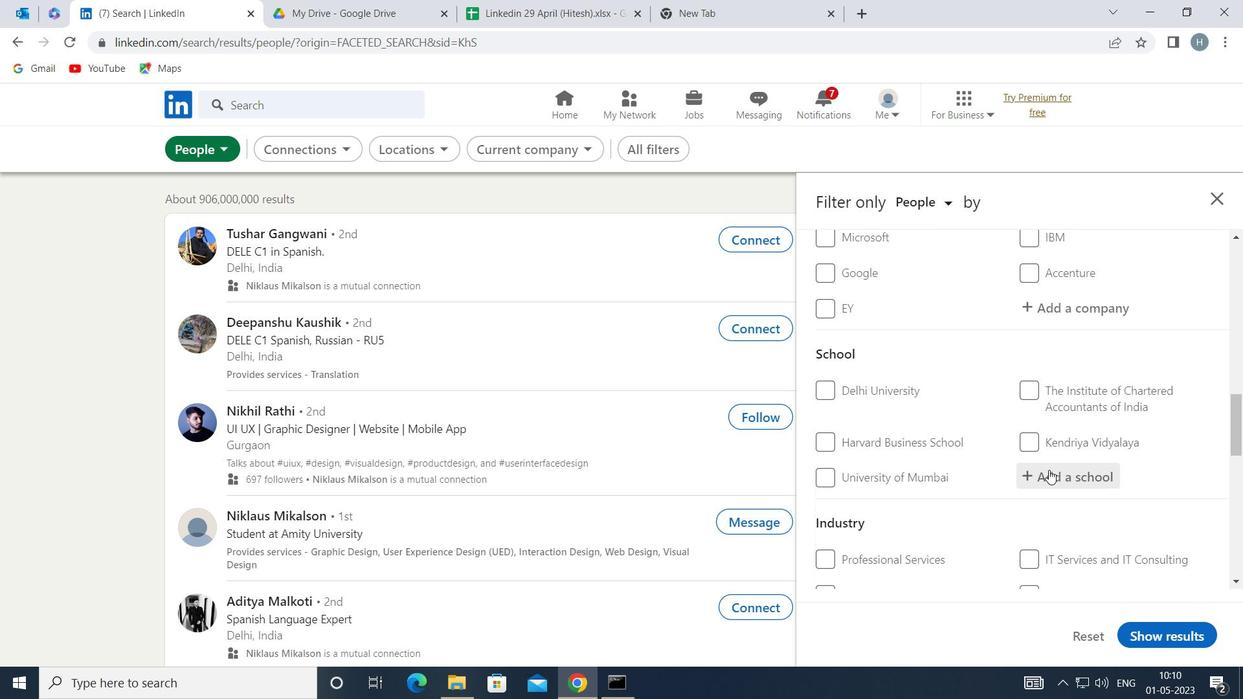 
Action: Mouse moved to (1050, 471)
Screenshot: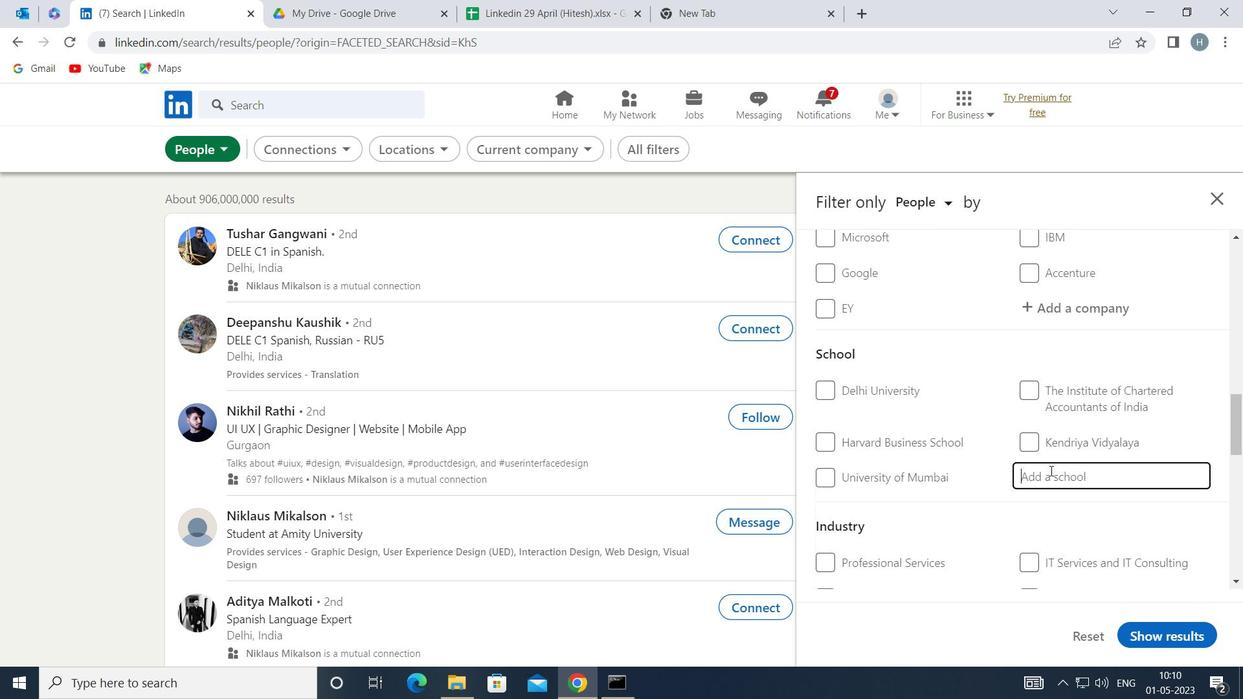 
Action: Key pressed <Key.shift><Key.shift><Key.shift><Key.shift><Key.shift><Key.shift><Key.shift><Key.shift><Key.shift><Key.shift><Key.shift>RK<Key.space><Key.shift>UNI
Screenshot: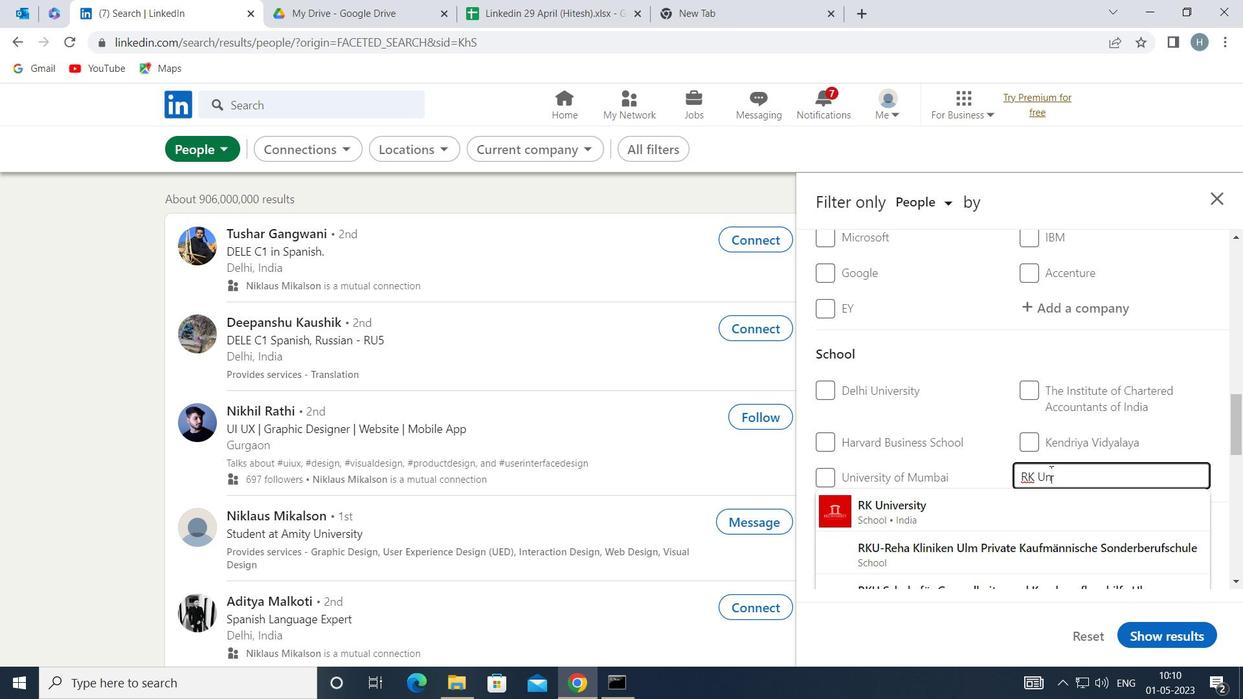 
Action: Mouse moved to (975, 508)
Screenshot: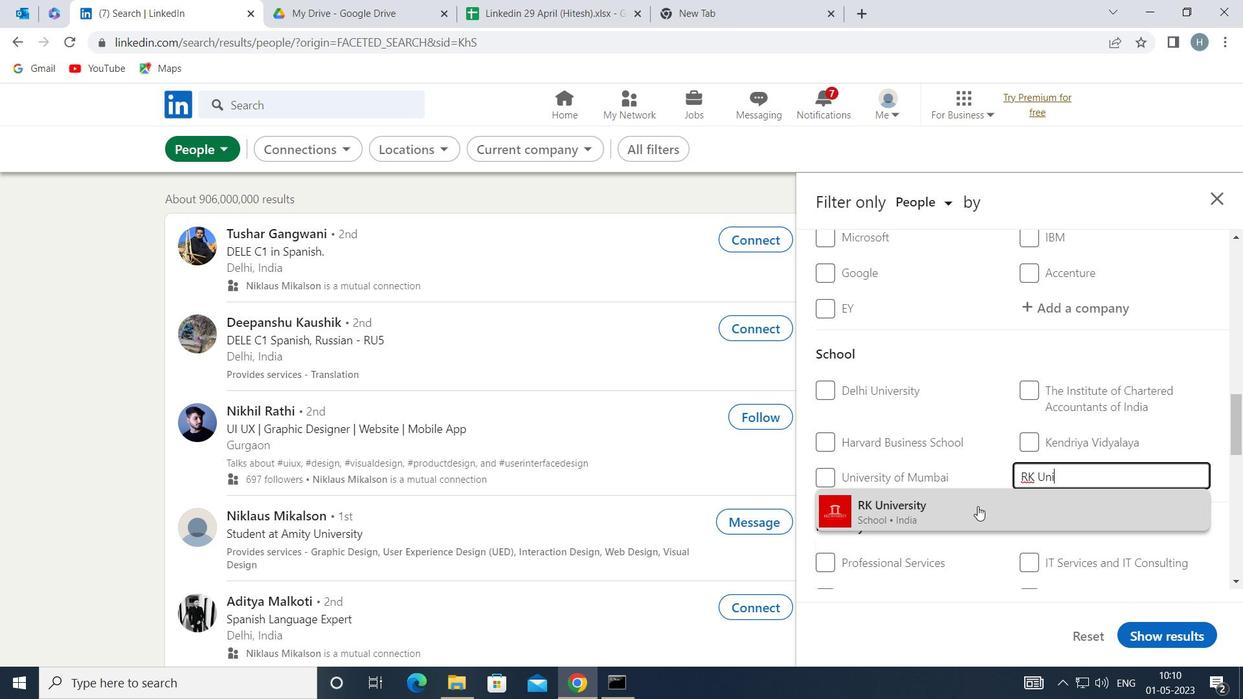 
Action: Mouse pressed left at (975, 508)
Screenshot: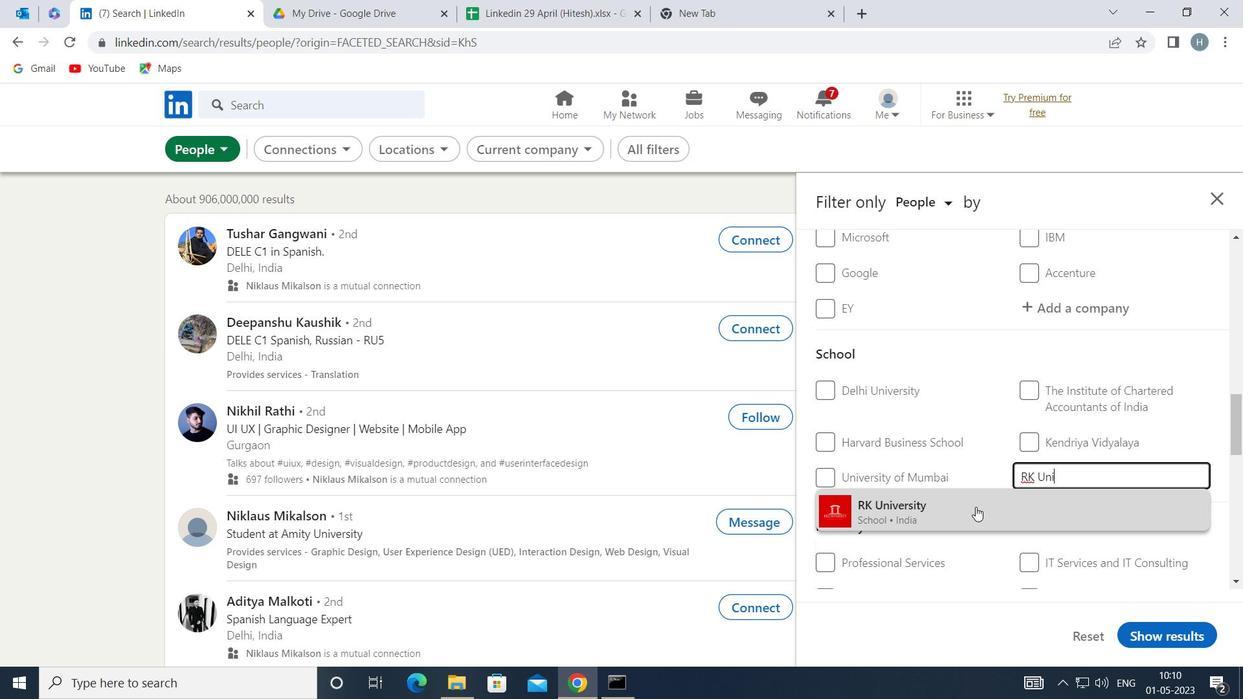 
Action: Mouse moved to (973, 508)
Screenshot: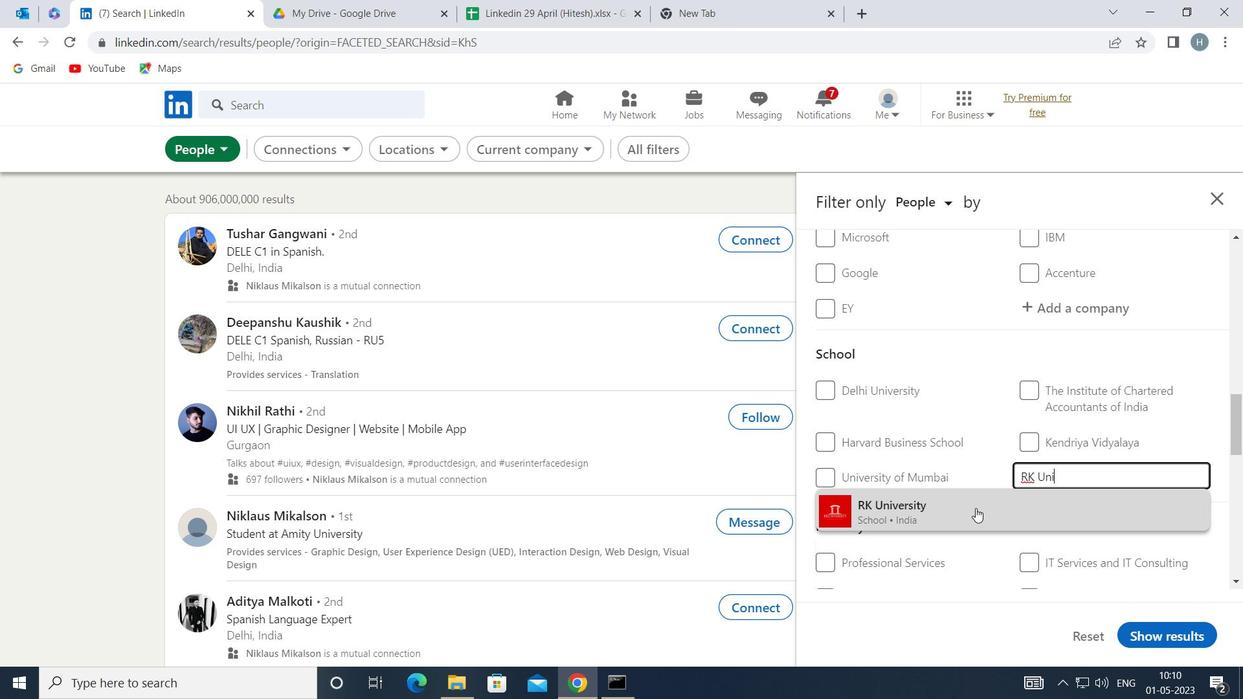 
Action: Mouse scrolled (973, 508) with delta (0, 0)
Screenshot: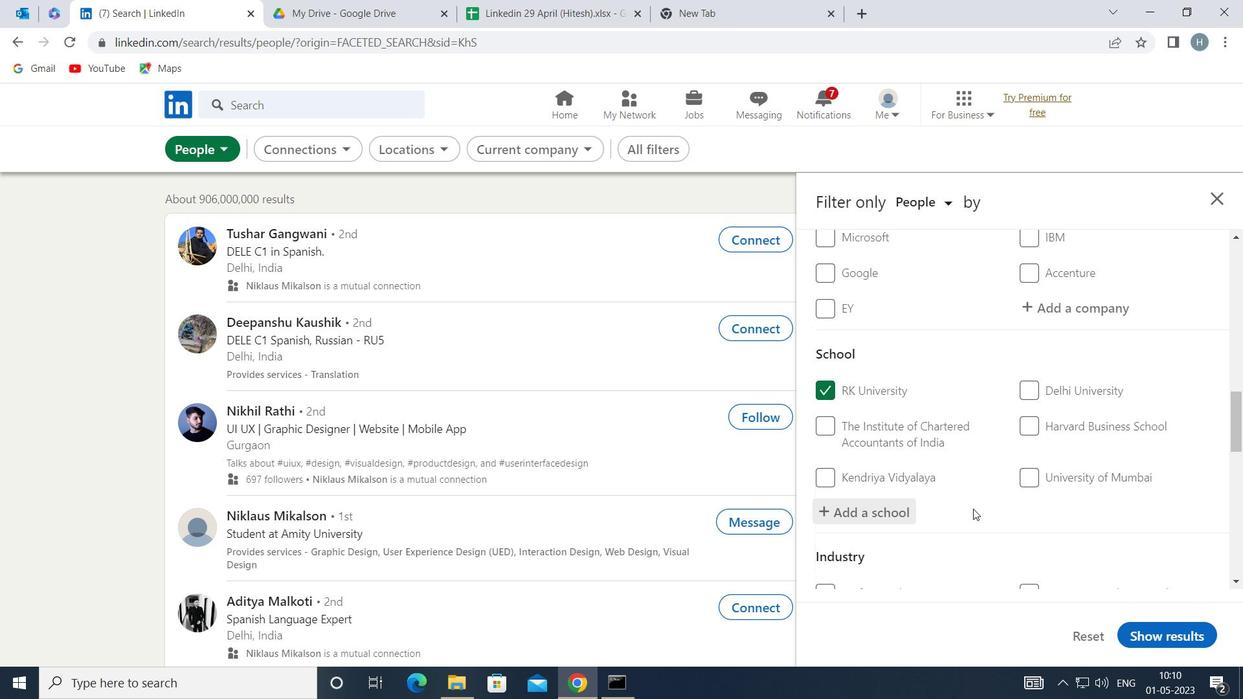
Action: Mouse scrolled (973, 508) with delta (0, 0)
Screenshot: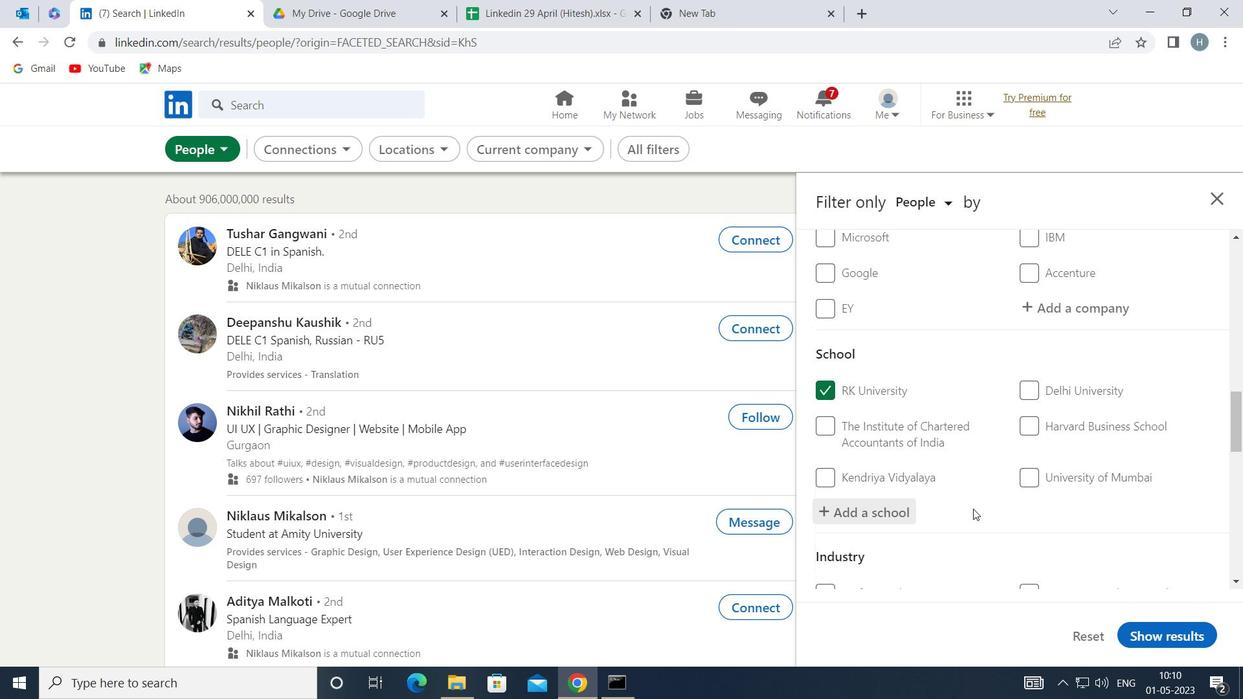 
Action: Mouse moved to (963, 509)
Screenshot: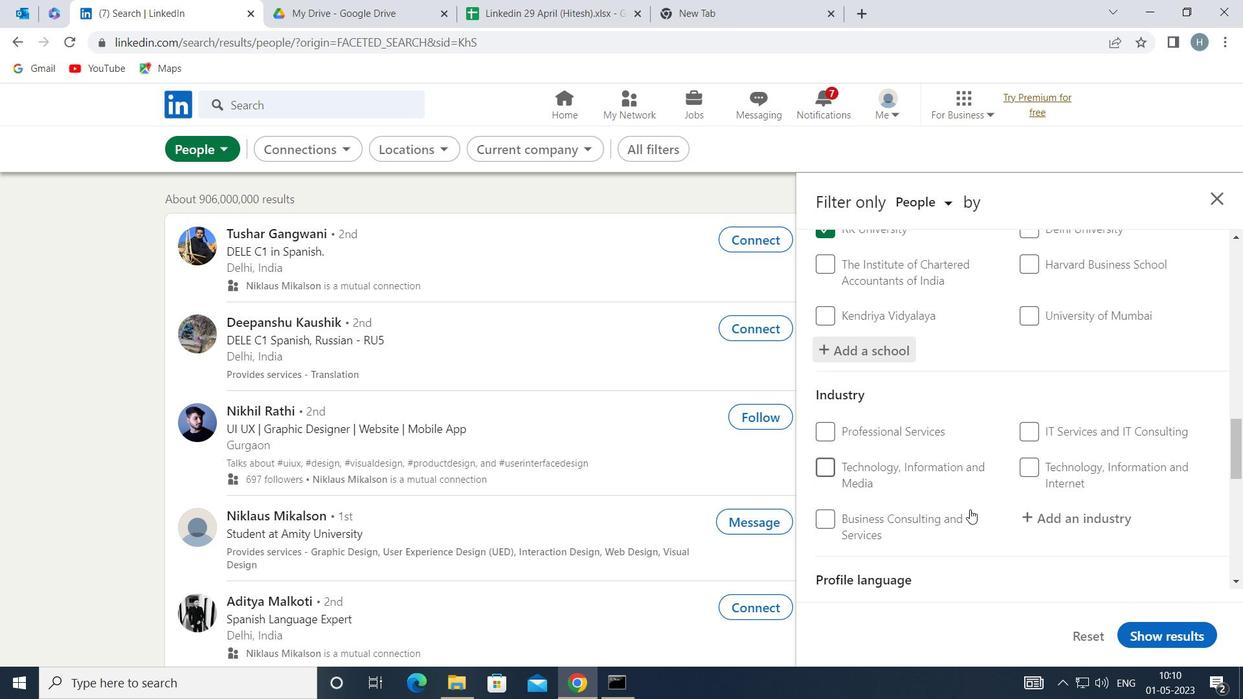 
Action: Mouse scrolled (963, 508) with delta (0, 0)
Screenshot: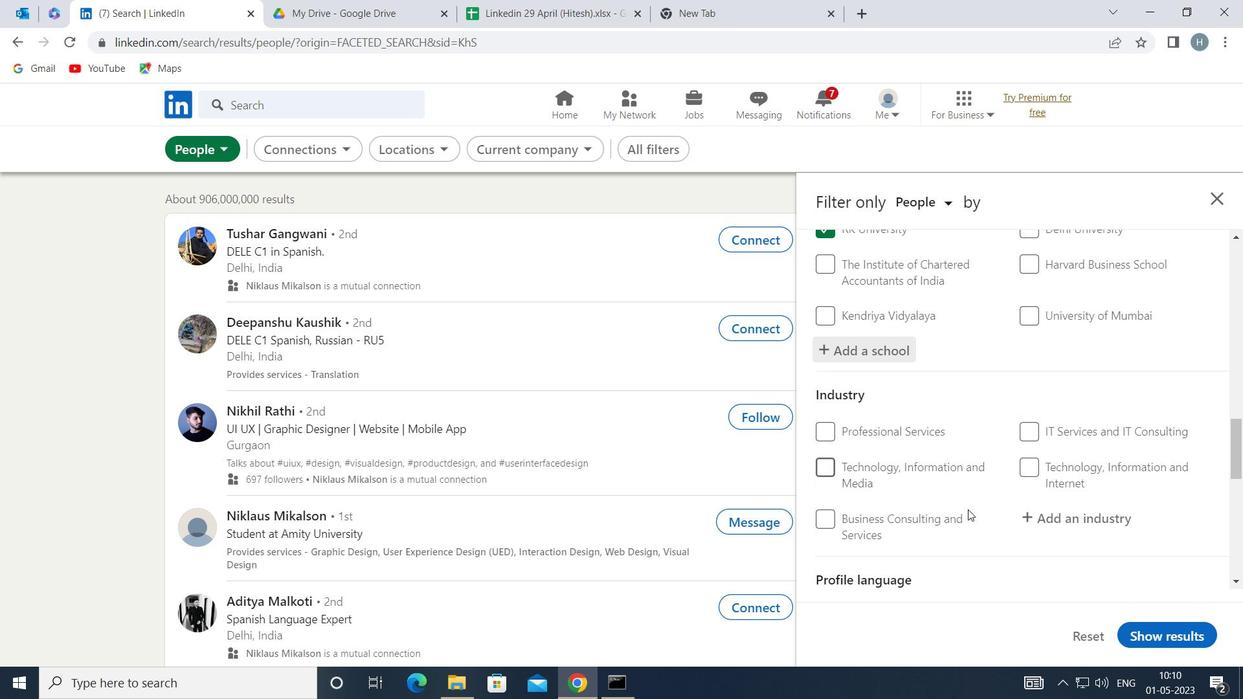 
Action: Mouse moved to (1062, 433)
Screenshot: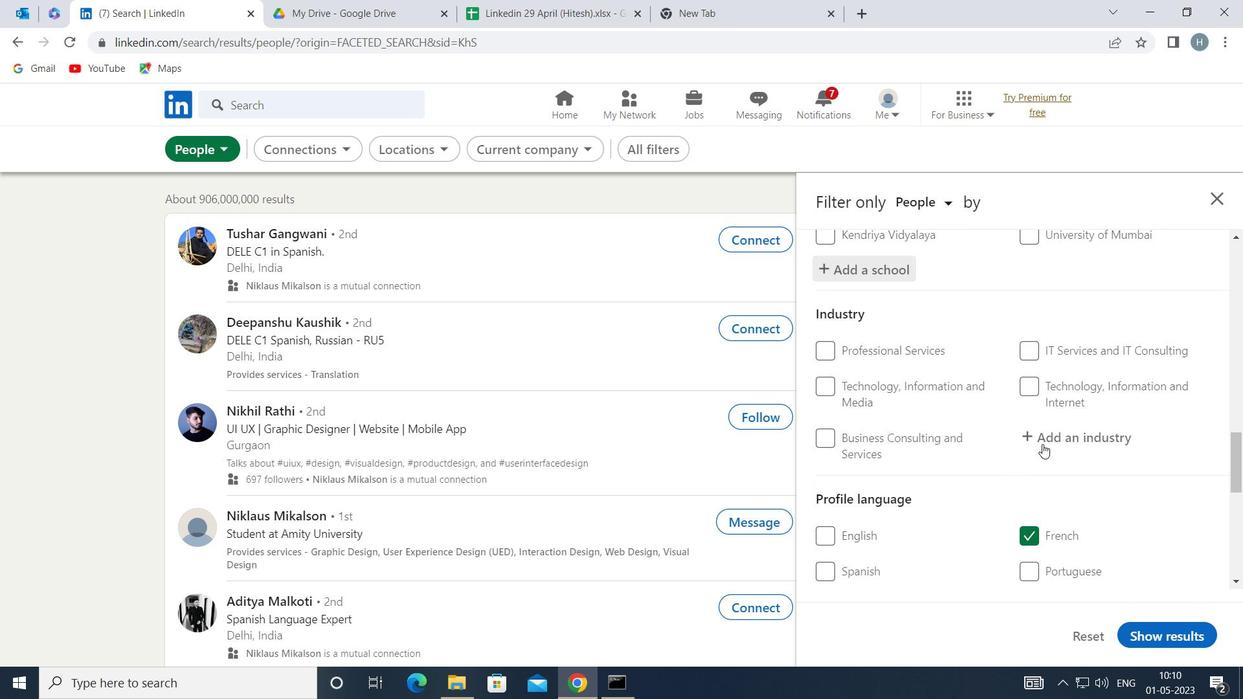 
Action: Mouse pressed left at (1062, 433)
Screenshot: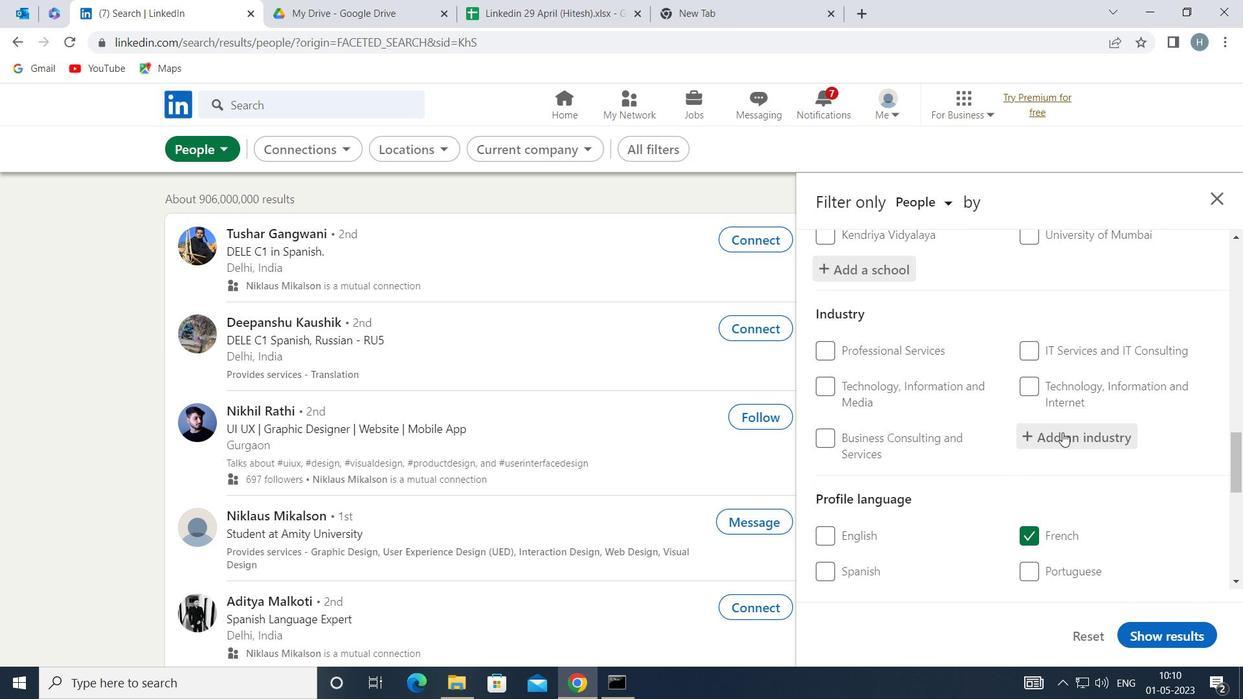 
Action: Mouse moved to (1062, 430)
Screenshot: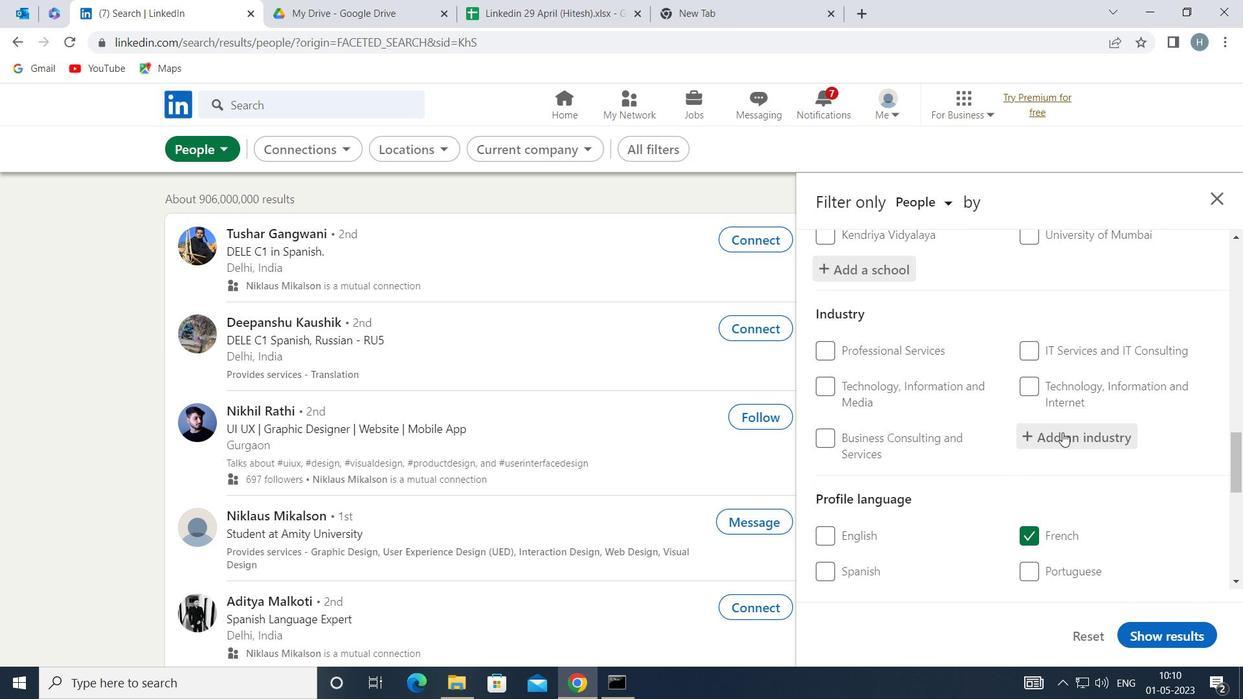 
Action: Key pressed <Key.shift>CHILD<Key.space><Key.shift>DAY<Key.space>
Screenshot: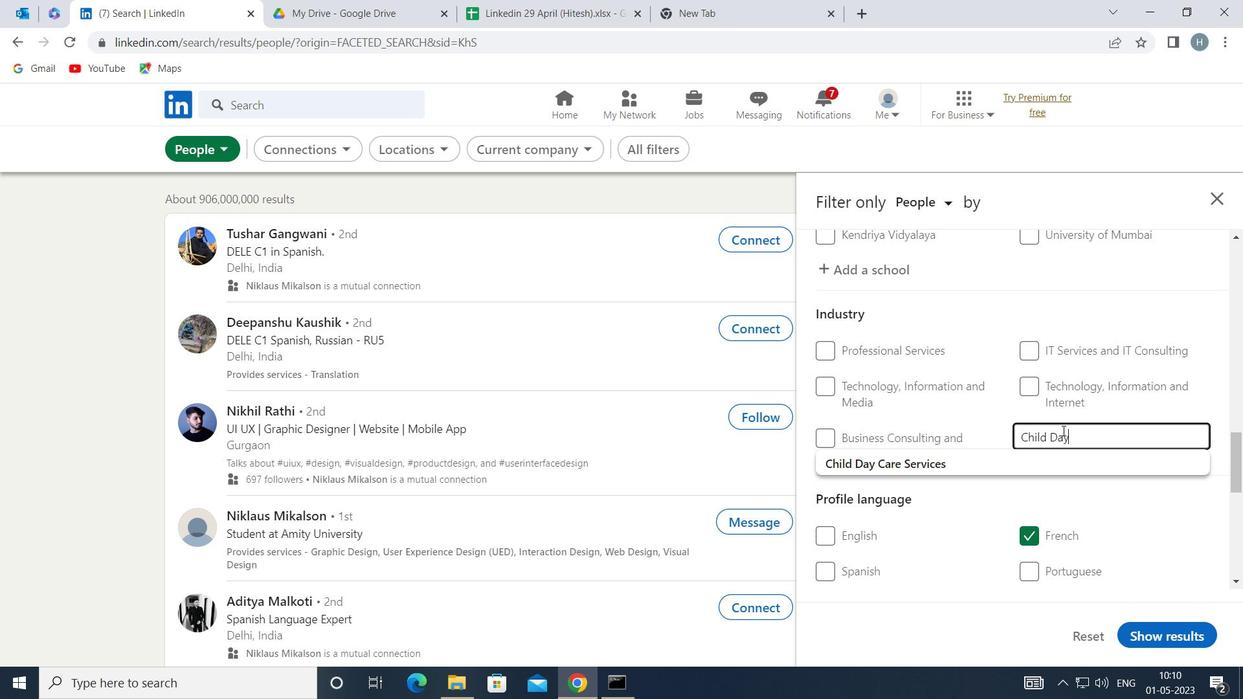 
Action: Mouse moved to (1016, 460)
Screenshot: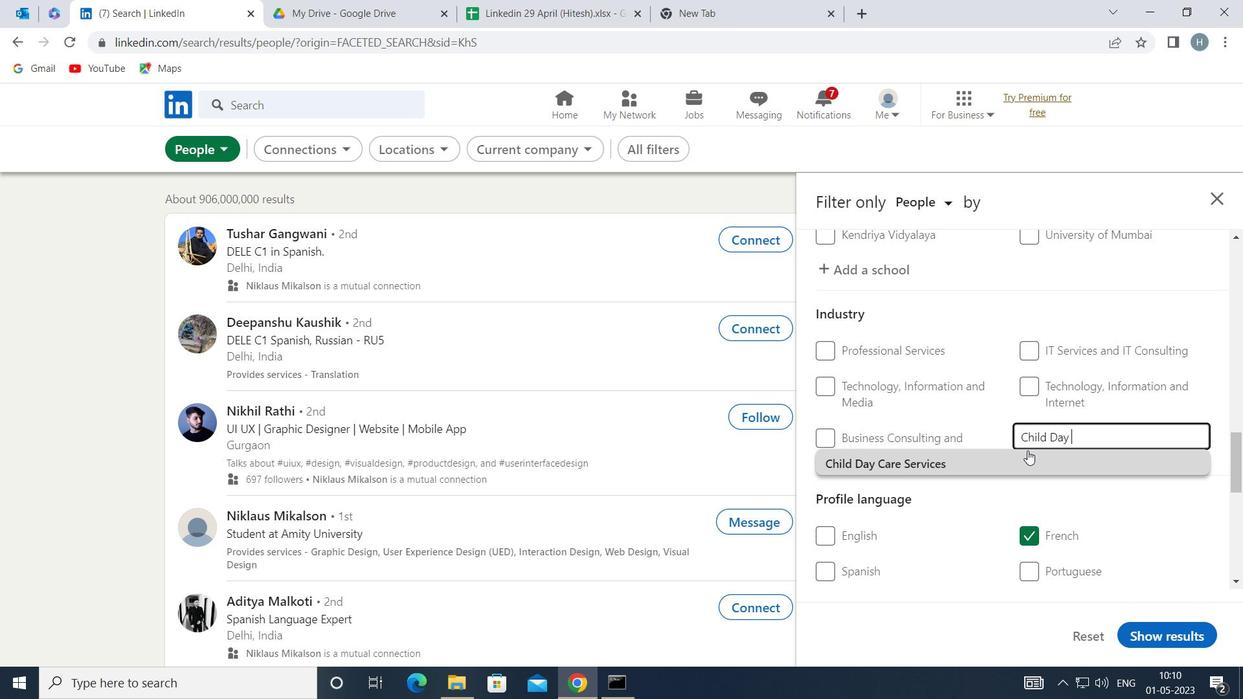 
Action: Mouse pressed left at (1016, 460)
Screenshot: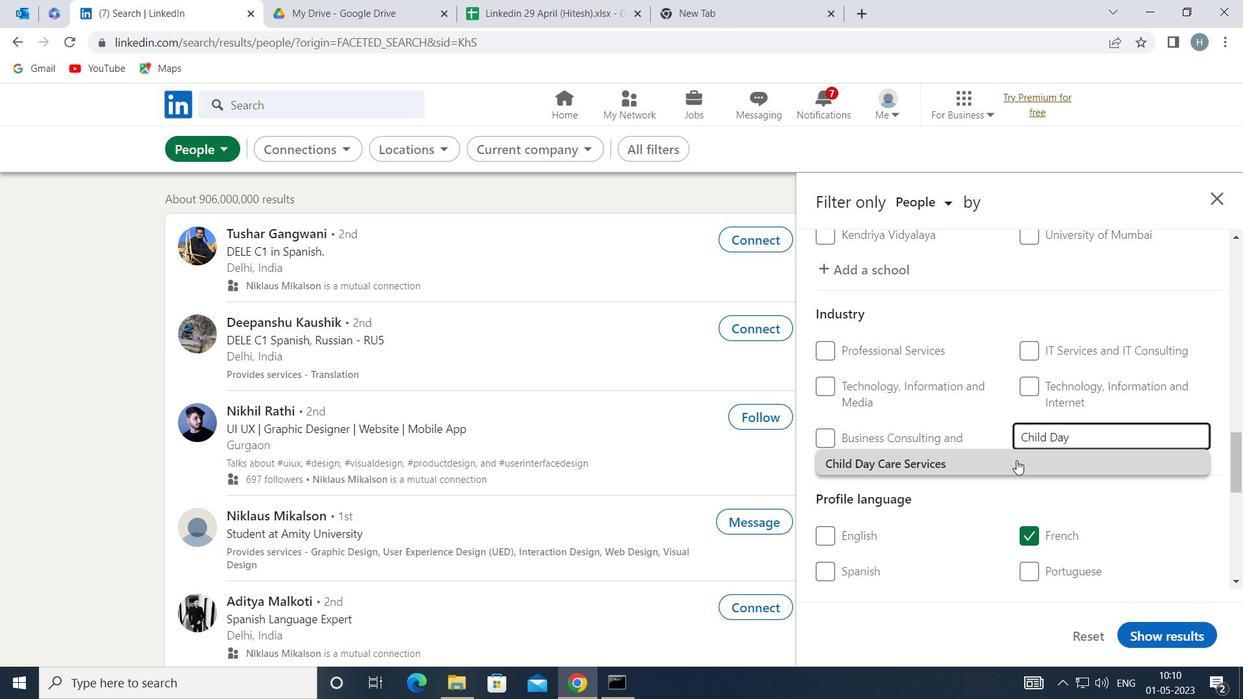 
Action: Mouse moved to (945, 422)
Screenshot: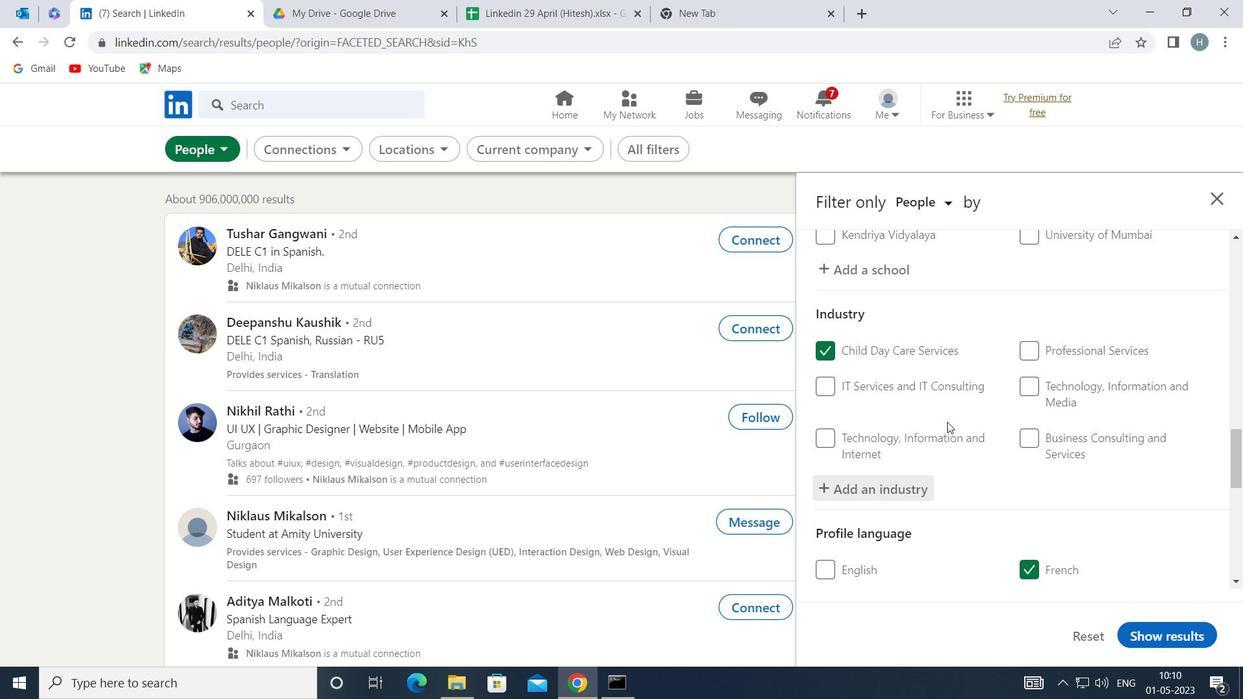 
Action: Mouse scrolled (945, 422) with delta (0, 0)
Screenshot: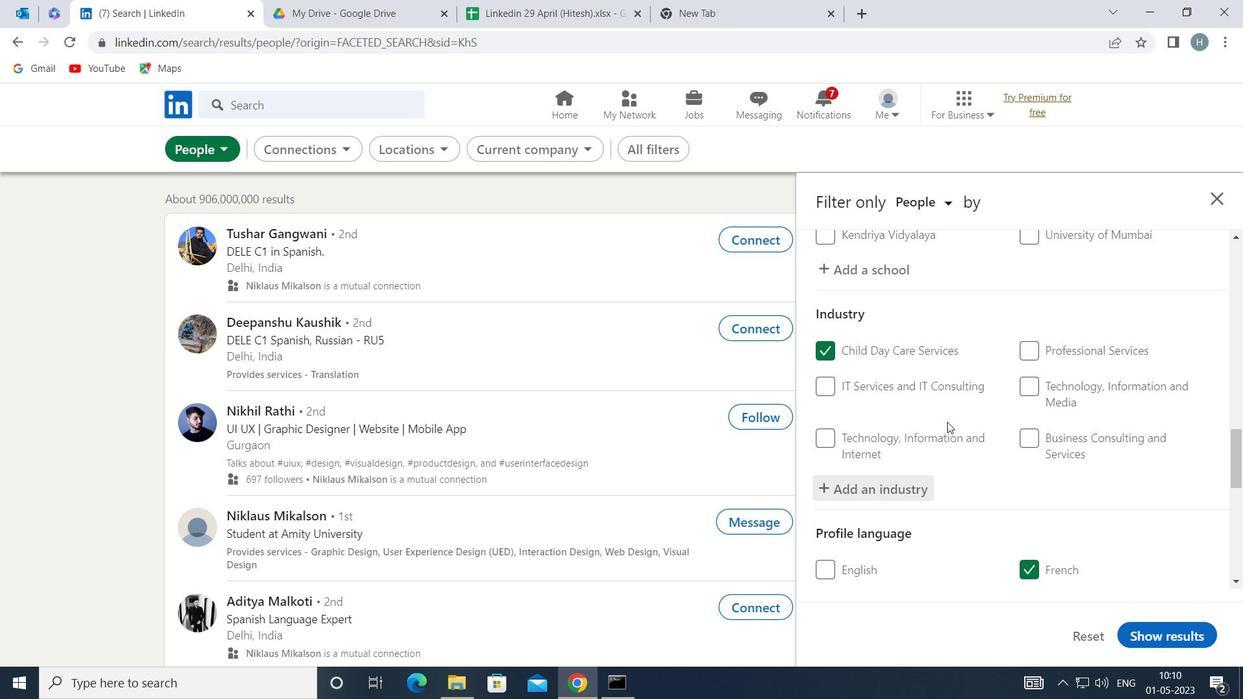
Action: Mouse moved to (943, 425)
Screenshot: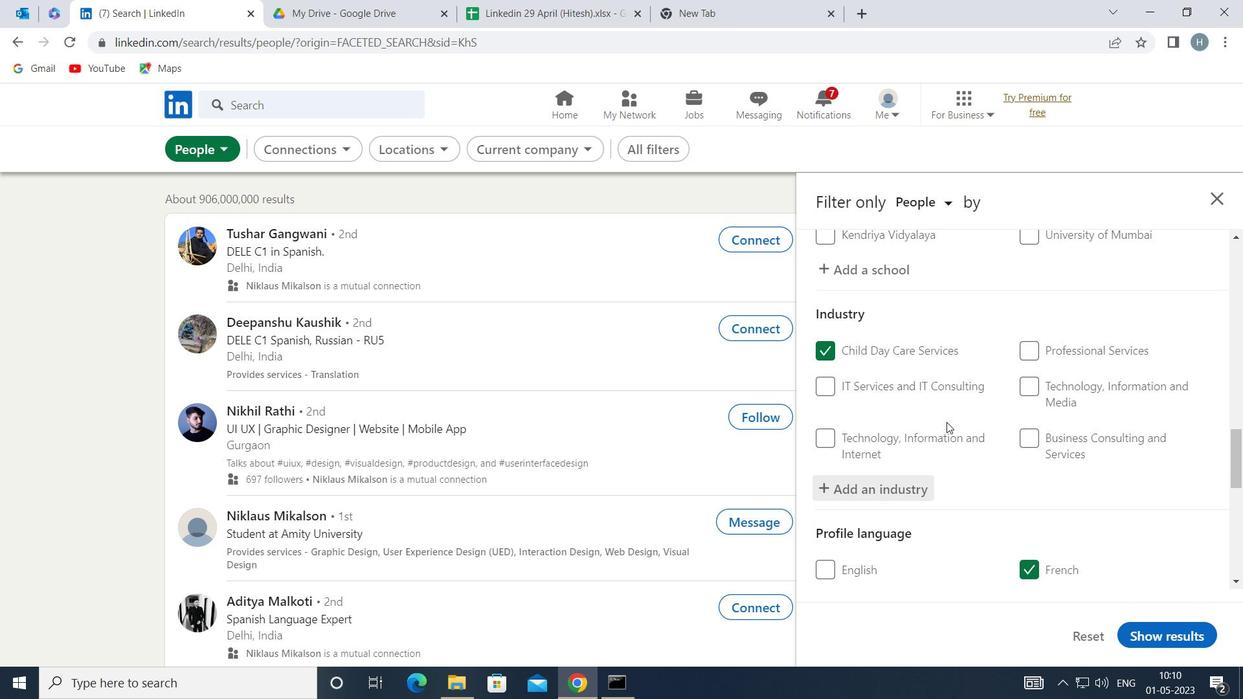 
Action: Mouse scrolled (943, 424) with delta (0, 0)
Screenshot: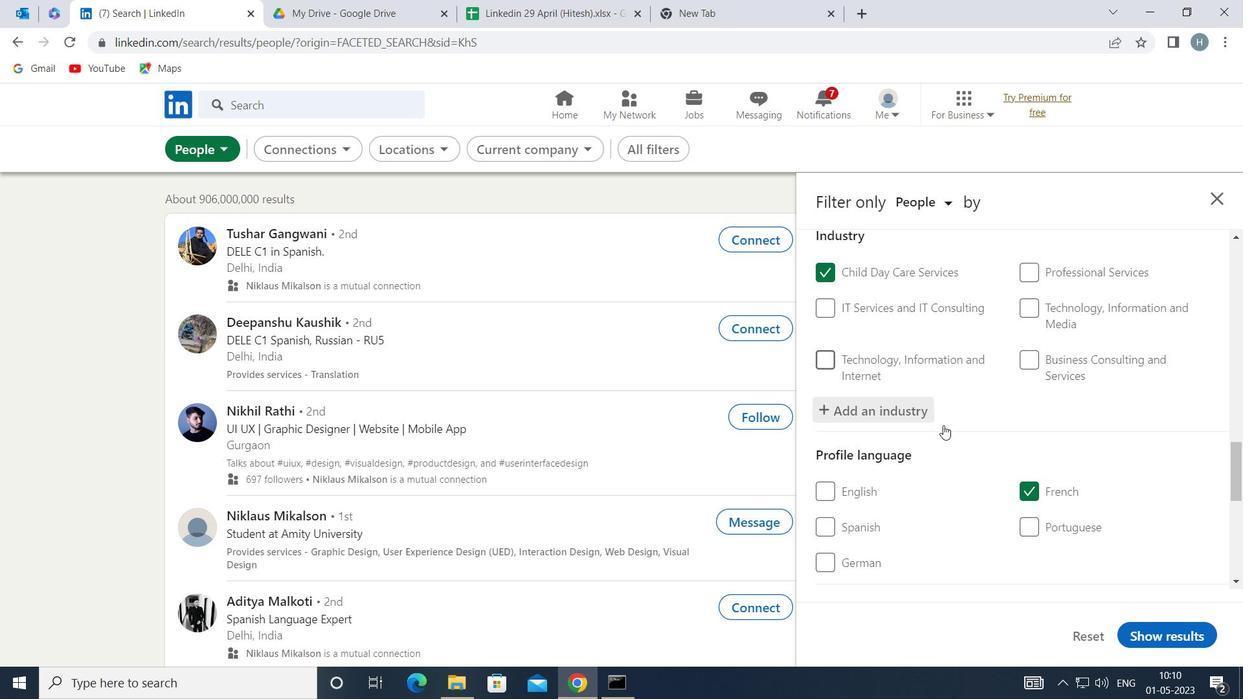 
Action: Mouse scrolled (943, 424) with delta (0, 0)
Screenshot: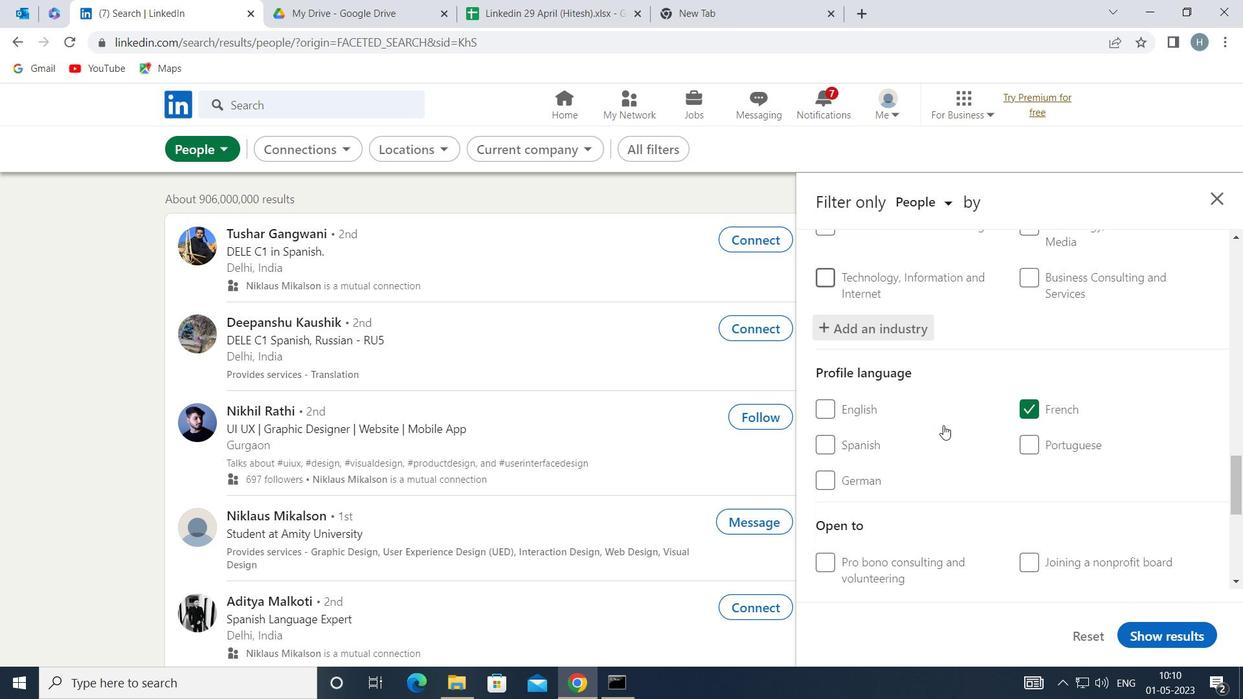 
Action: Mouse moved to (942, 427)
Screenshot: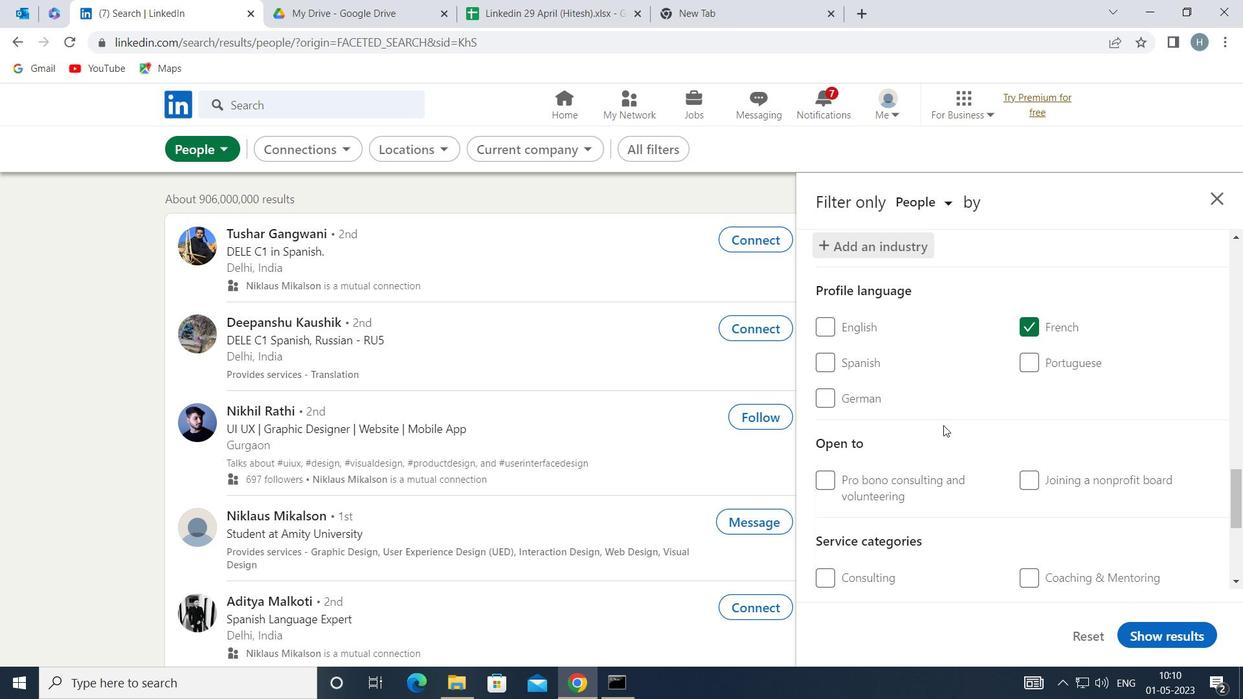 
Action: Mouse scrolled (942, 426) with delta (0, 0)
Screenshot: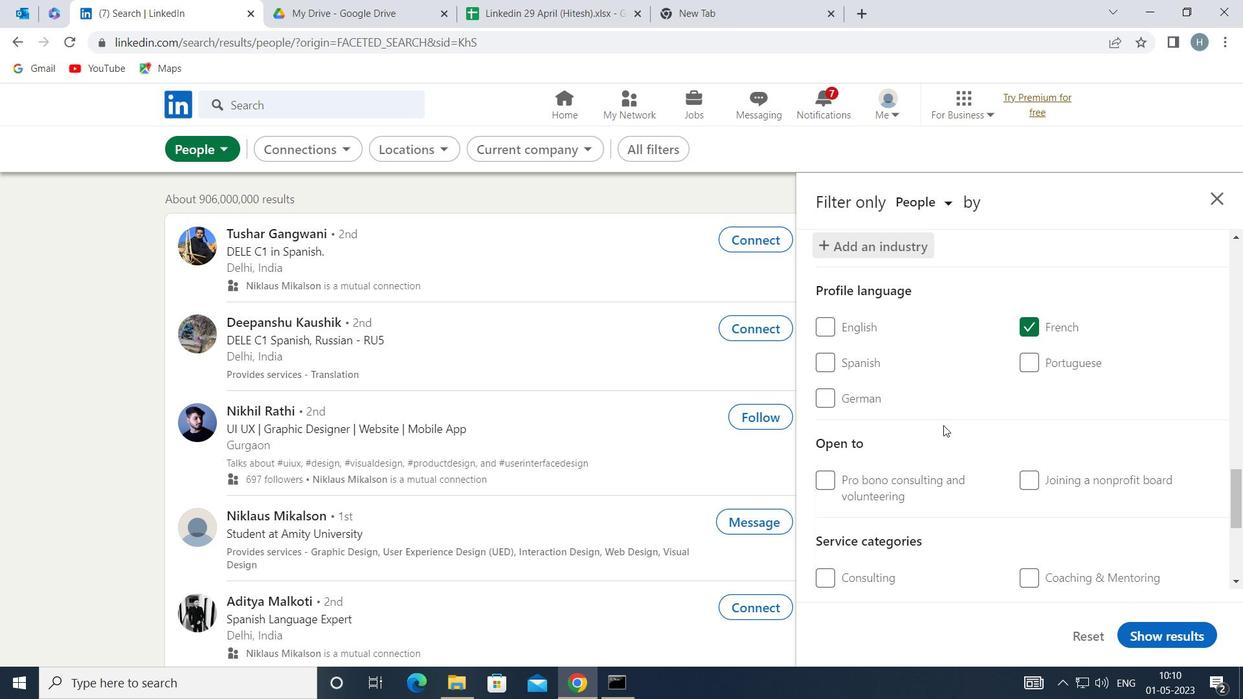 
Action: Mouse moved to (941, 429)
Screenshot: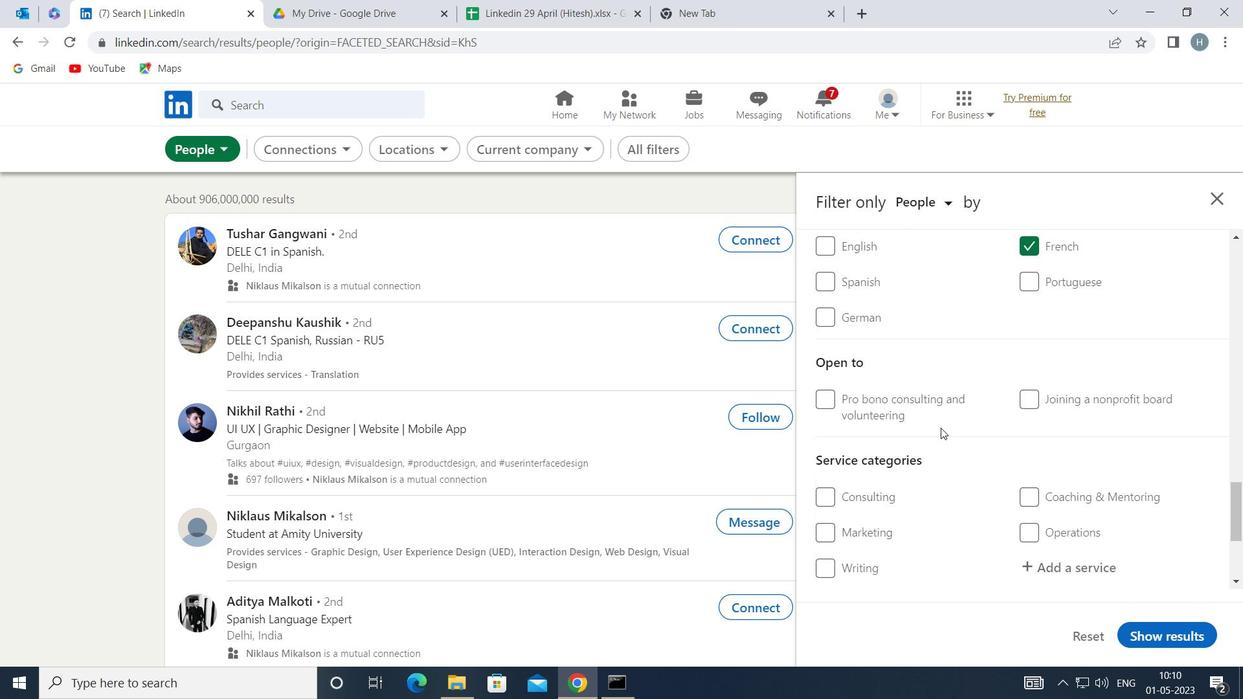 
Action: Mouse scrolled (941, 429) with delta (0, 0)
Screenshot: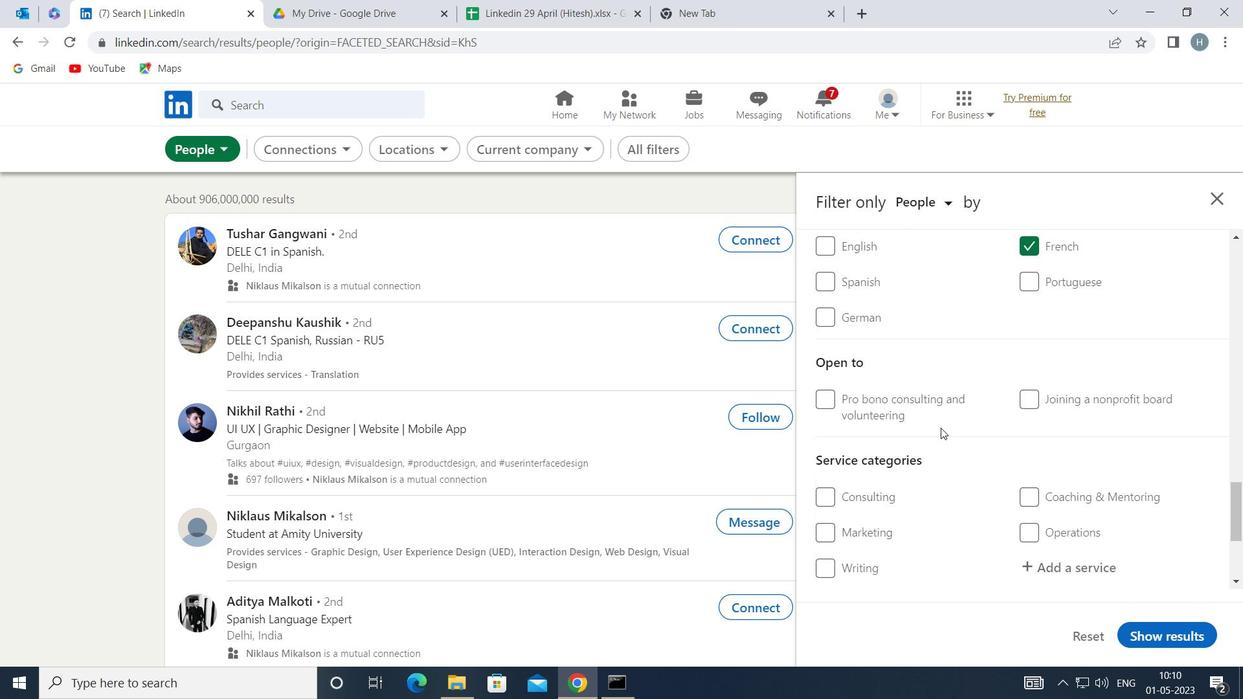 
Action: Mouse moved to (980, 420)
Screenshot: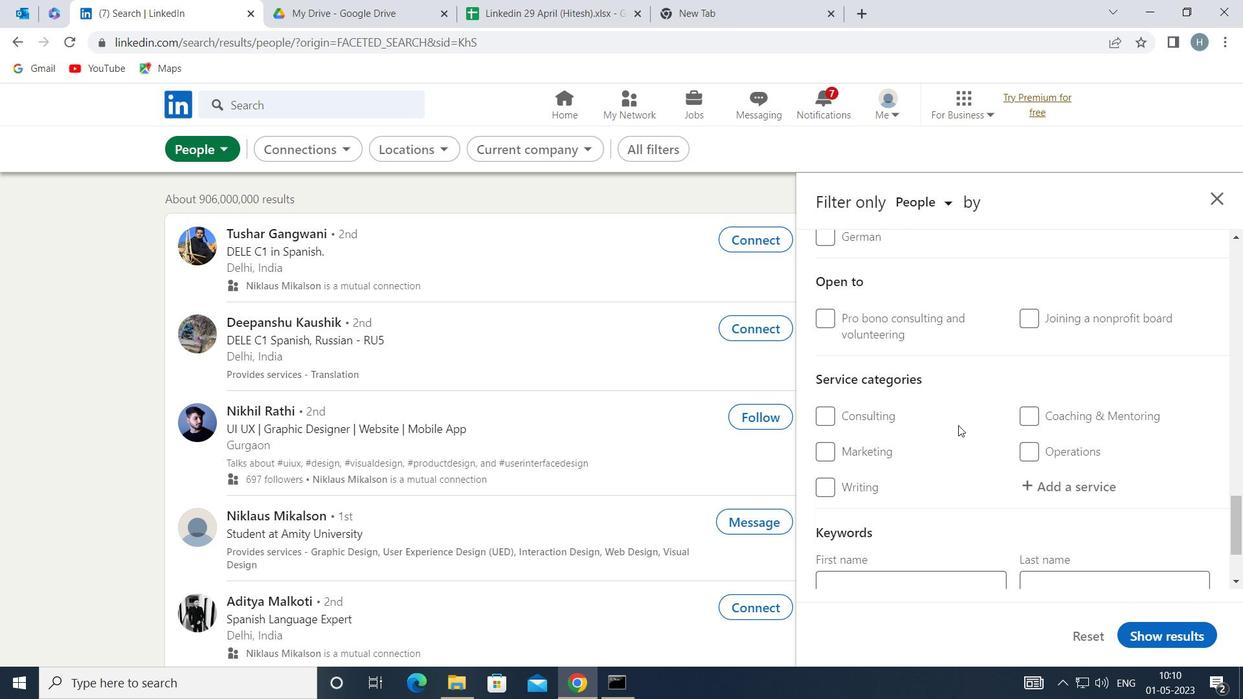 
Action: Mouse scrolled (980, 420) with delta (0, 0)
Screenshot: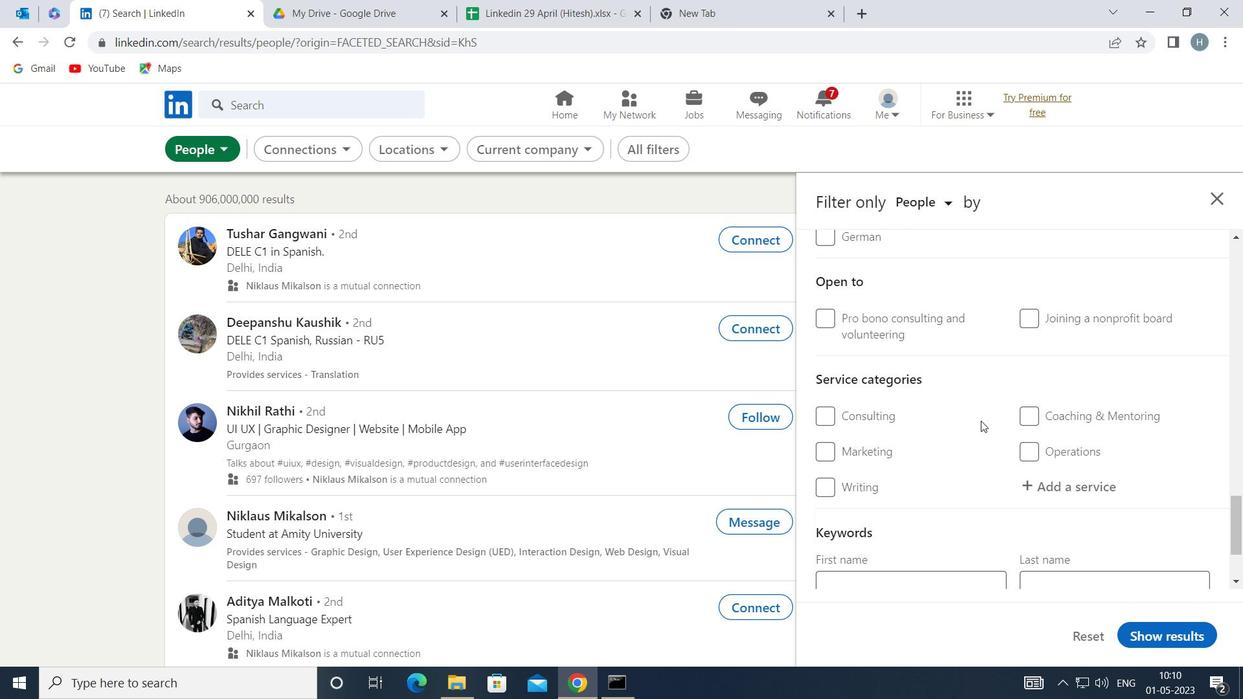 
Action: Mouse moved to (1065, 403)
Screenshot: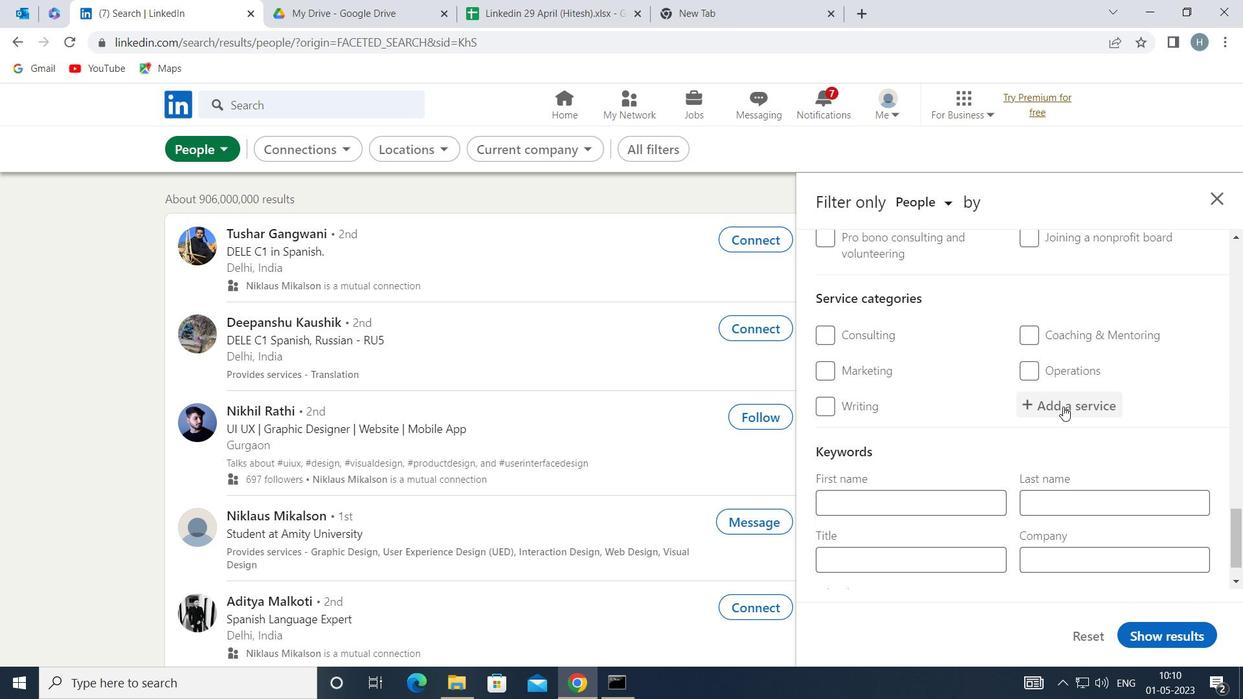 
Action: Mouse pressed left at (1065, 403)
Screenshot: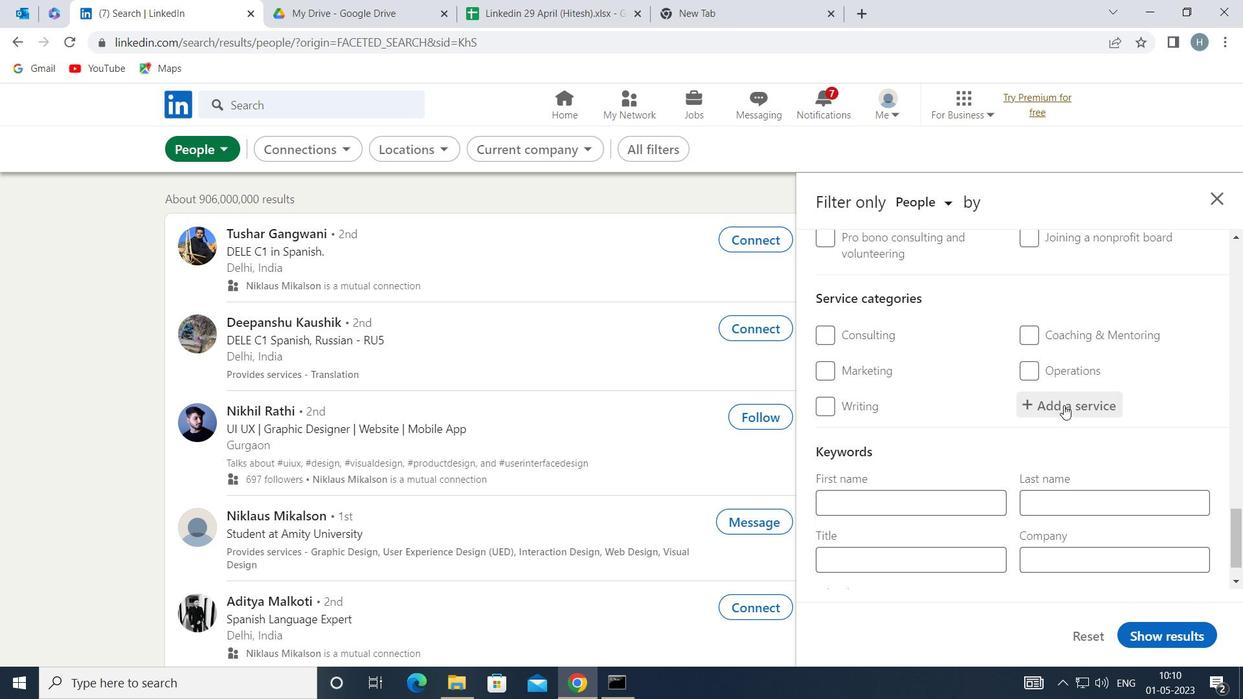 
Action: Mouse moved to (1057, 393)
Screenshot: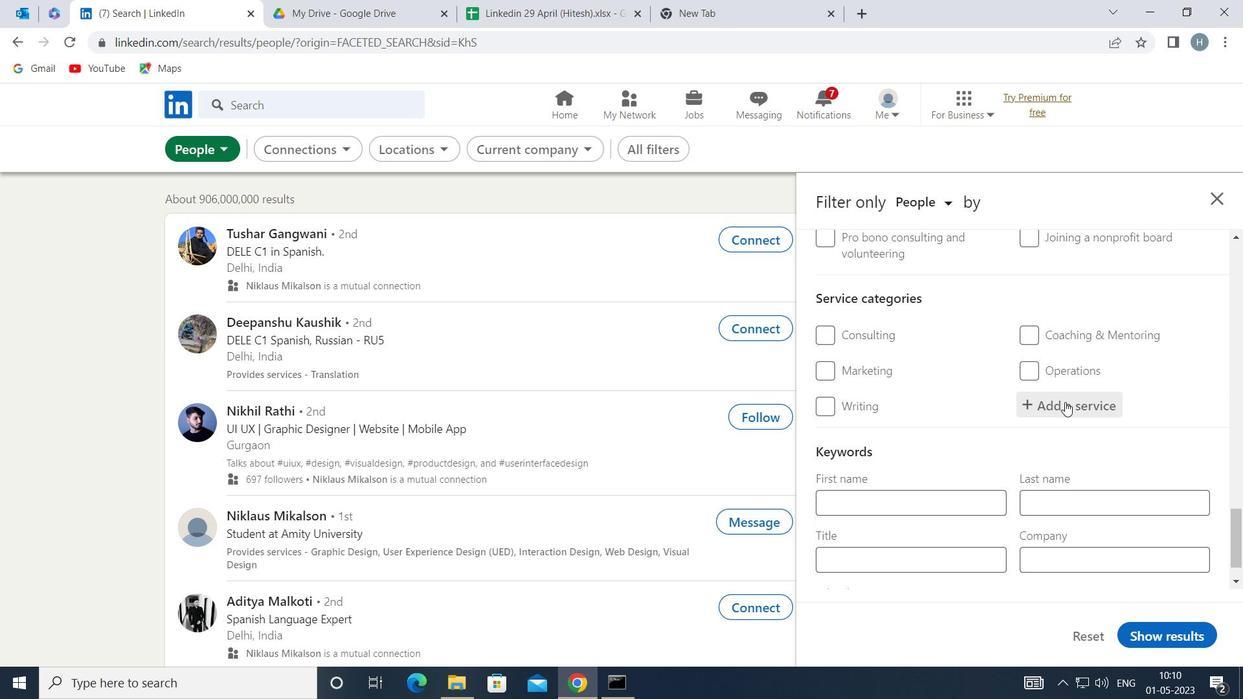 
Action: Key pressed <Key.shift>ACCO
Screenshot: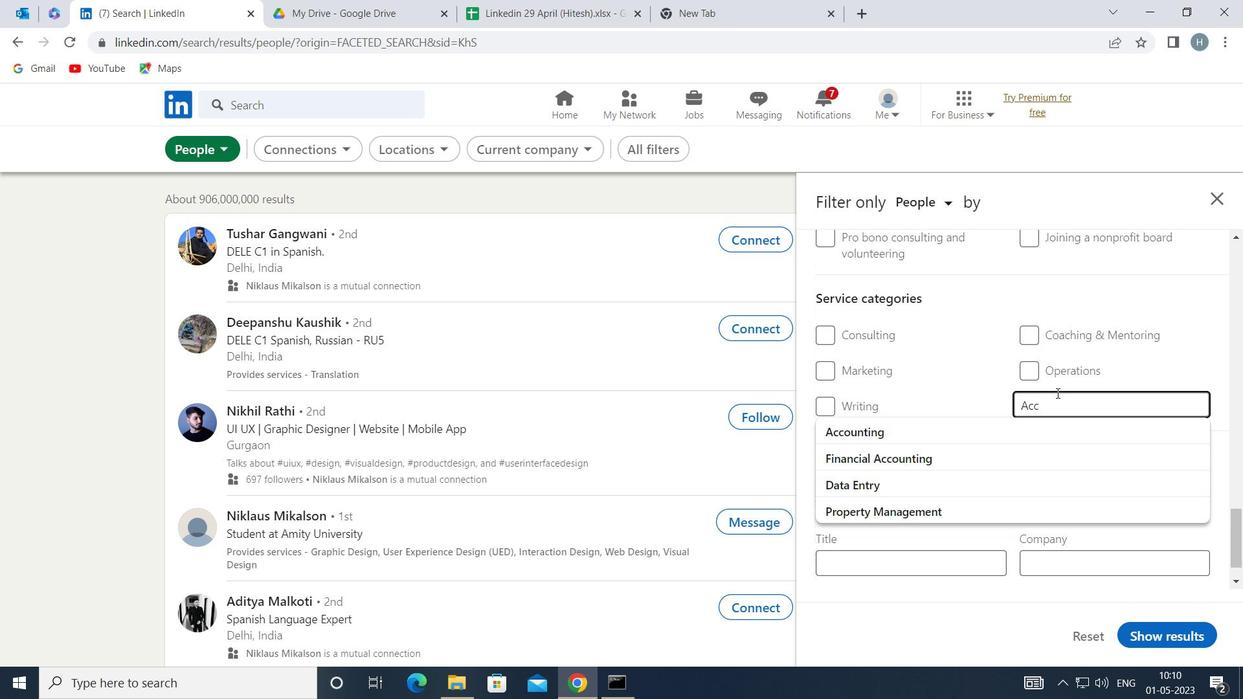 
Action: Mouse moved to (968, 433)
Screenshot: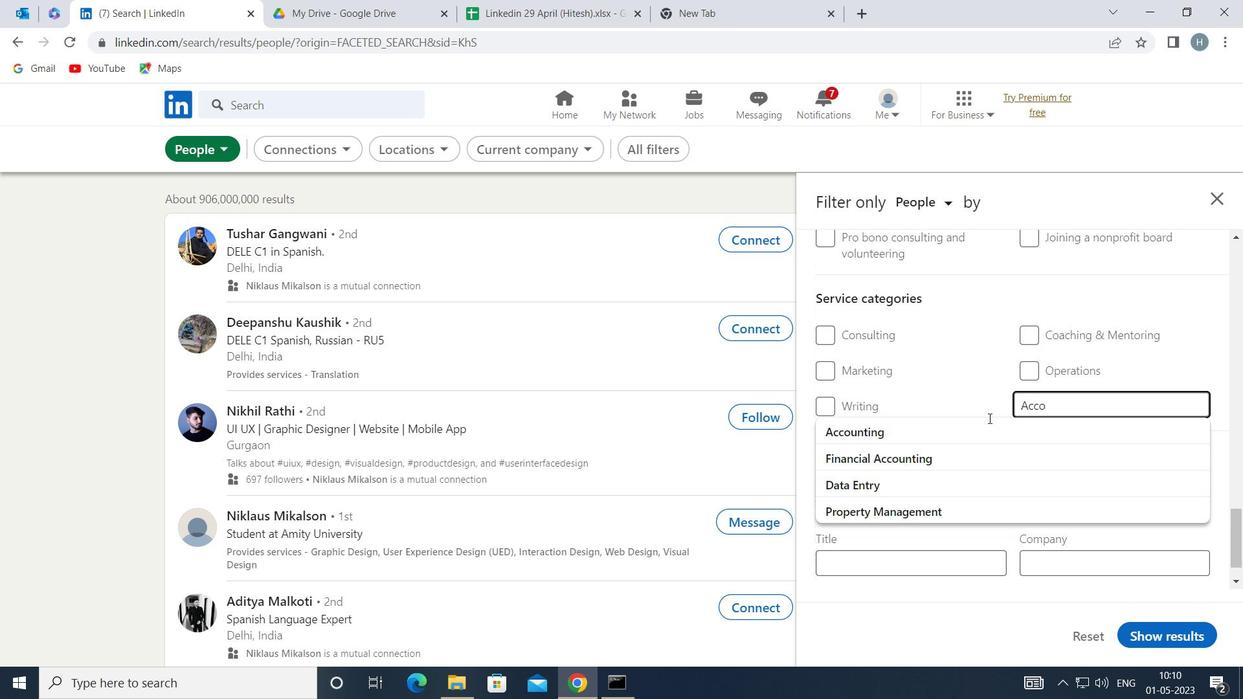 
Action: Mouse pressed left at (968, 433)
Screenshot: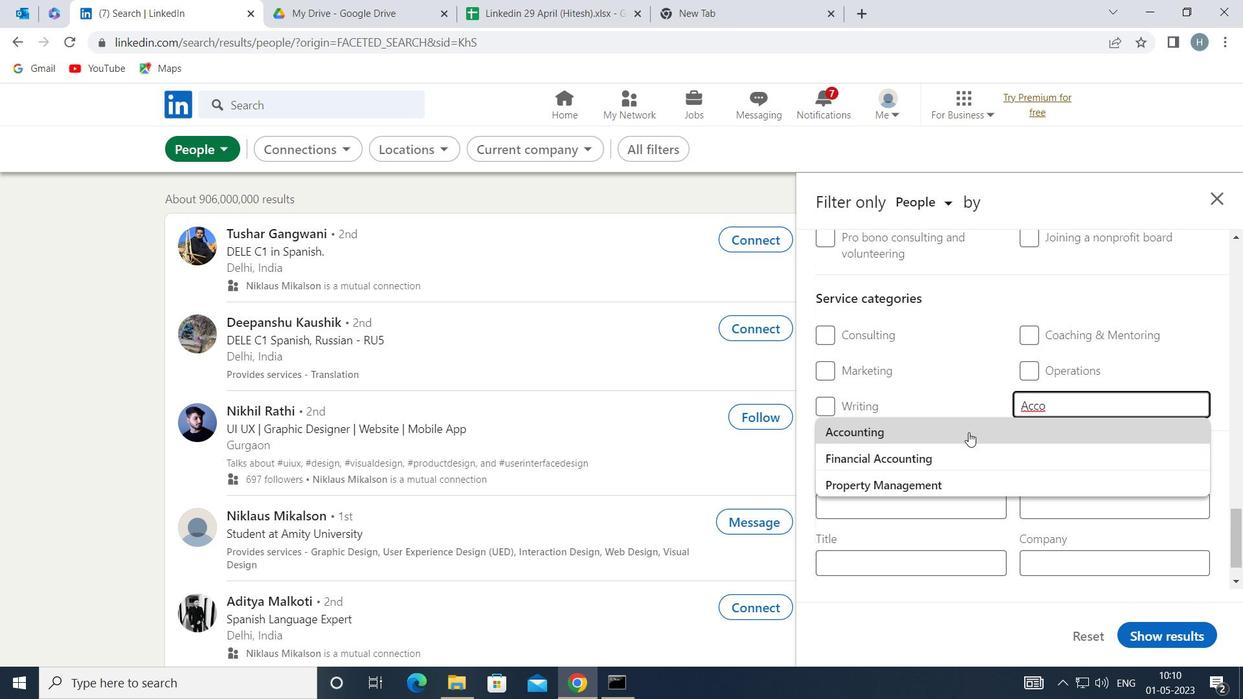 
Action: Mouse scrolled (968, 432) with delta (0, 0)
Screenshot: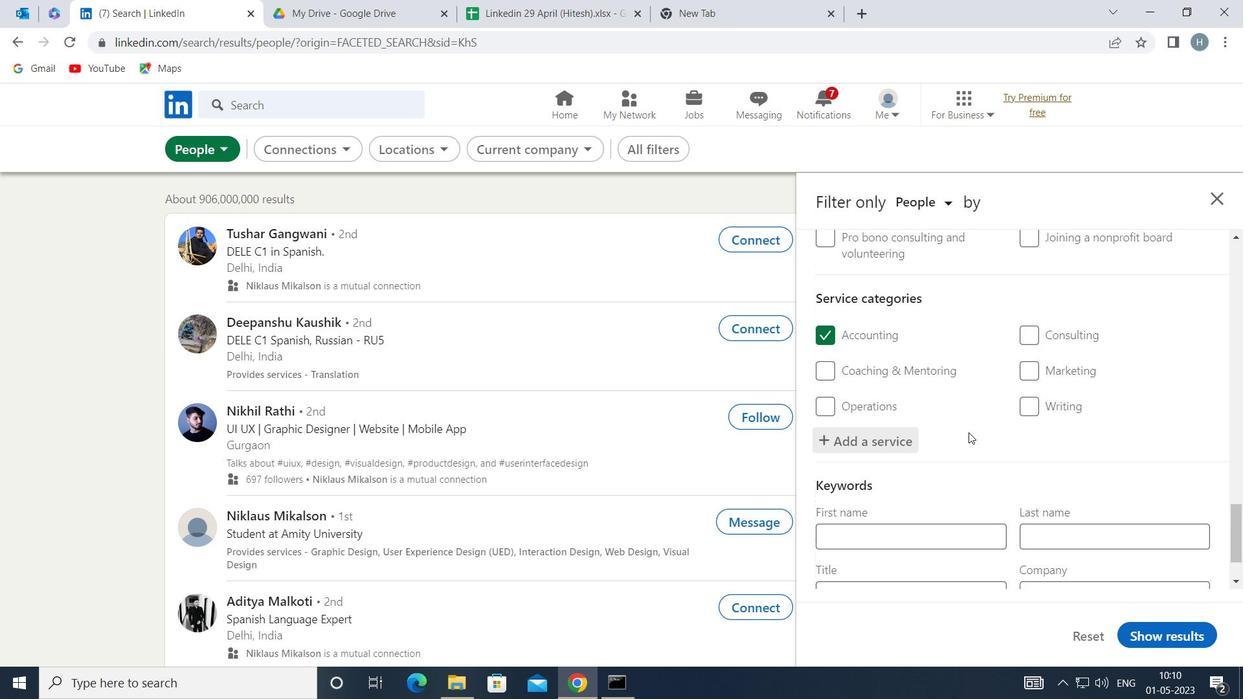 
Action: Mouse scrolled (968, 432) with delta (0, 0)
Screenshot: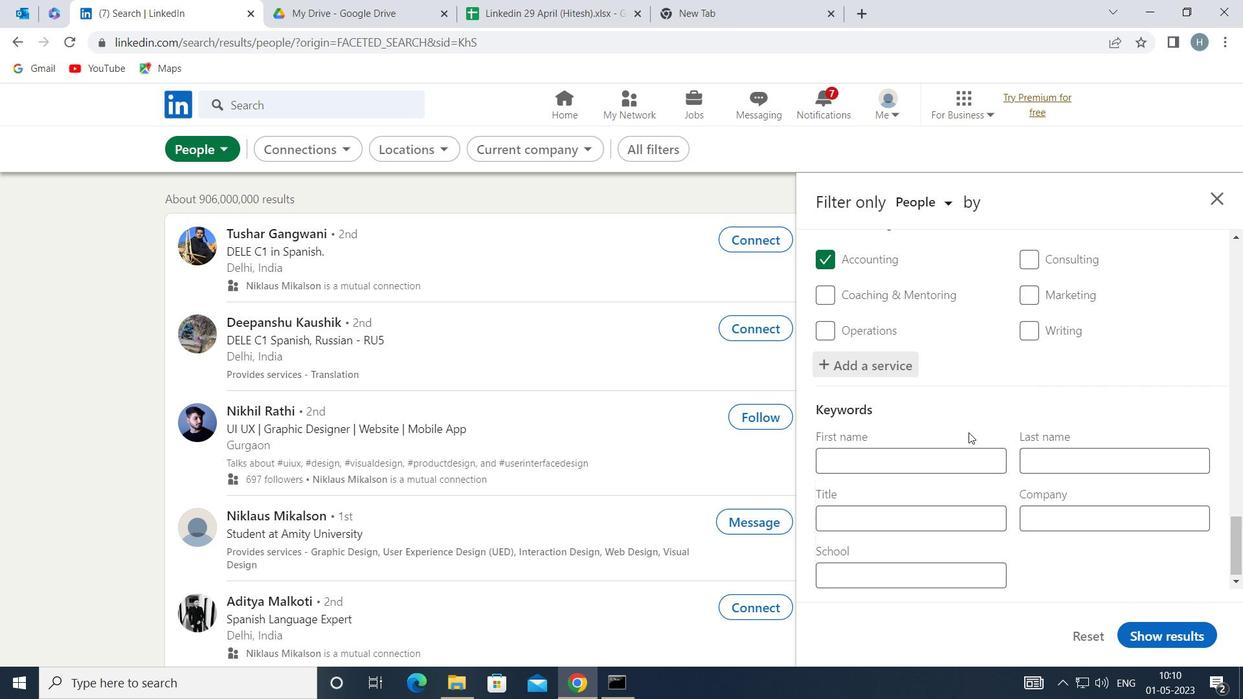 
Action: Mouse moved to (967, 517)
Screenshot: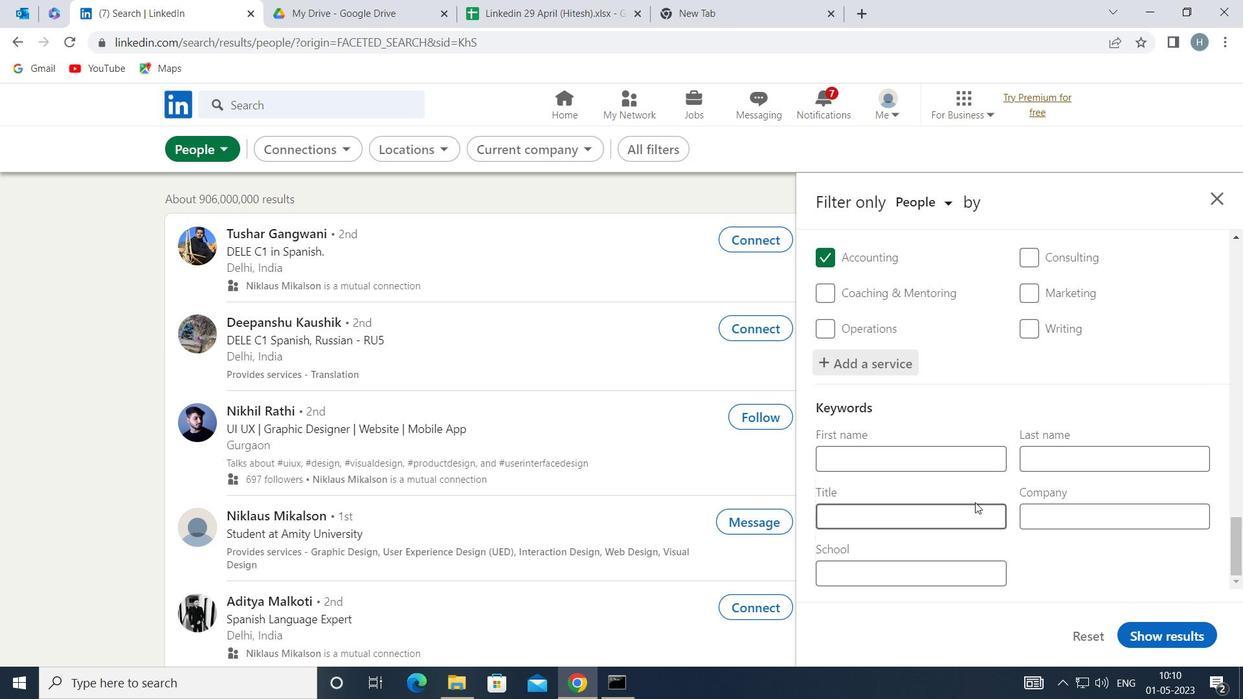 
Action: Mouse pressed left at (967, 517)
Screenshot: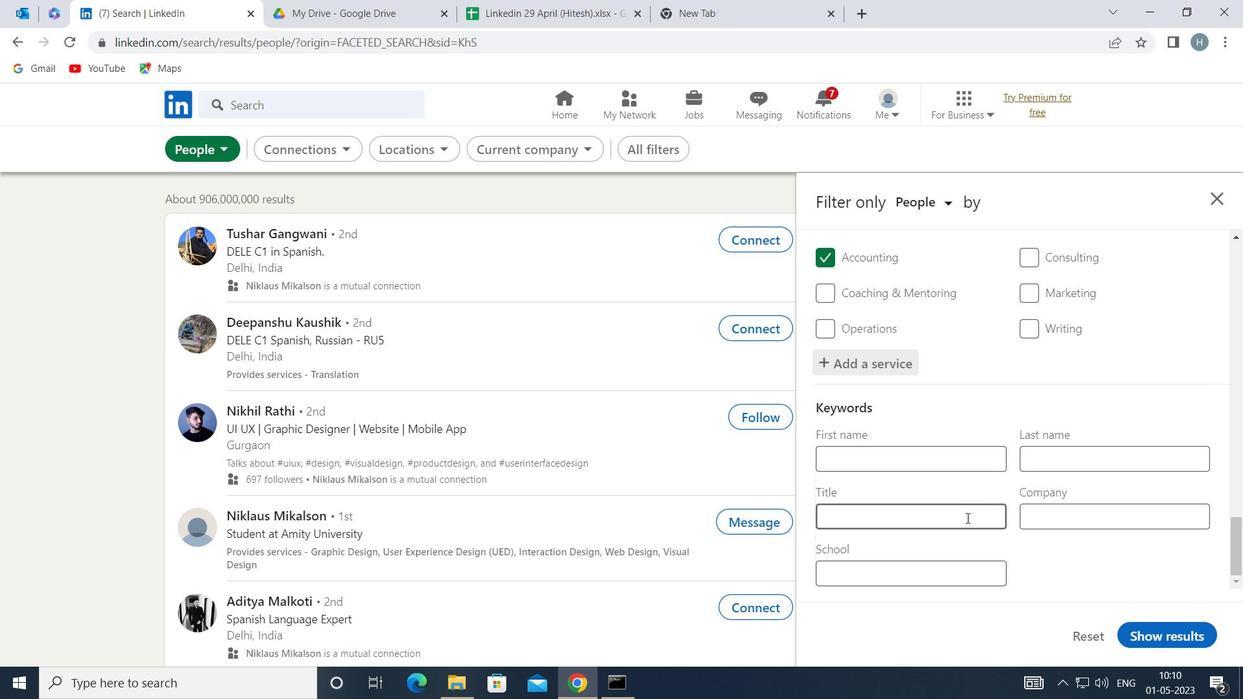 
Action: Mouse moved to (966, 518)
Screenshot: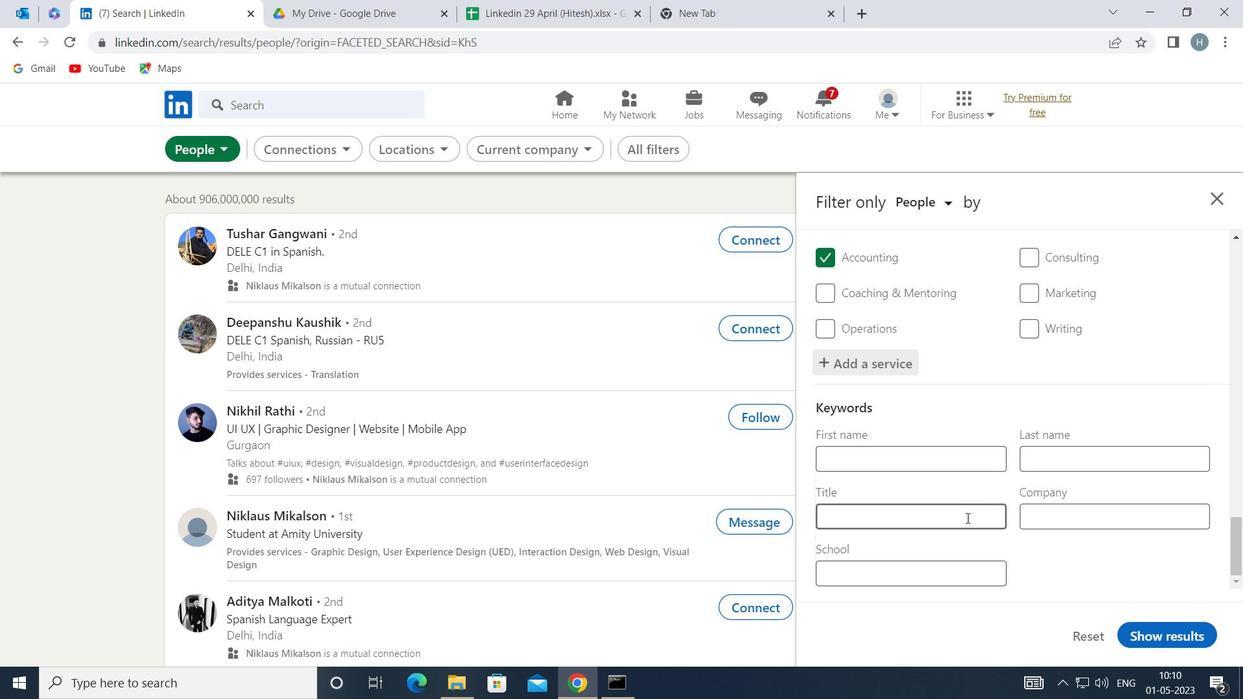 
Action: Key pressed <Key.shift>MANAGEMENT<Key.space><Key.shift>CONSULTANT
Screenshot: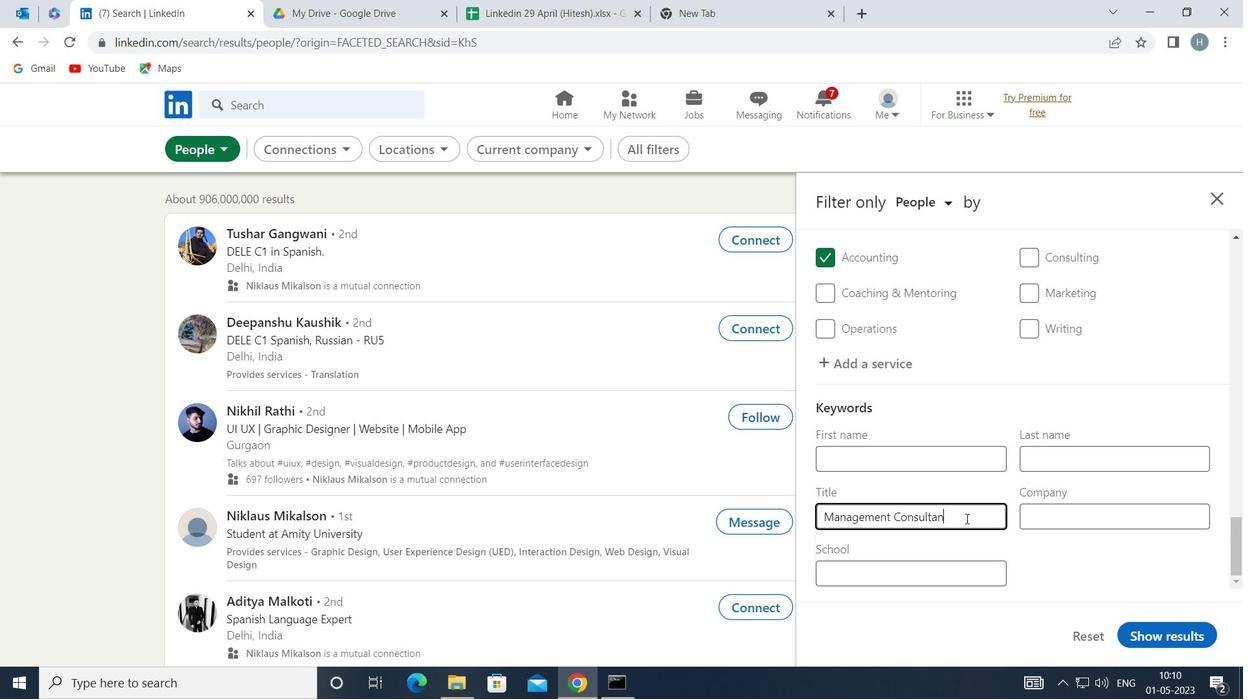 
Action: Mouse moved to (1169, 640)
Screenshot: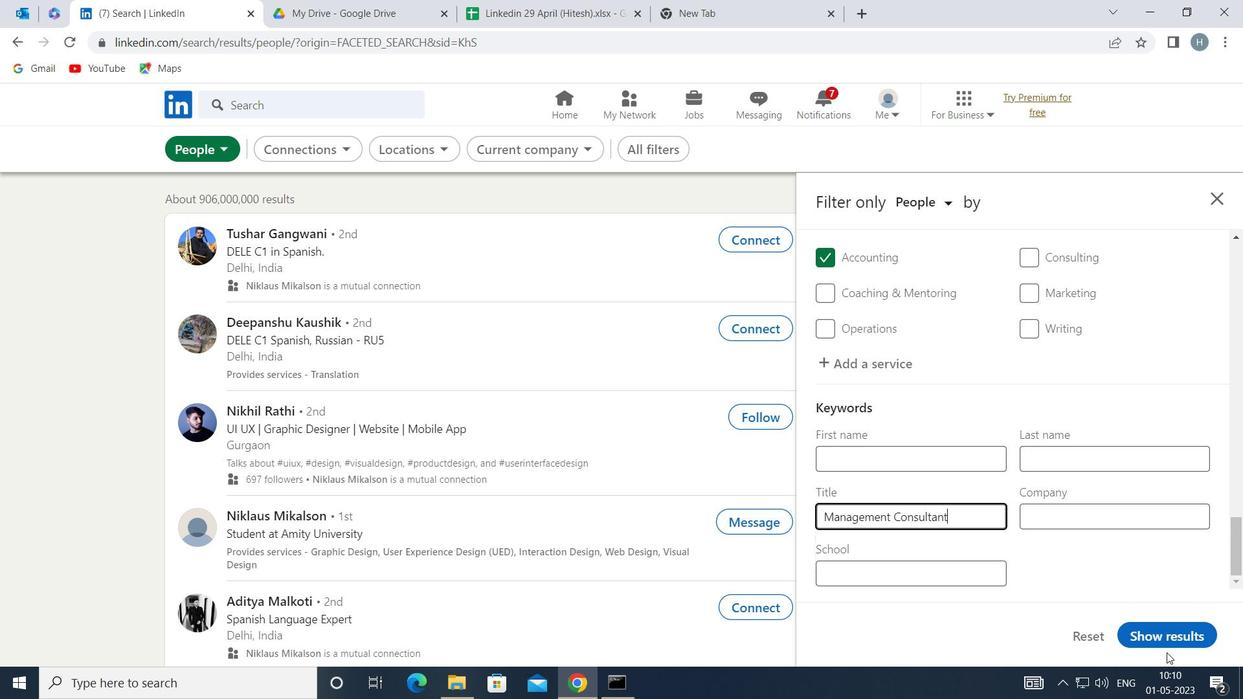 
Action: Mouse pressed left at (1169, 640)
Screenshot: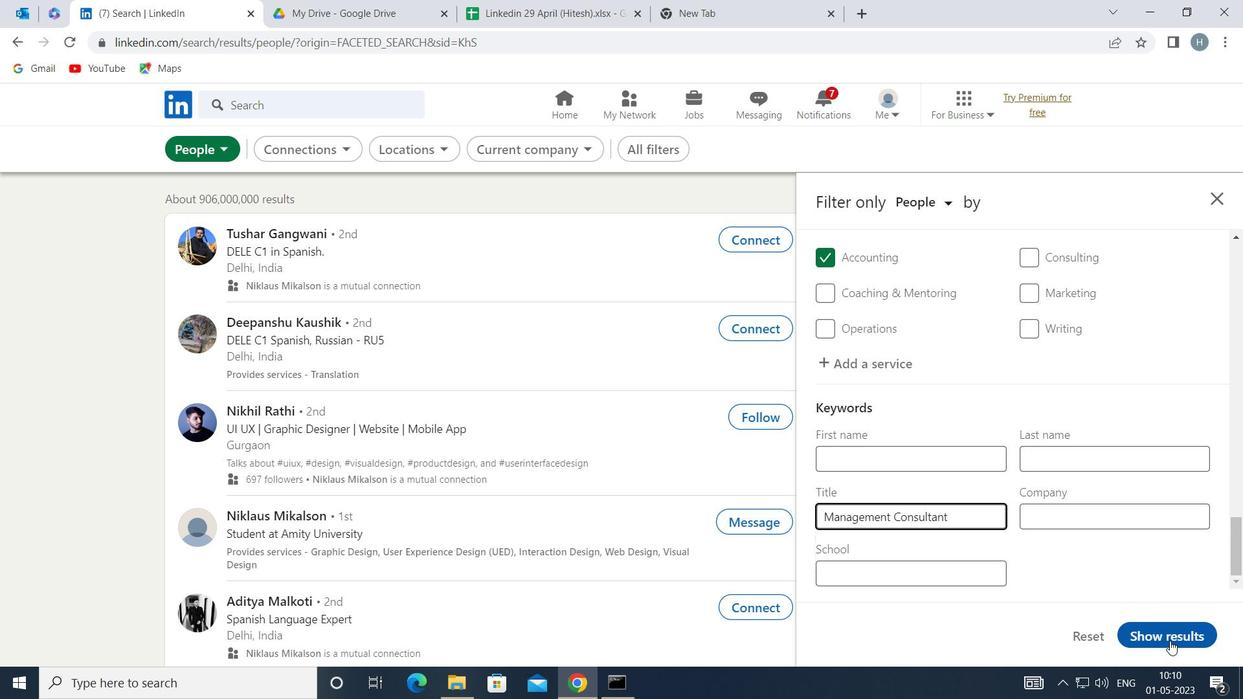 
Action: Mouse moved to (620, 372)
Screenshot: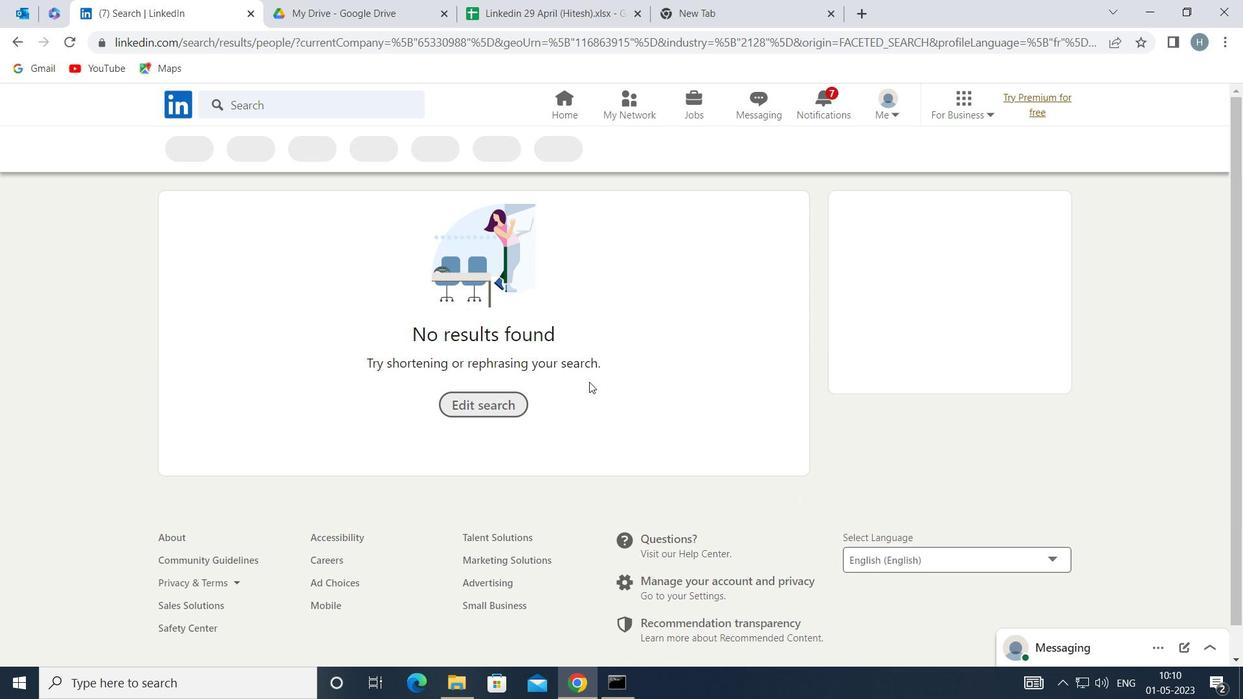 
